 Task: Look for space in Tepotzotlán, Mexico from 2nd August, 2023 to 12th August, 2023 for 2 adults in price range Rs.5000 to Rs.10000. Place can be private room with 1  bedroom having 1 bed and 1 bathroom. Property type can be house, flat, guest house, hotel. Booking option can be shelf check-in. Required host language is English.
Action: Mouse moved to (597, 116)
Screenshot: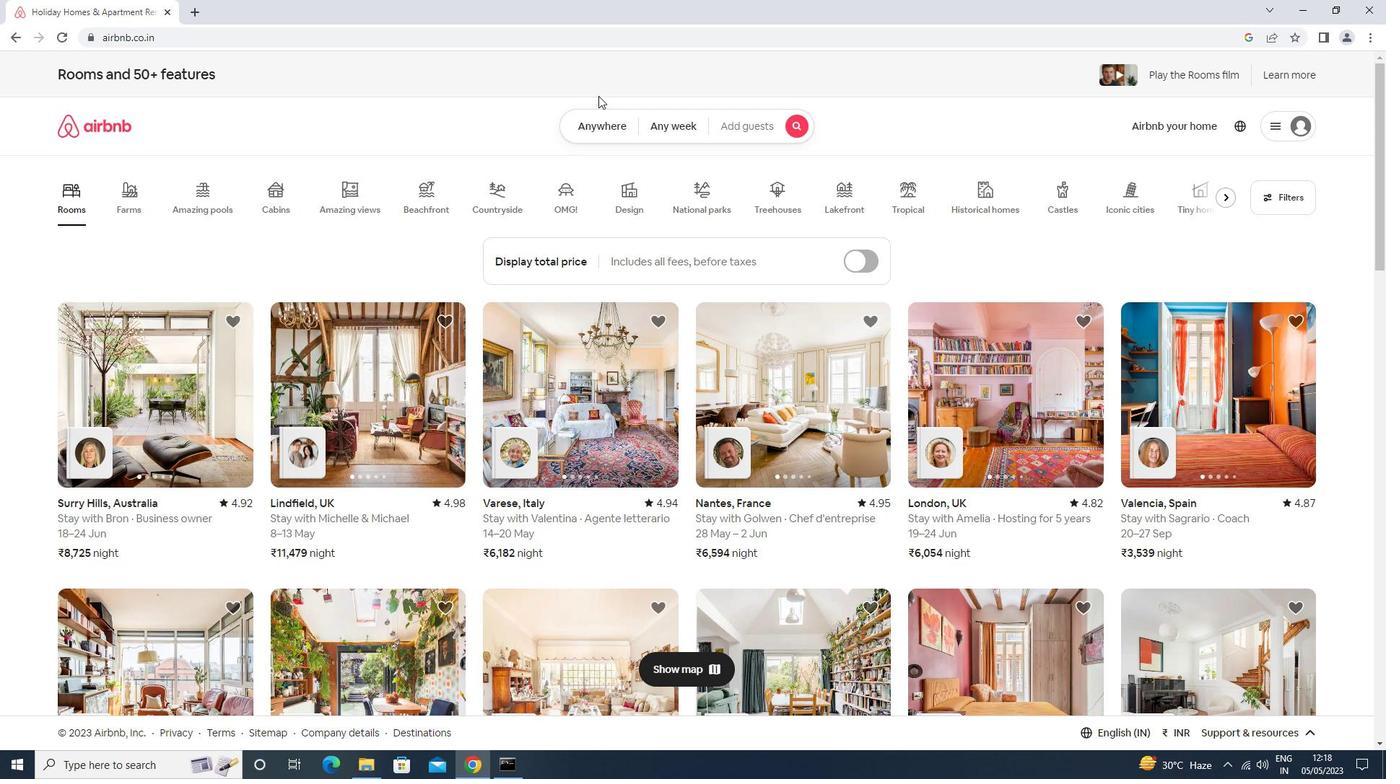 
Action: Mouse pressed left at (597, 116)
Screenshot: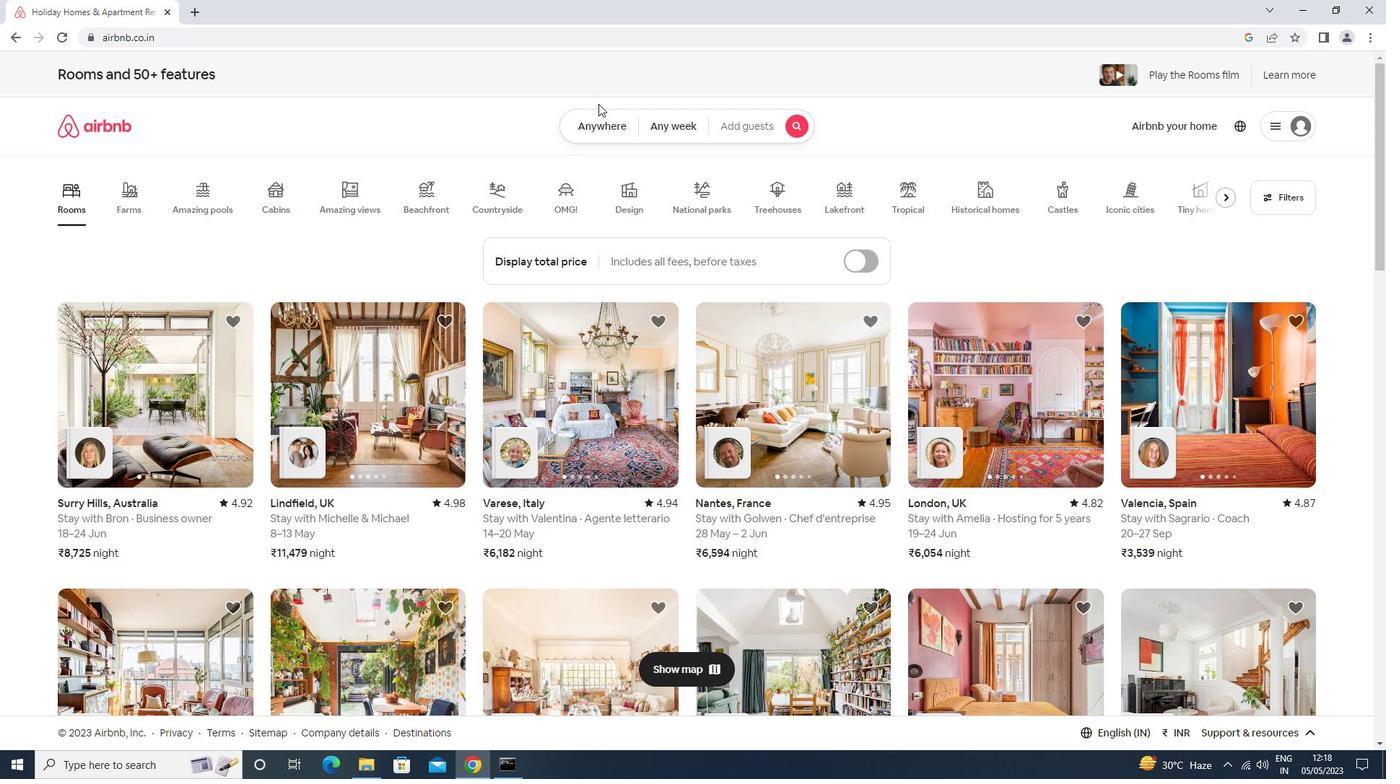 
Action: Mouse moved to (529, 181)
Screenshot: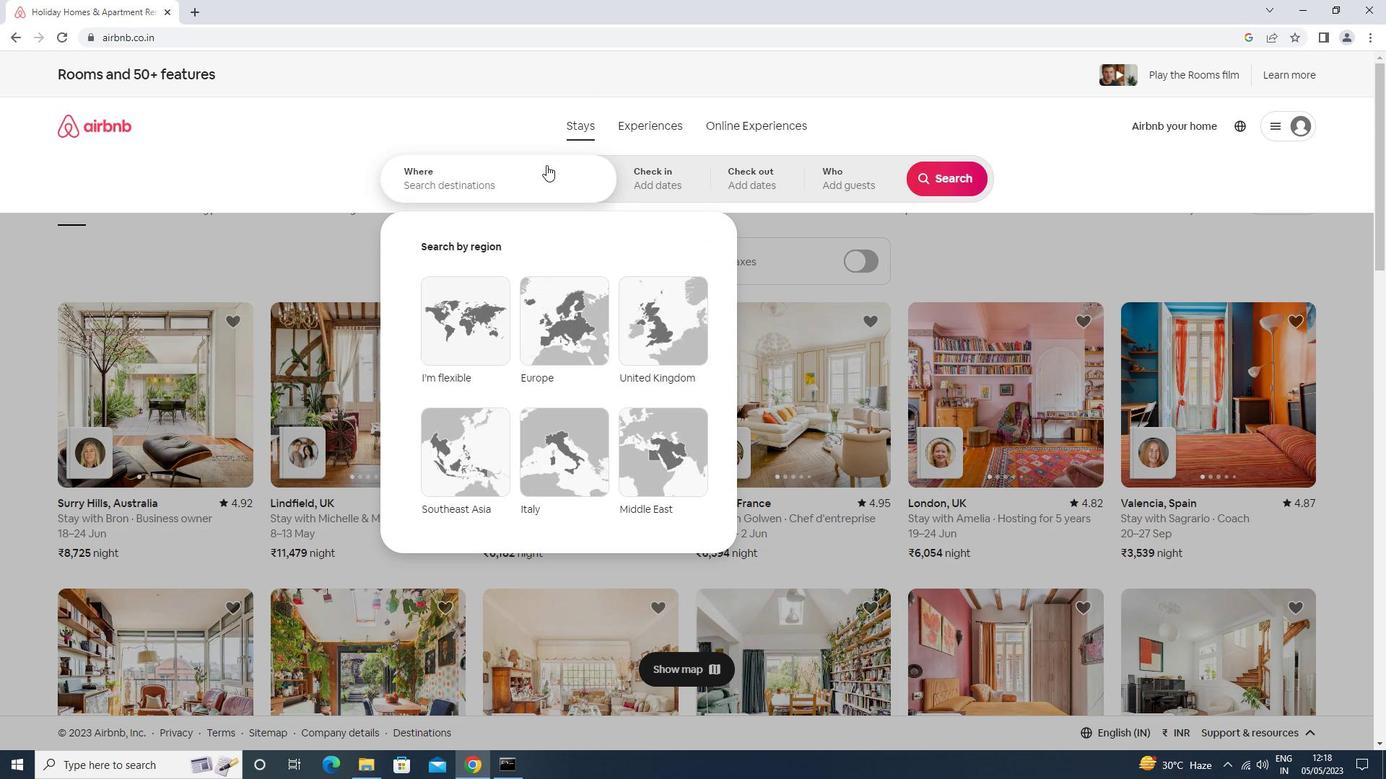 
Action: Mouse pressed left at (529, 181)
Screenshot: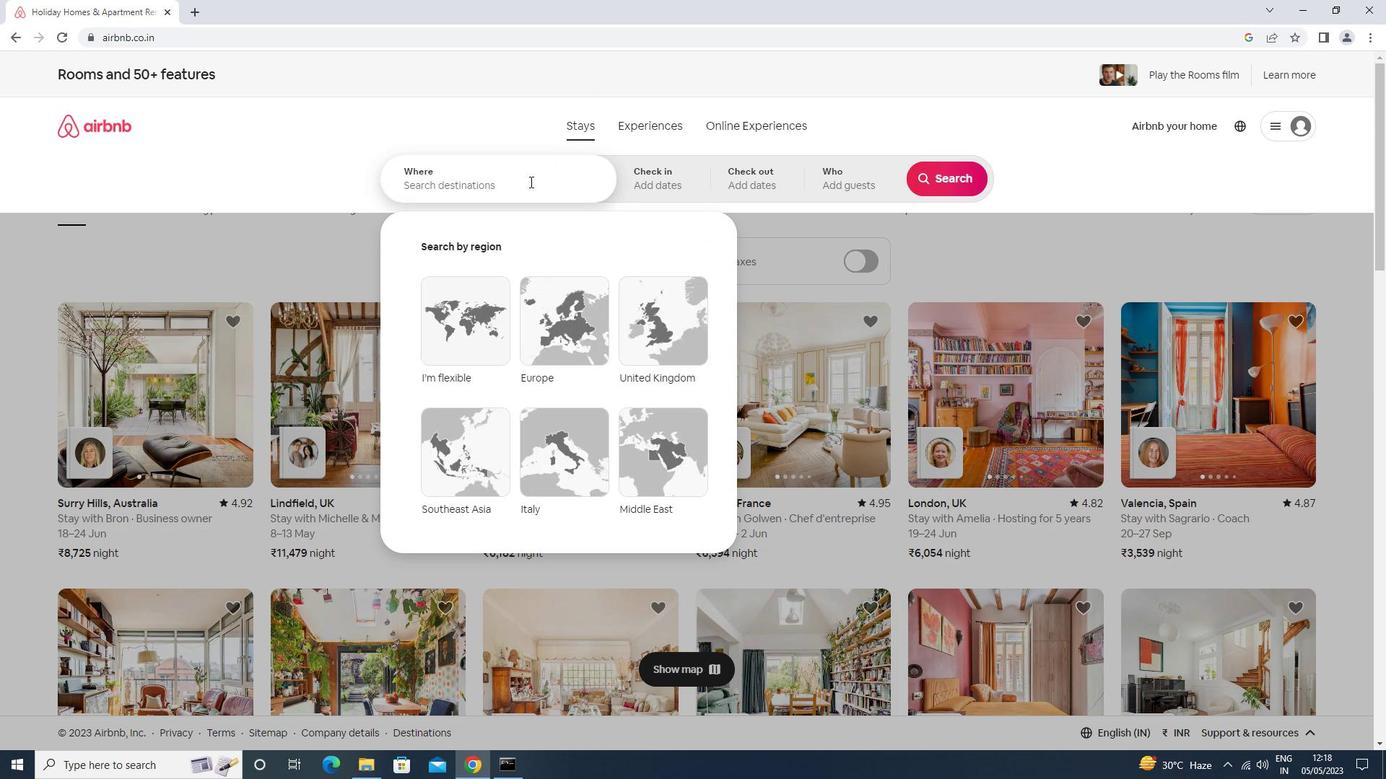 
Action: Mouse moved to (523, 180)
Screenshot: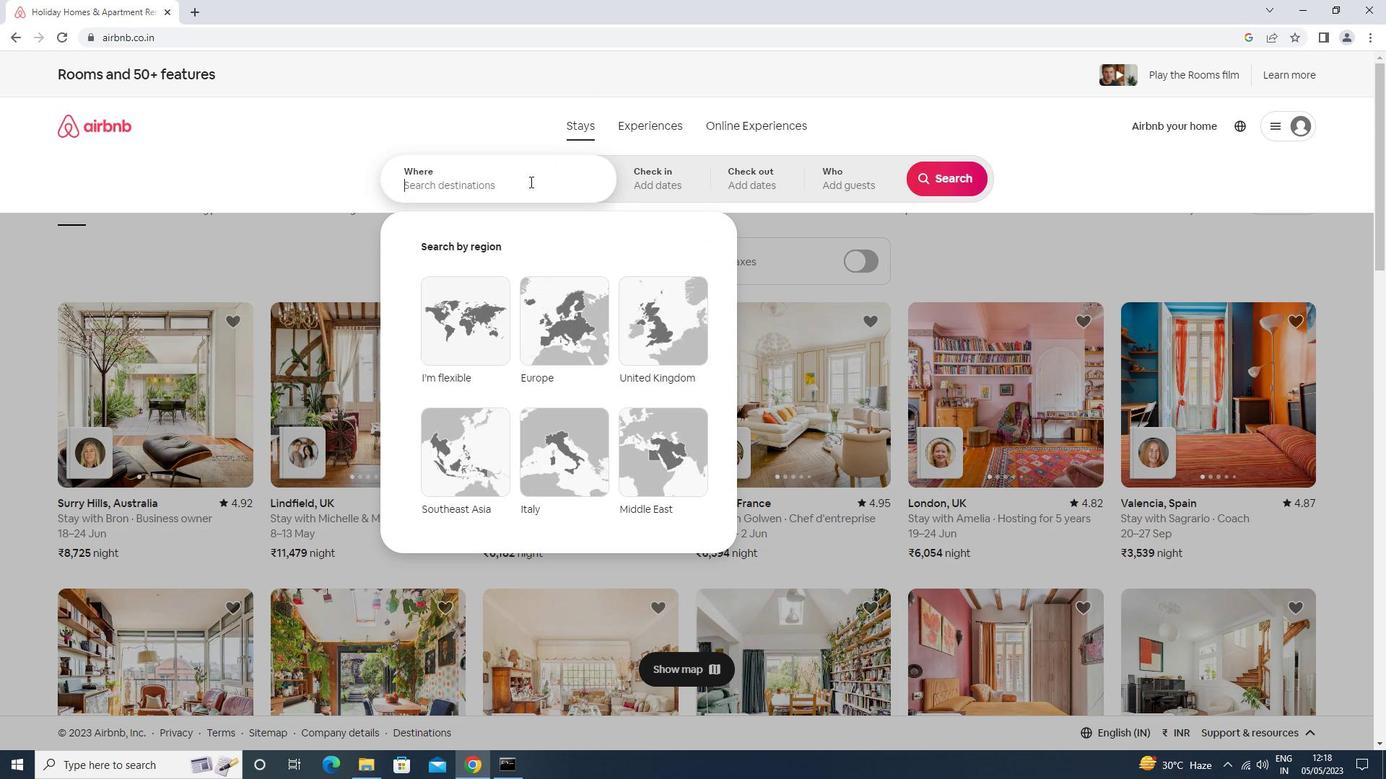 
Action: Key pressed <Key.shift>TEPOTZOTLAN<Key.down><Key.enter>
Screenshot: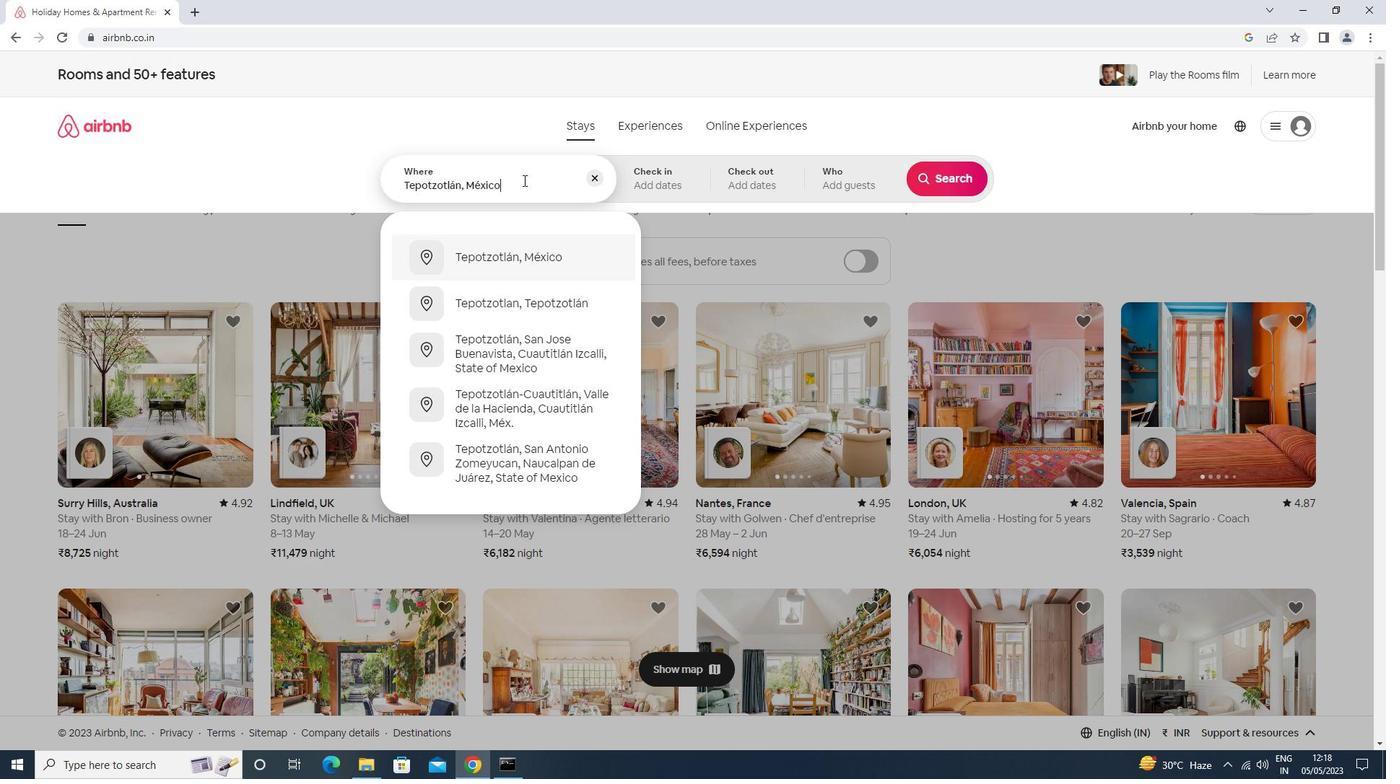 
Action: Mouse moved to (939, 293)
Screenshot: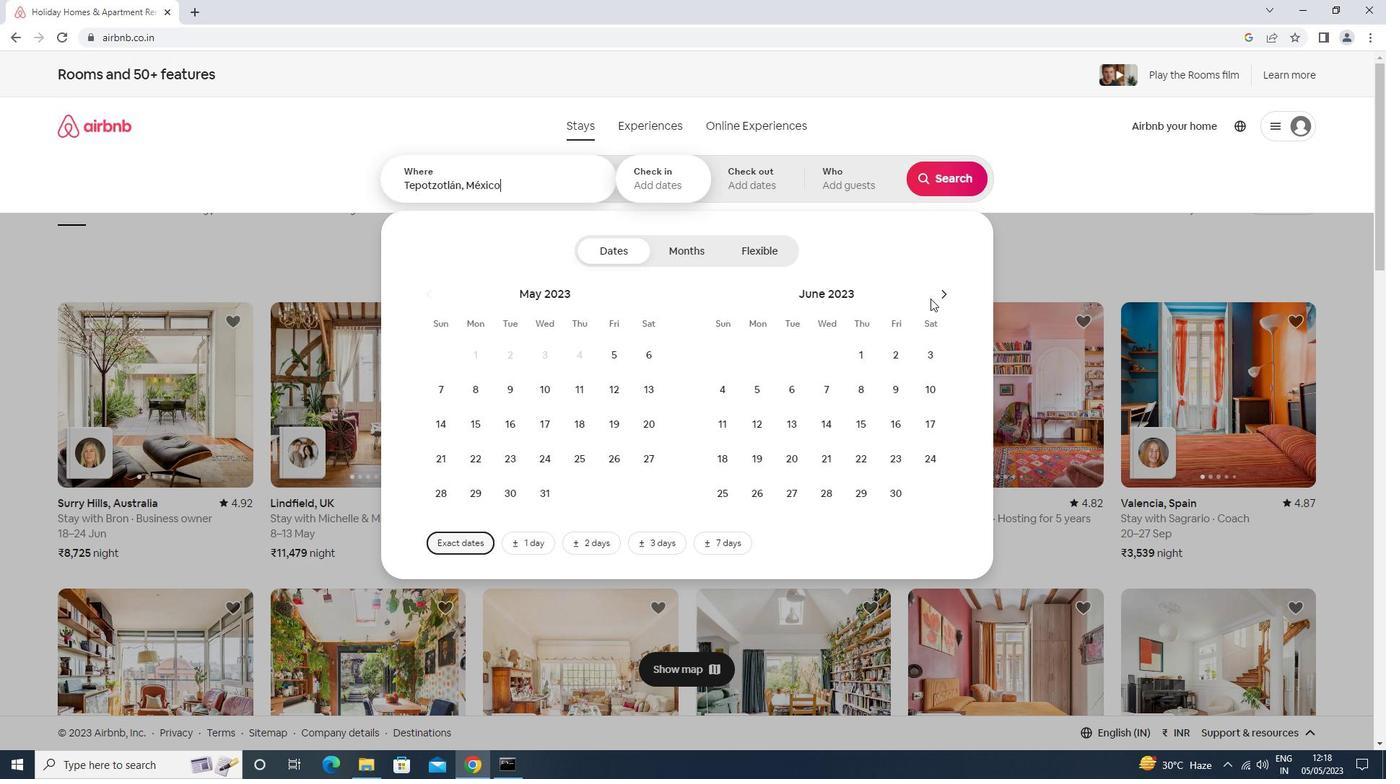 
Action: Mouse pressed left at (939, 293)
Screenshot: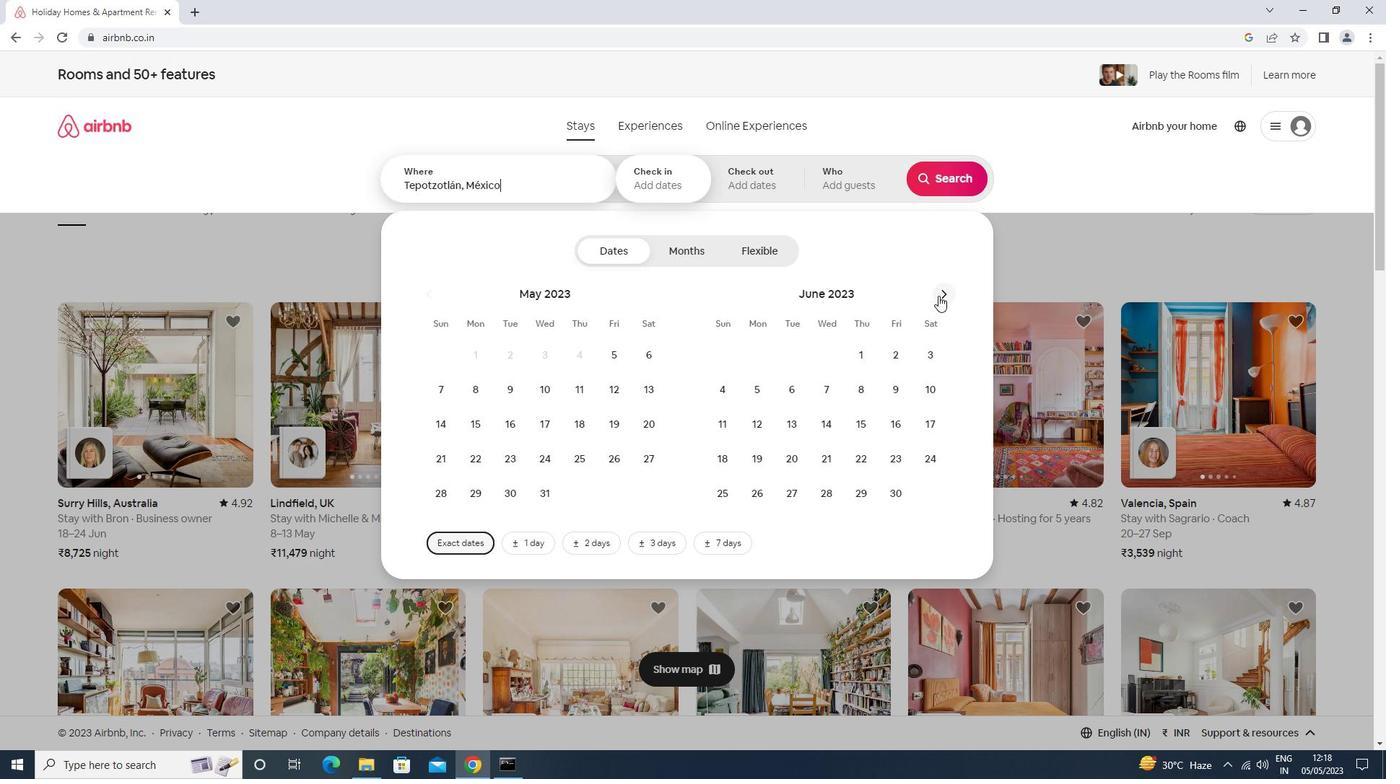 
Action: Mouse pressed left at (939, 293)
Screenshot: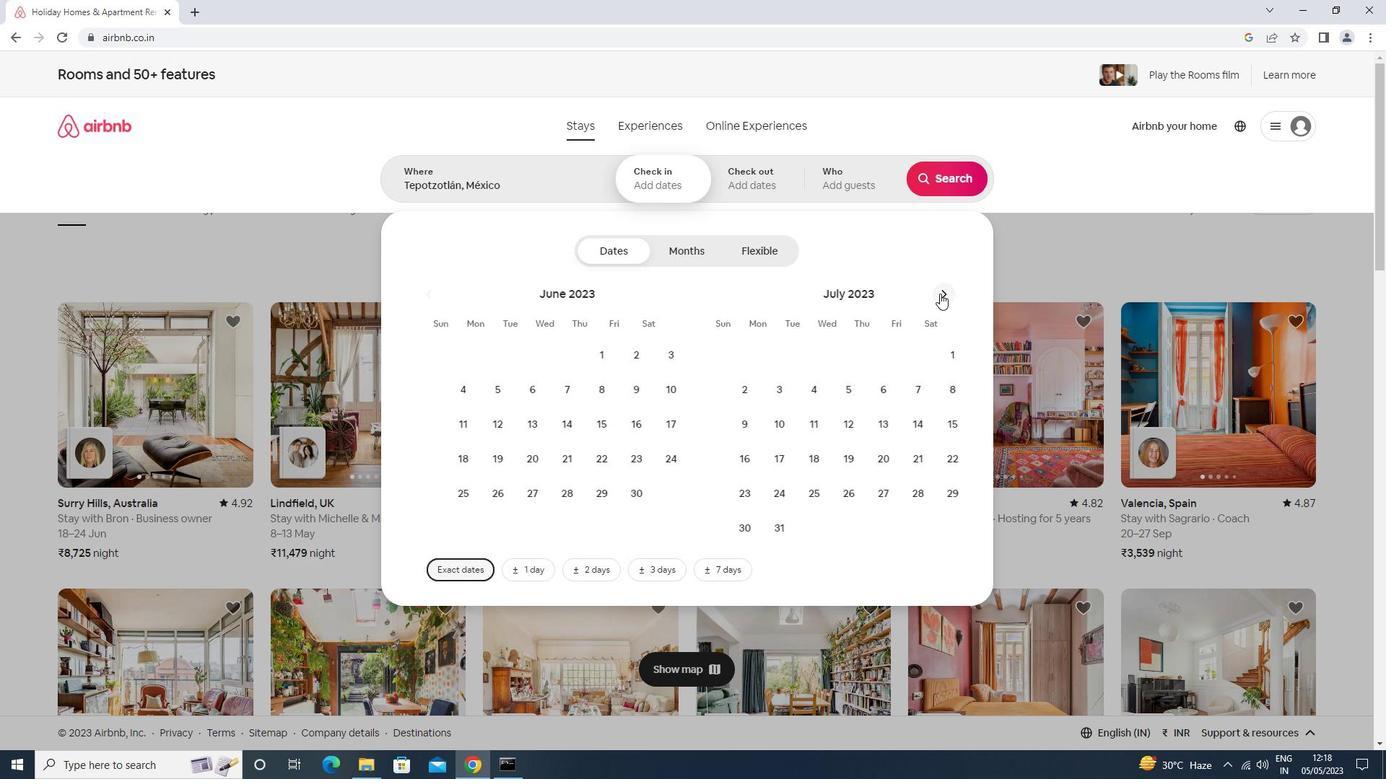 
Action: Mouse moved to (828, 345)
Screenshot: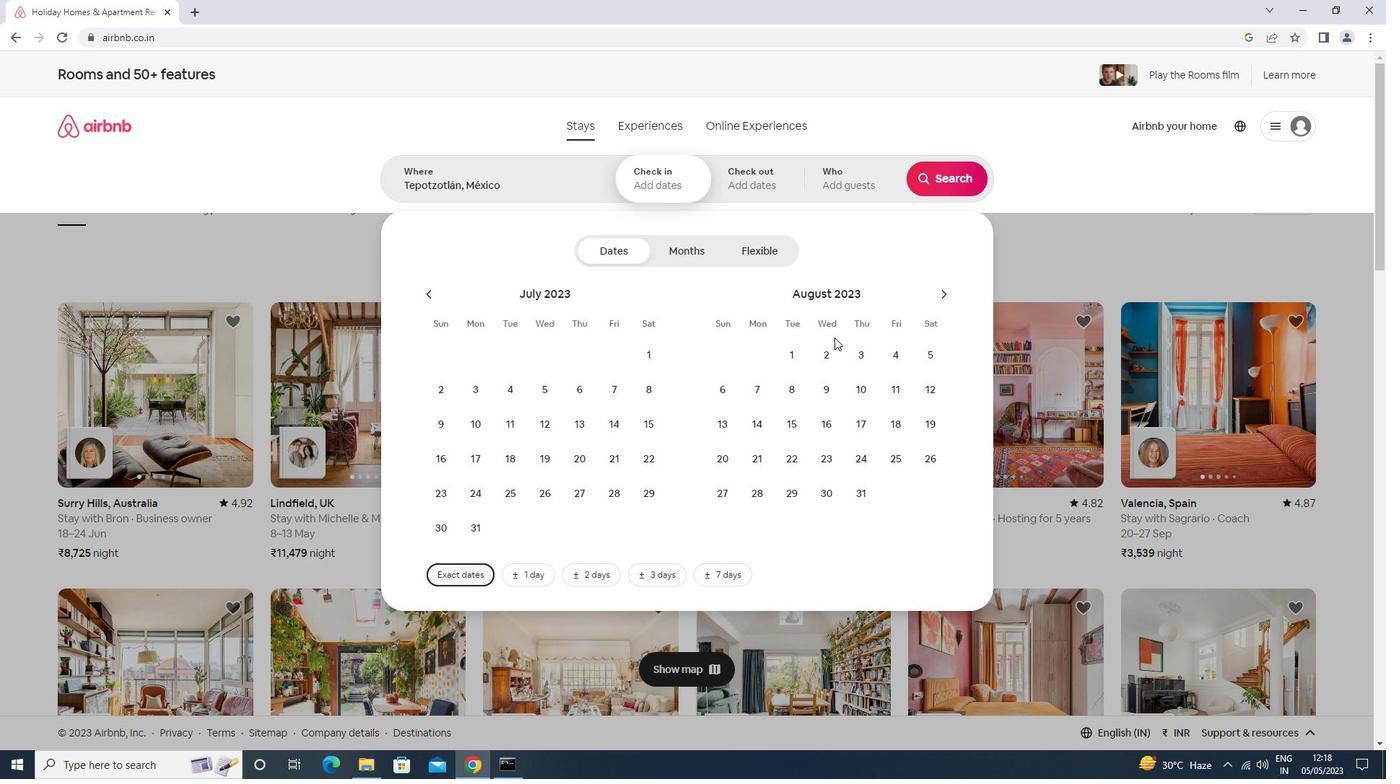 
Action: Mouse pressed left at (828, 345)
Screenshot: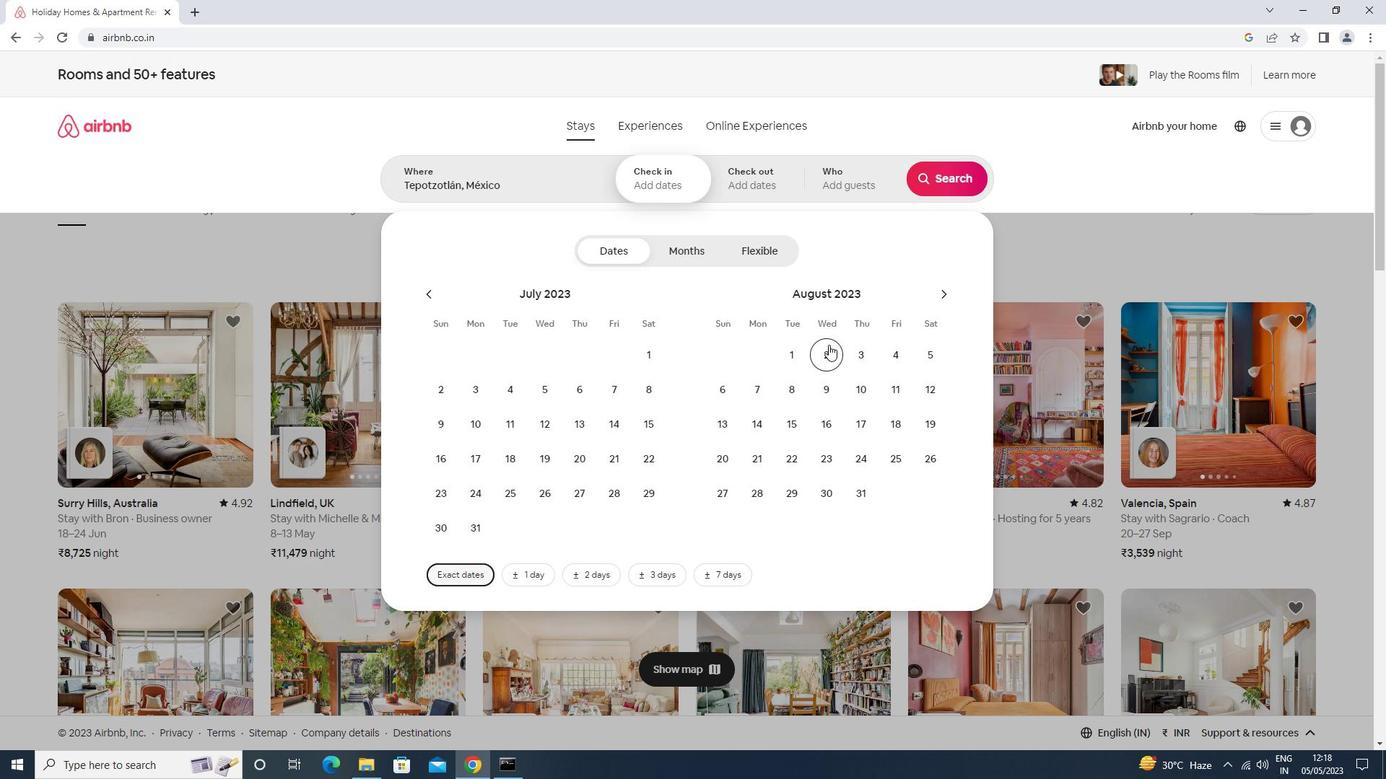 
Action: Mouse moved to (935, 399)
Screenshot: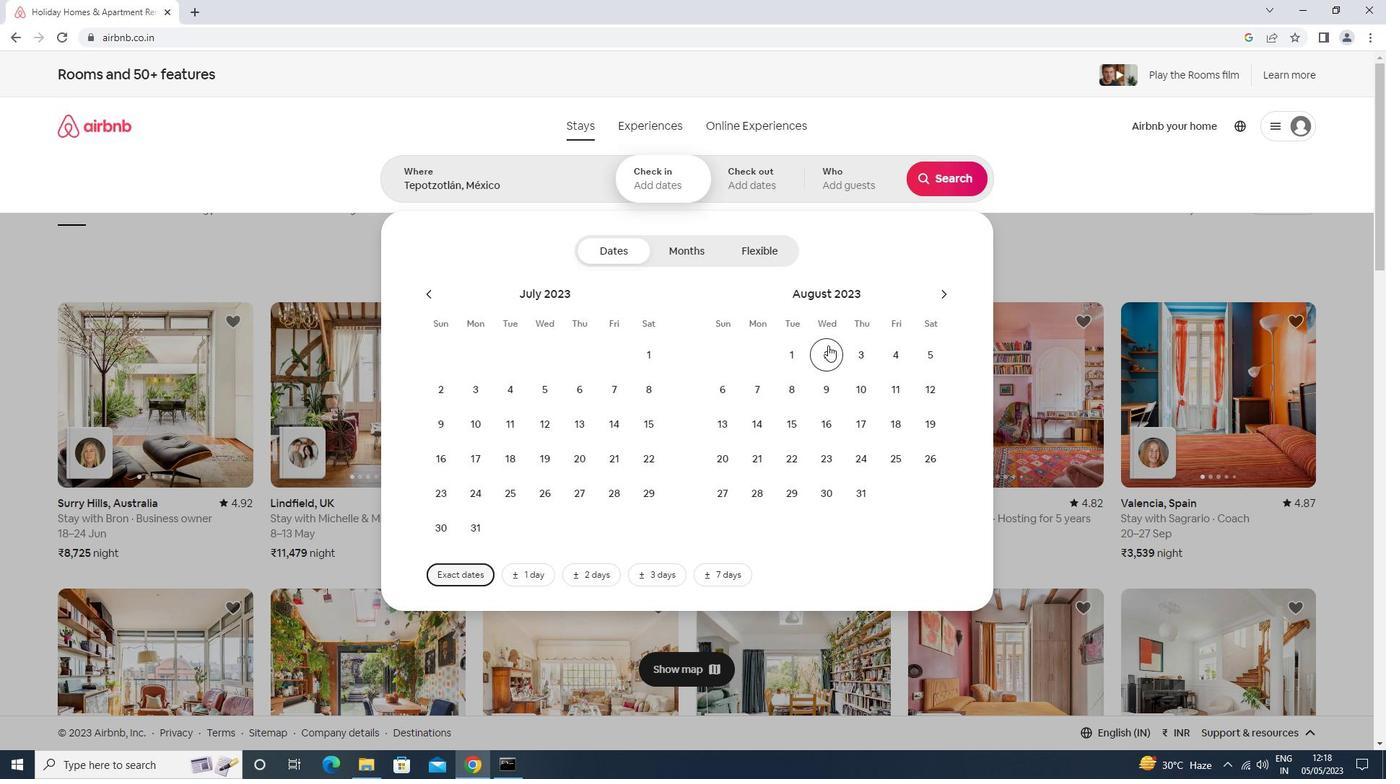
Action: Mouse pressed left at (935, 399)
Screenshot: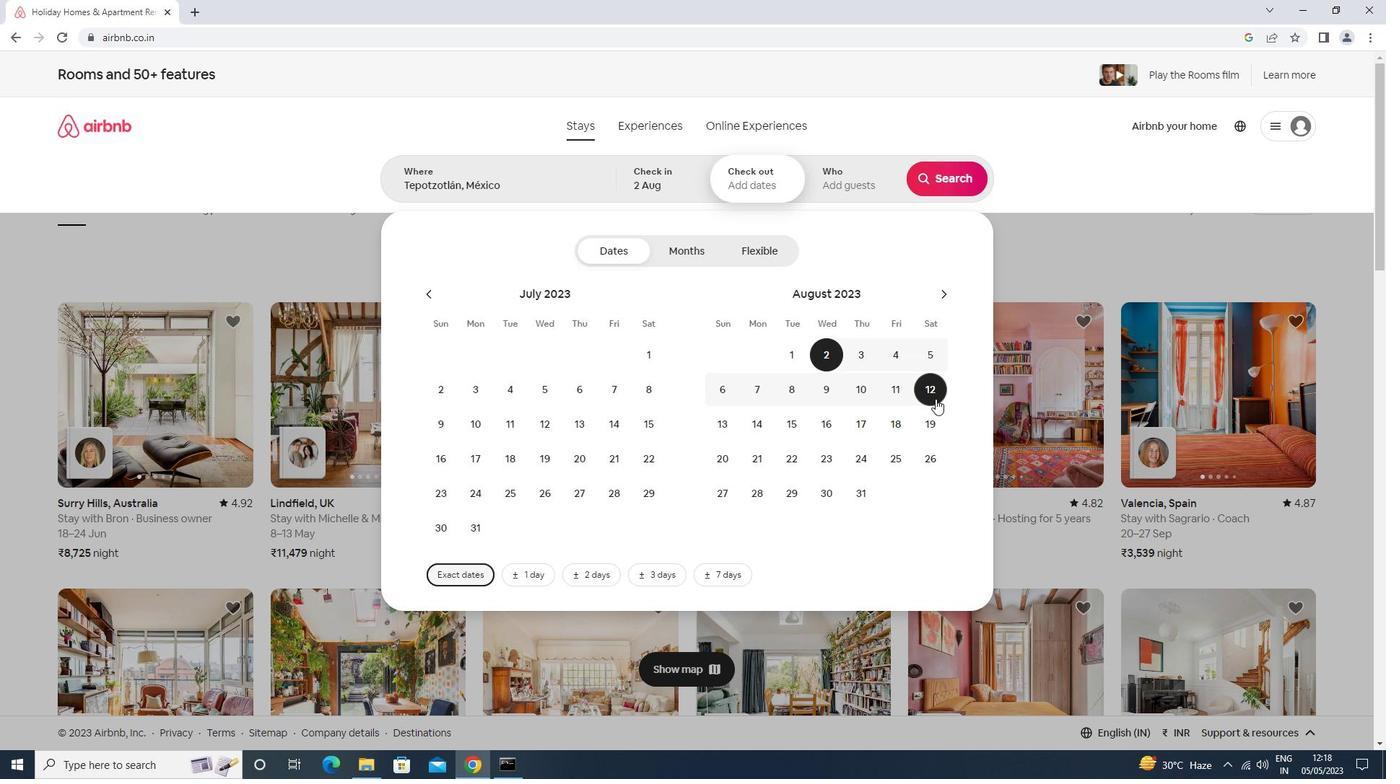 
Action: Mouse moved to (856, 193)
Screenshot: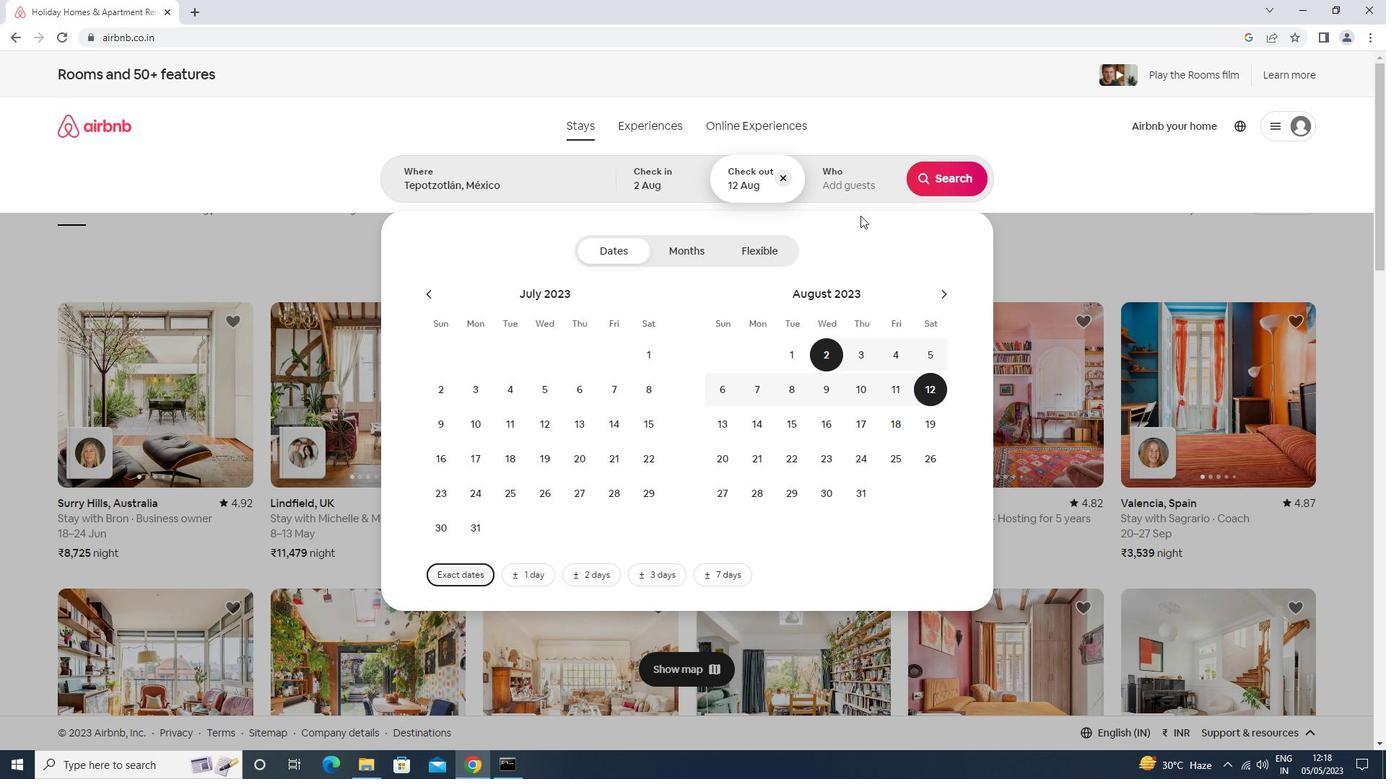 
Action: Mouse pressed left at (856, 193)
Screenshot: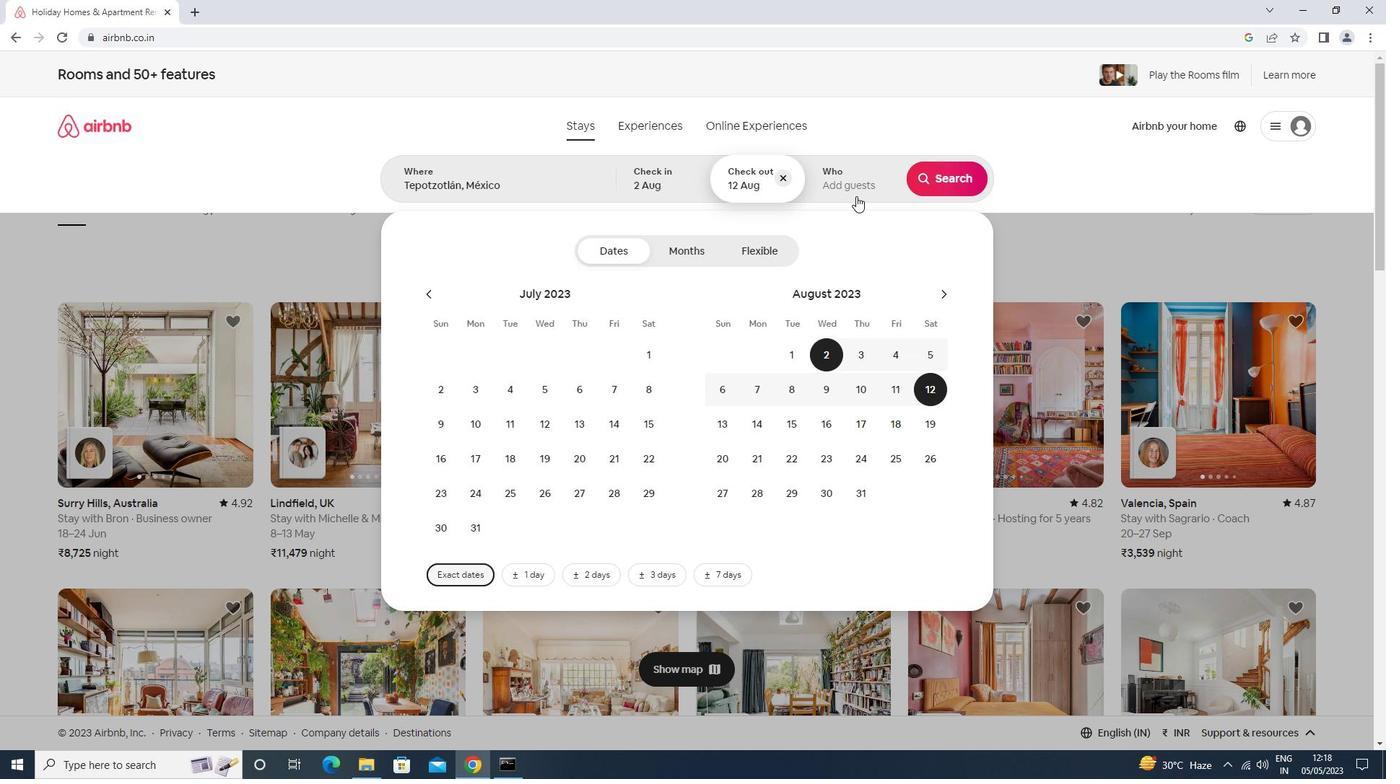 
Action: Mouse moved to (947, 260)
Screenshot: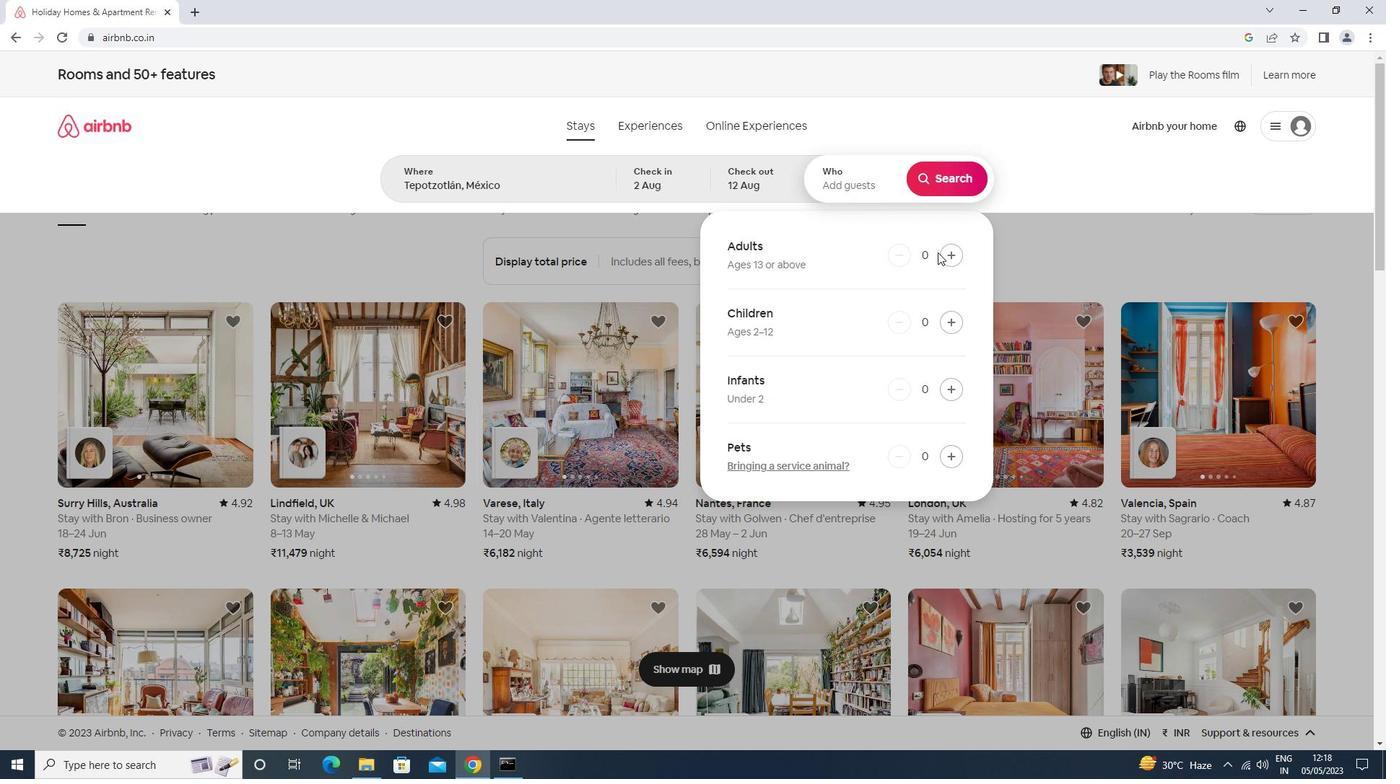 
Action: Mouse pressed left at (947, 260)
Screenshot: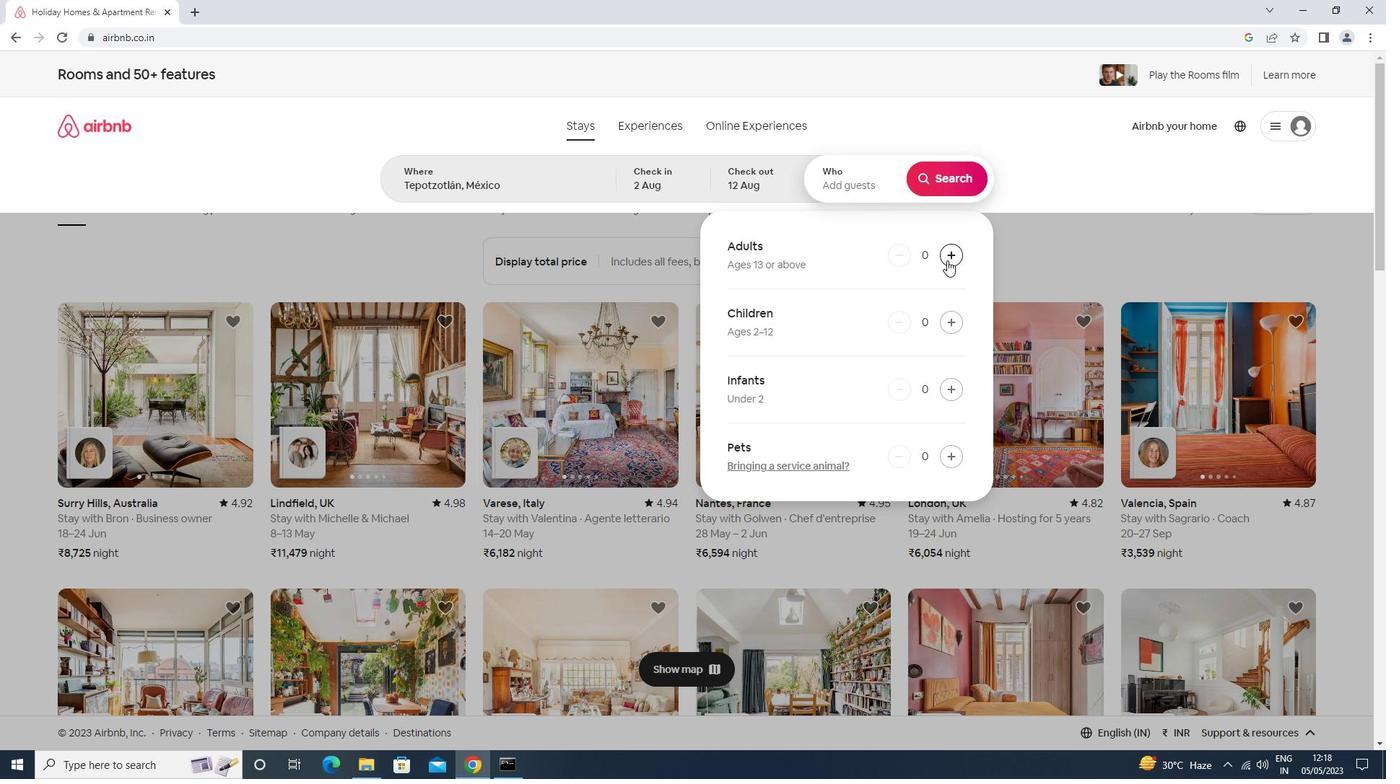 
Action: Mouse pressed left at (947, 260)
Screenshot: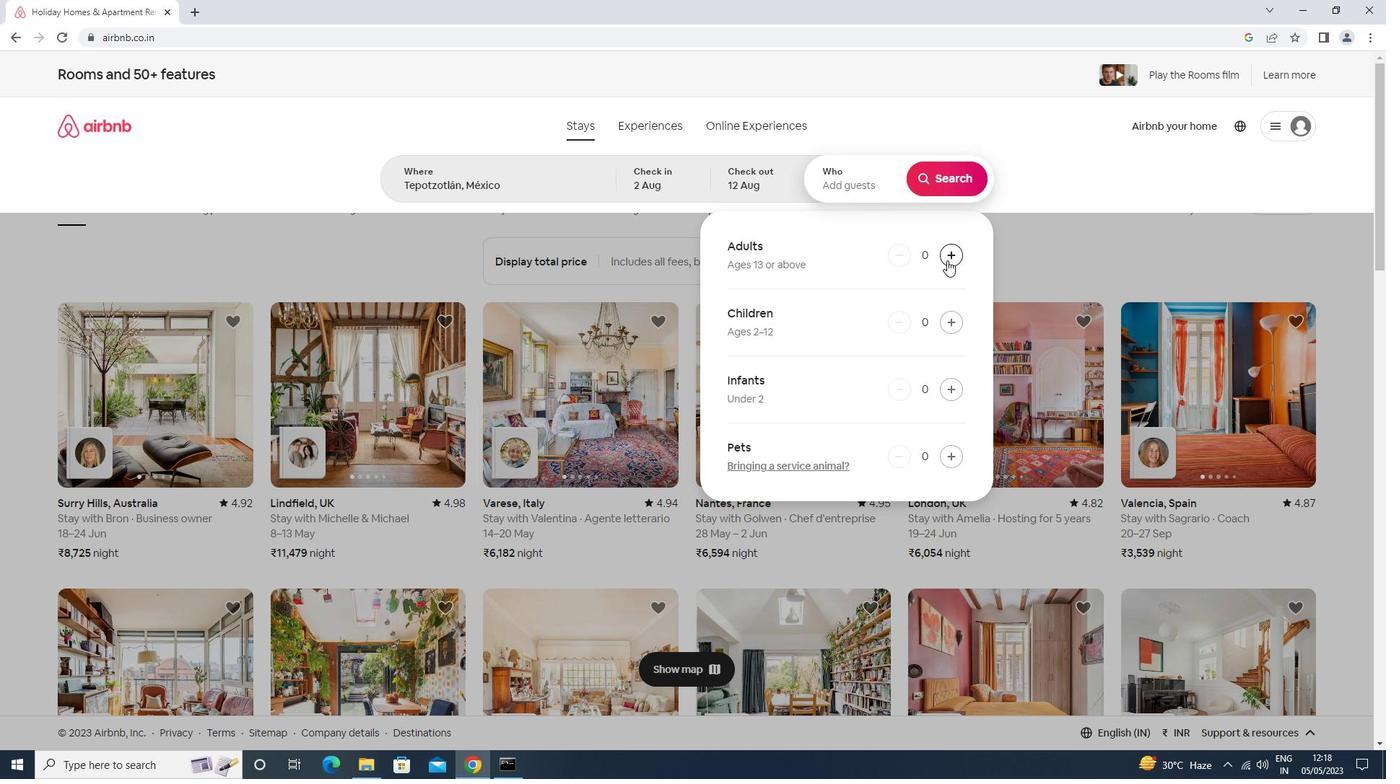 
Action: Mouse moved to (950, 173)
Screenshot: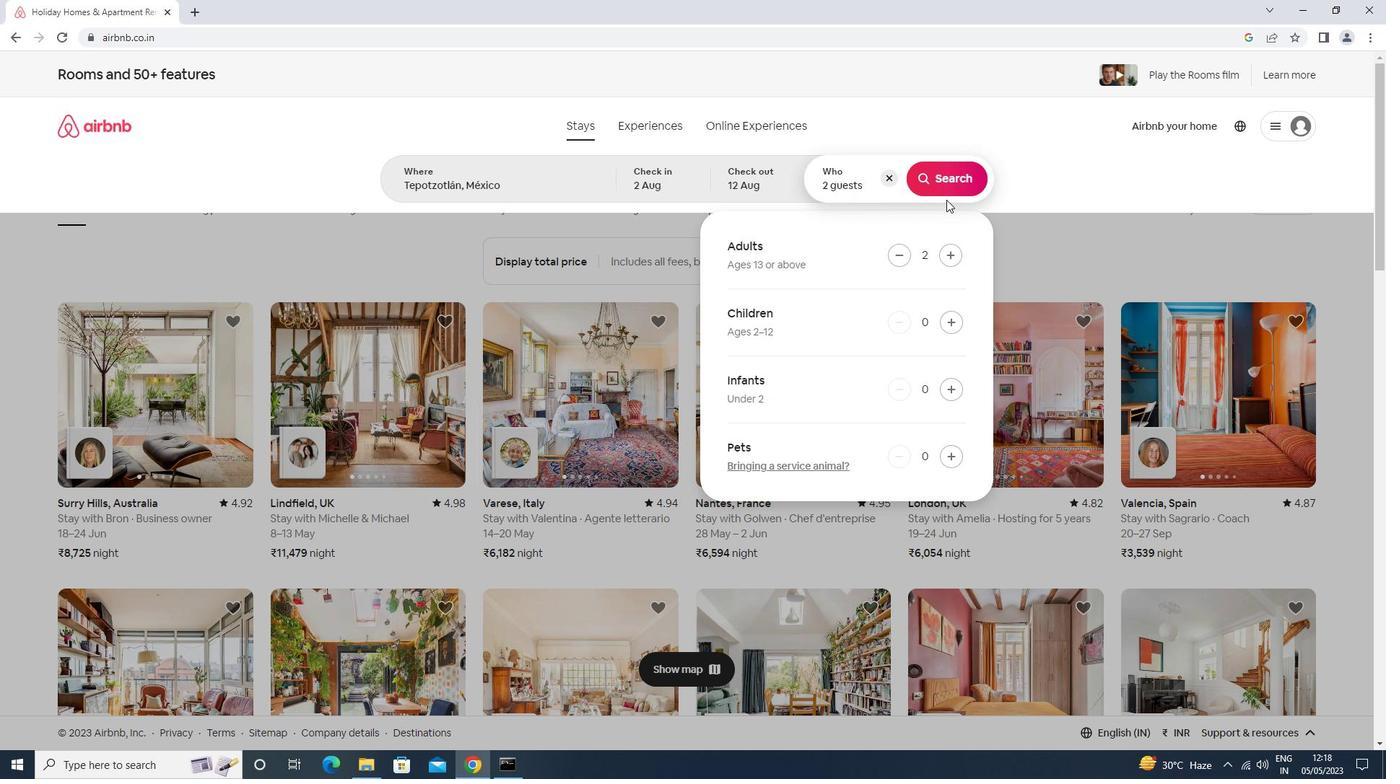 
Action: Mouse pressed left at (950, 173)
Screenshot: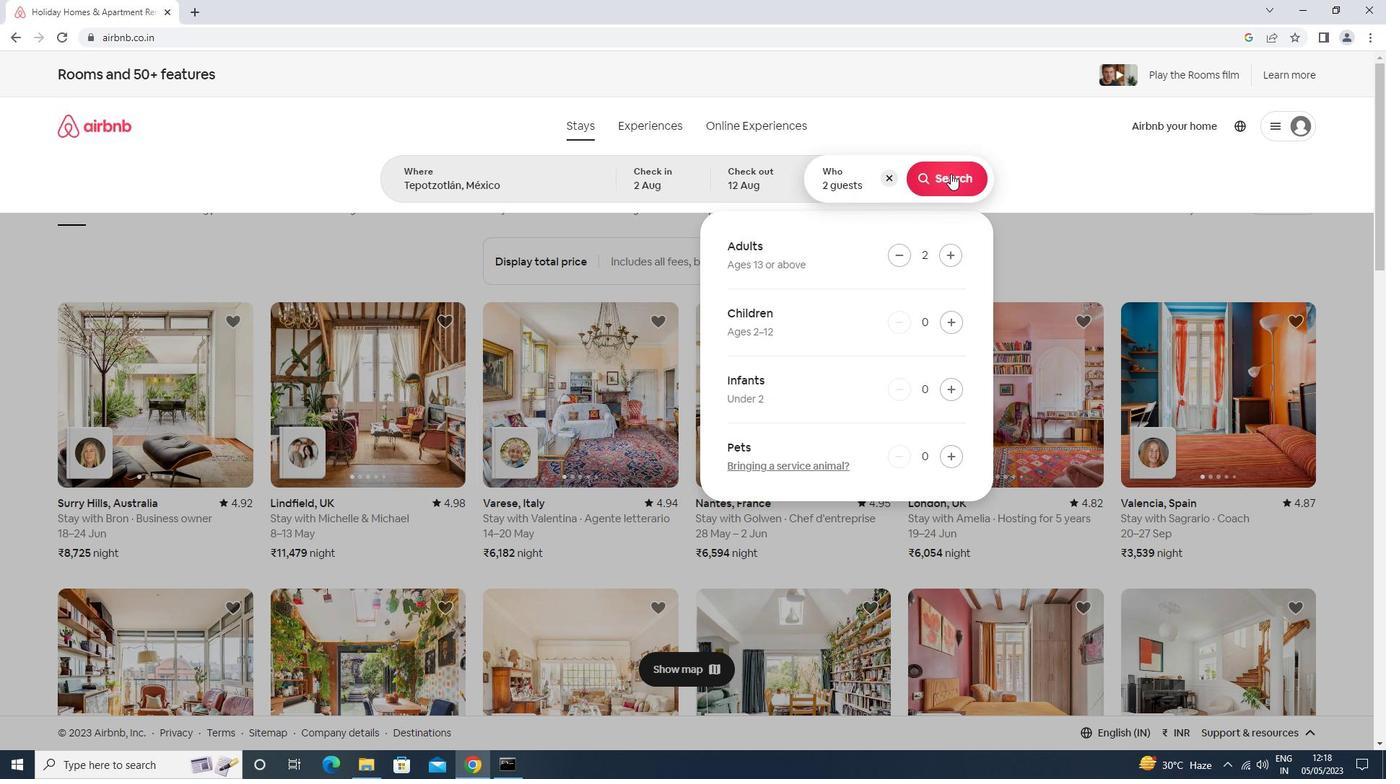 
Action: Mouse moved to (1327, 137)
Screenshot: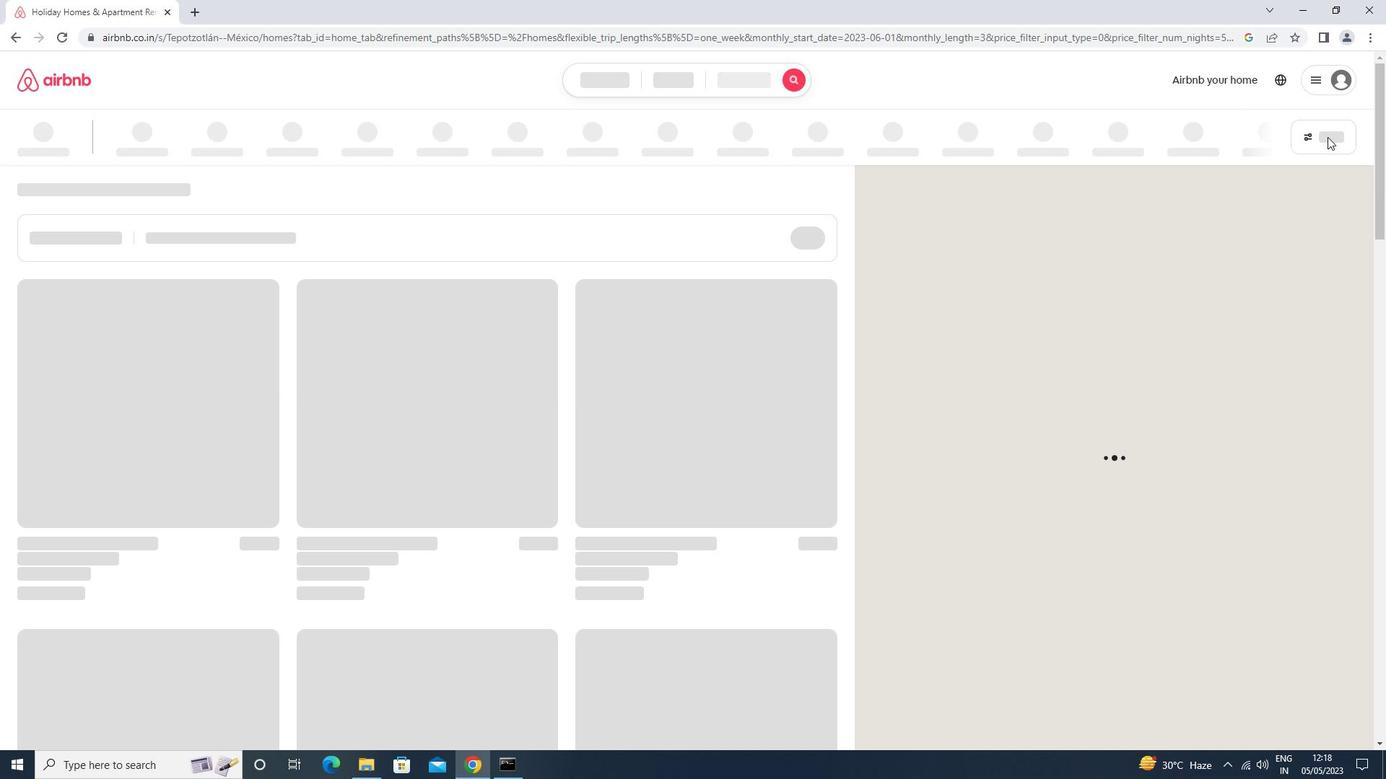 
Action: Mouse pressed left at (1327, 137)
Screenshot: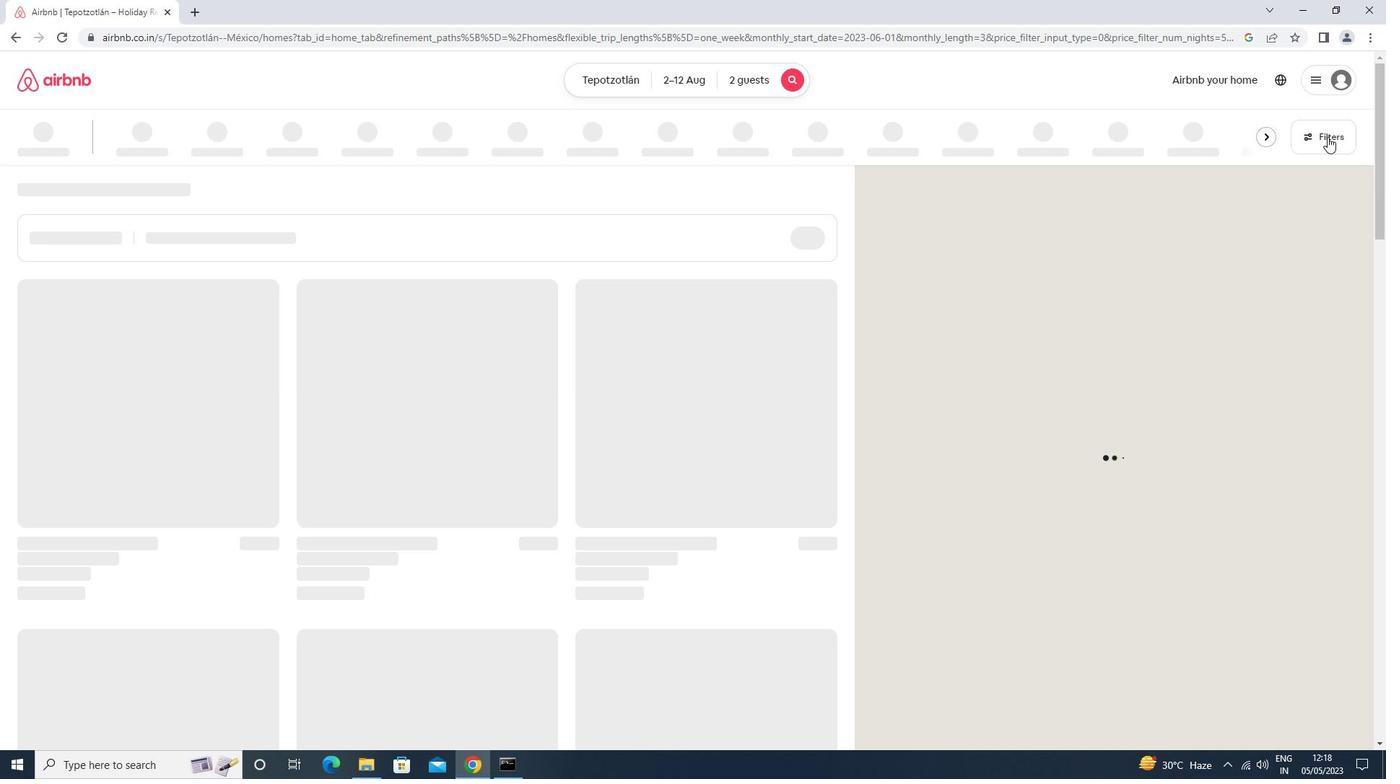 
Action: Mouse moved to (541, 486)
Screenshot: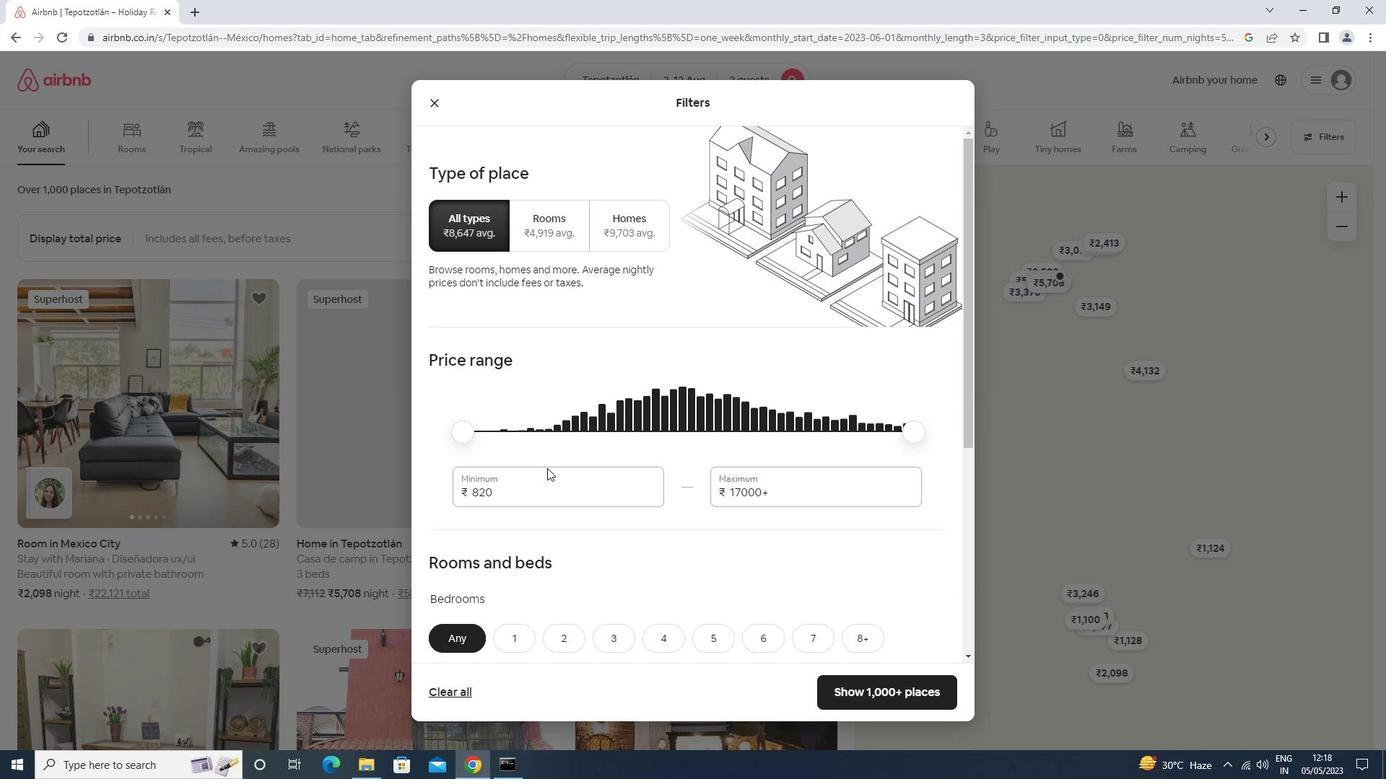 
Action: Mouse pressed left at (541, 486)
Screenshot: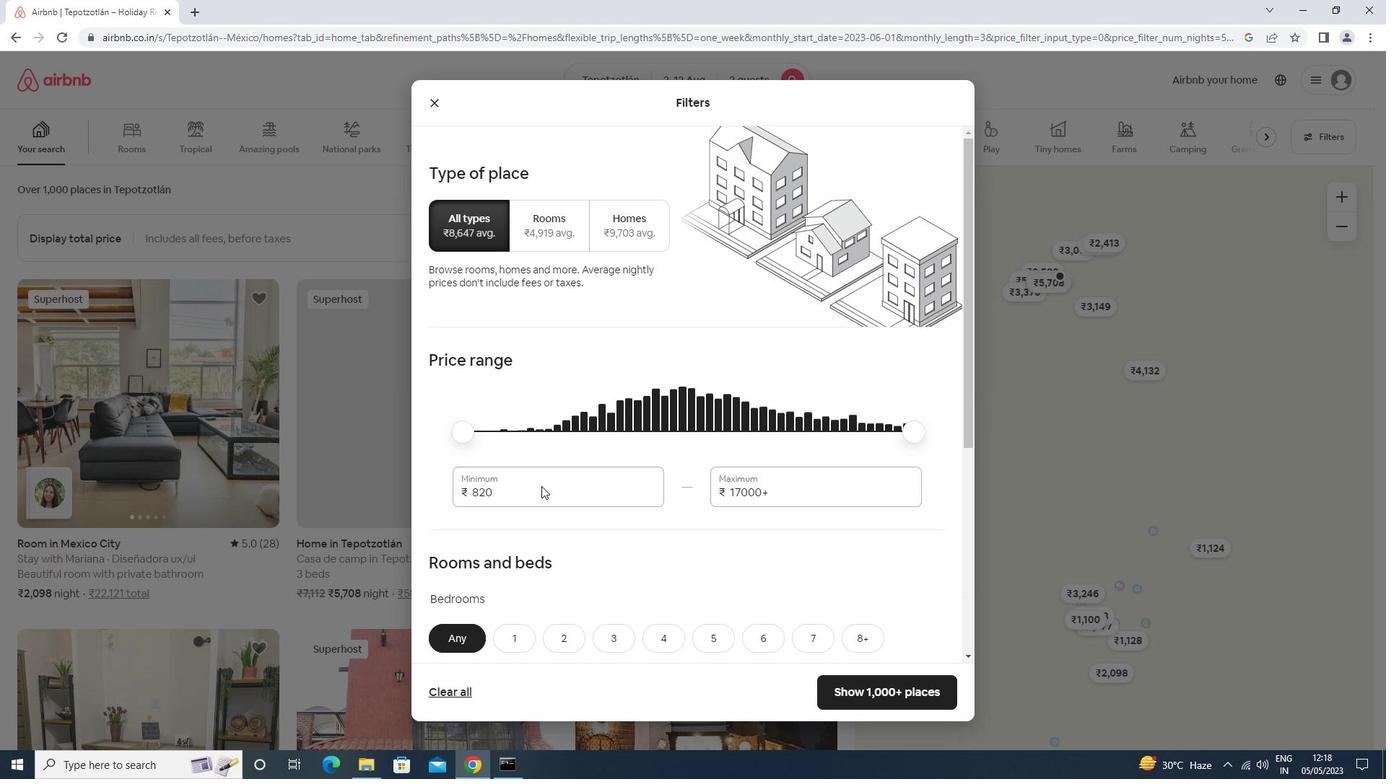 
Action: Mouse moved to (540, 488)
Screenshot: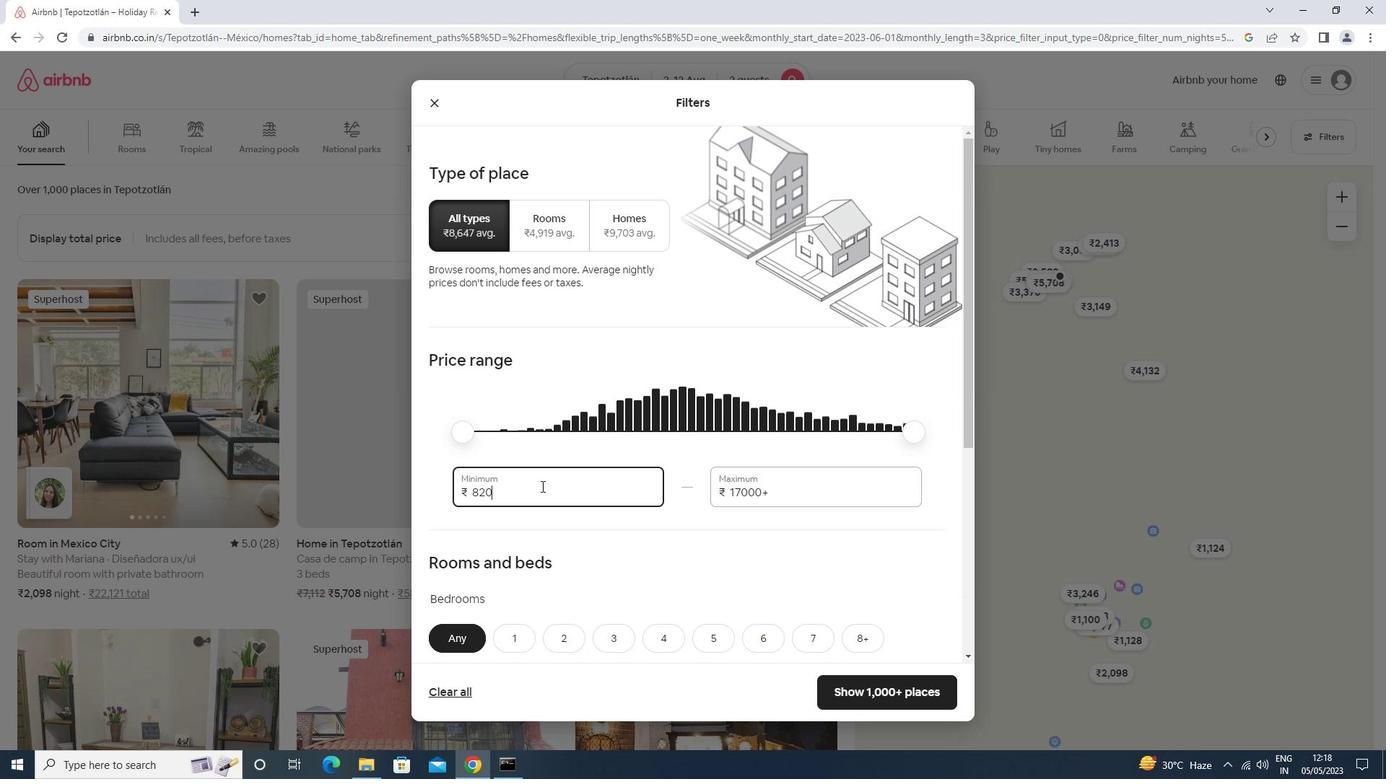 
Action: Key pressed <Key.backspace><Key.backspace><Key.backspace>5000<Key.tab>10000
Screenshot: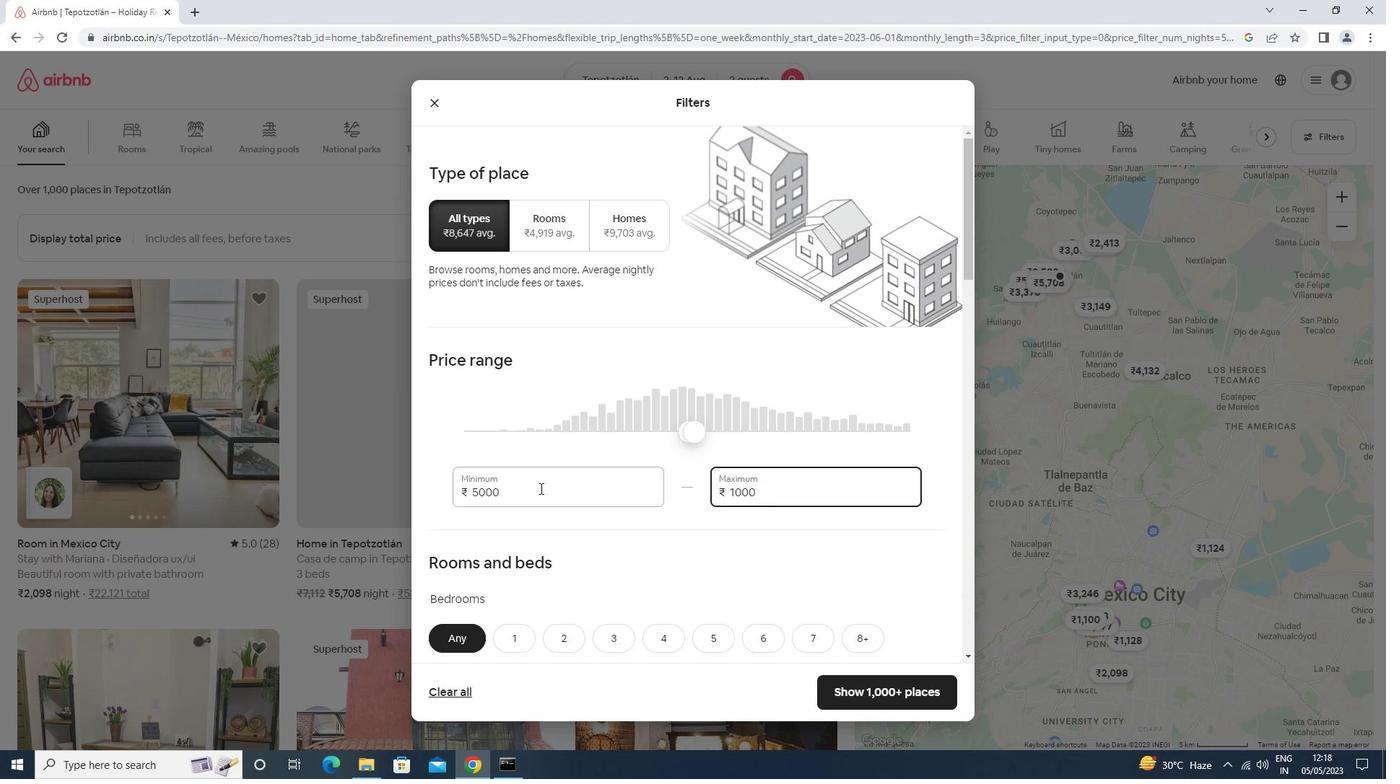 
Action: Mouse moved to (540, 480)
Screenshot: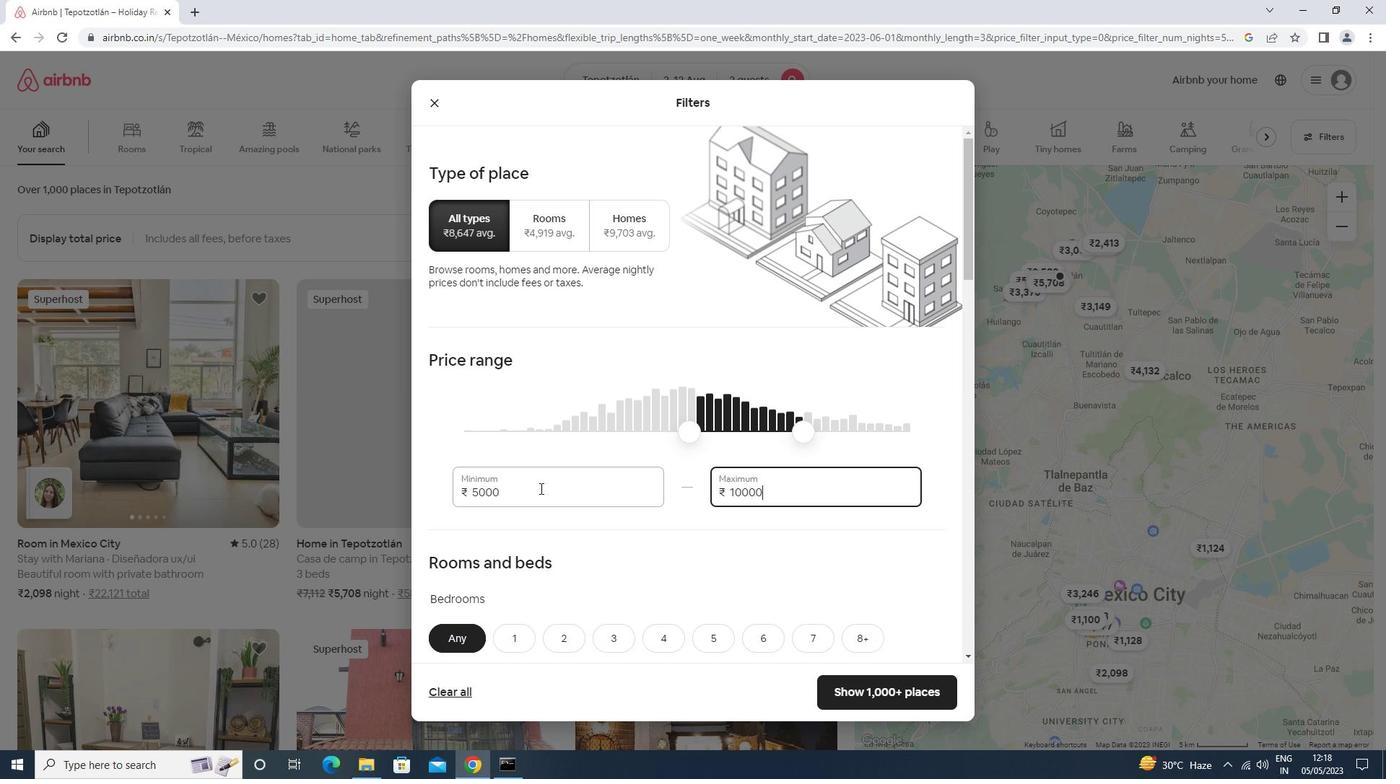 
Action: Mouse scrolled (540, 480) with delta (0, 0)
Screenshot: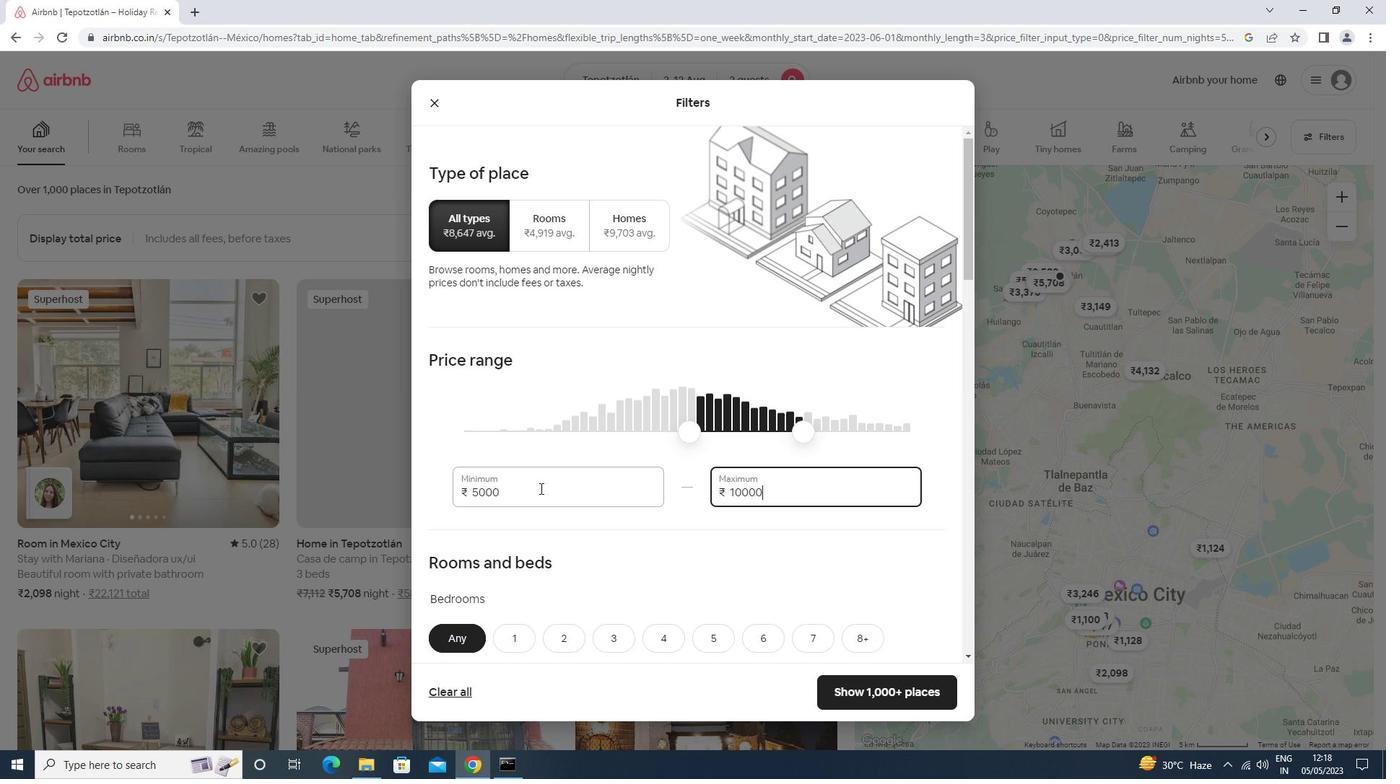 
Action: Mouse scrolled (540, 480) with delta (0, 0)
Screenshot: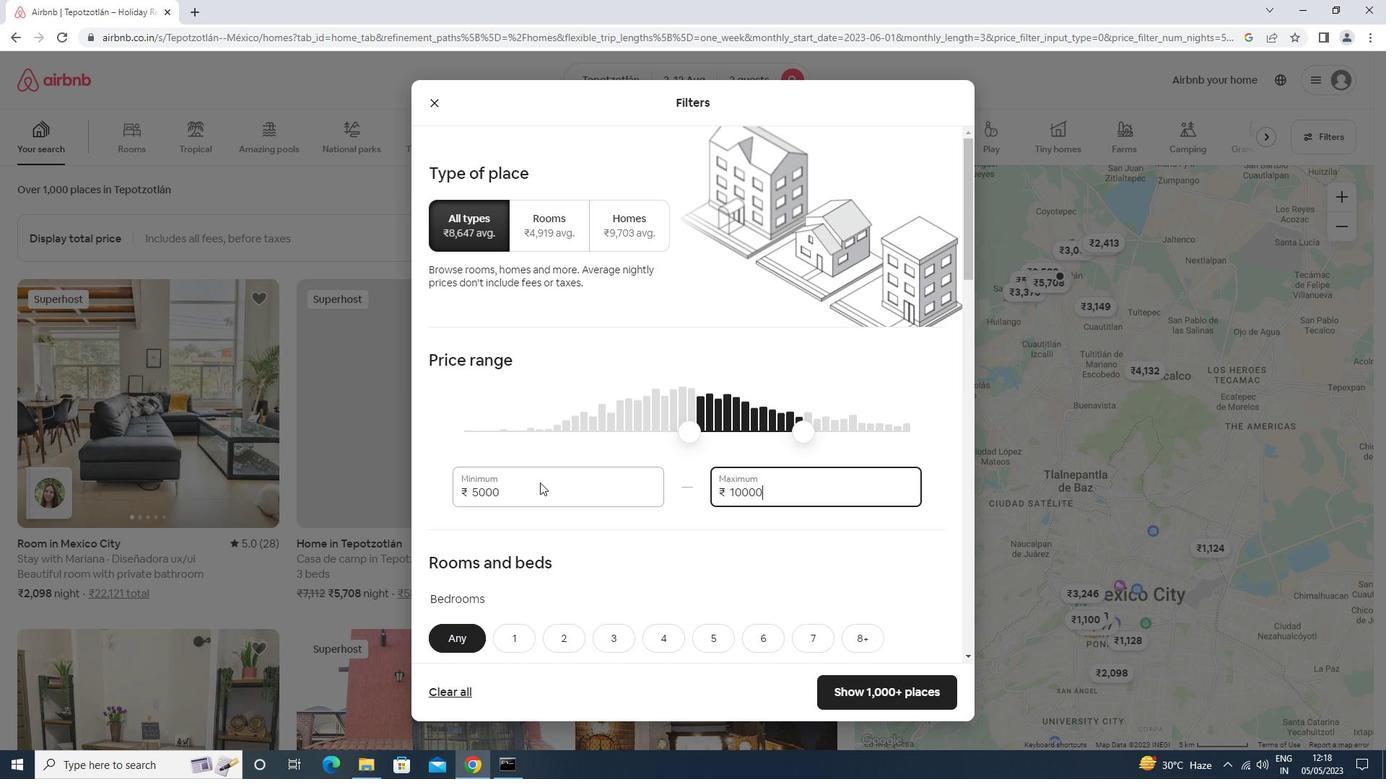 
Action: Mouse scrolled (540, 480) with delta (0, 0)
Screenshot: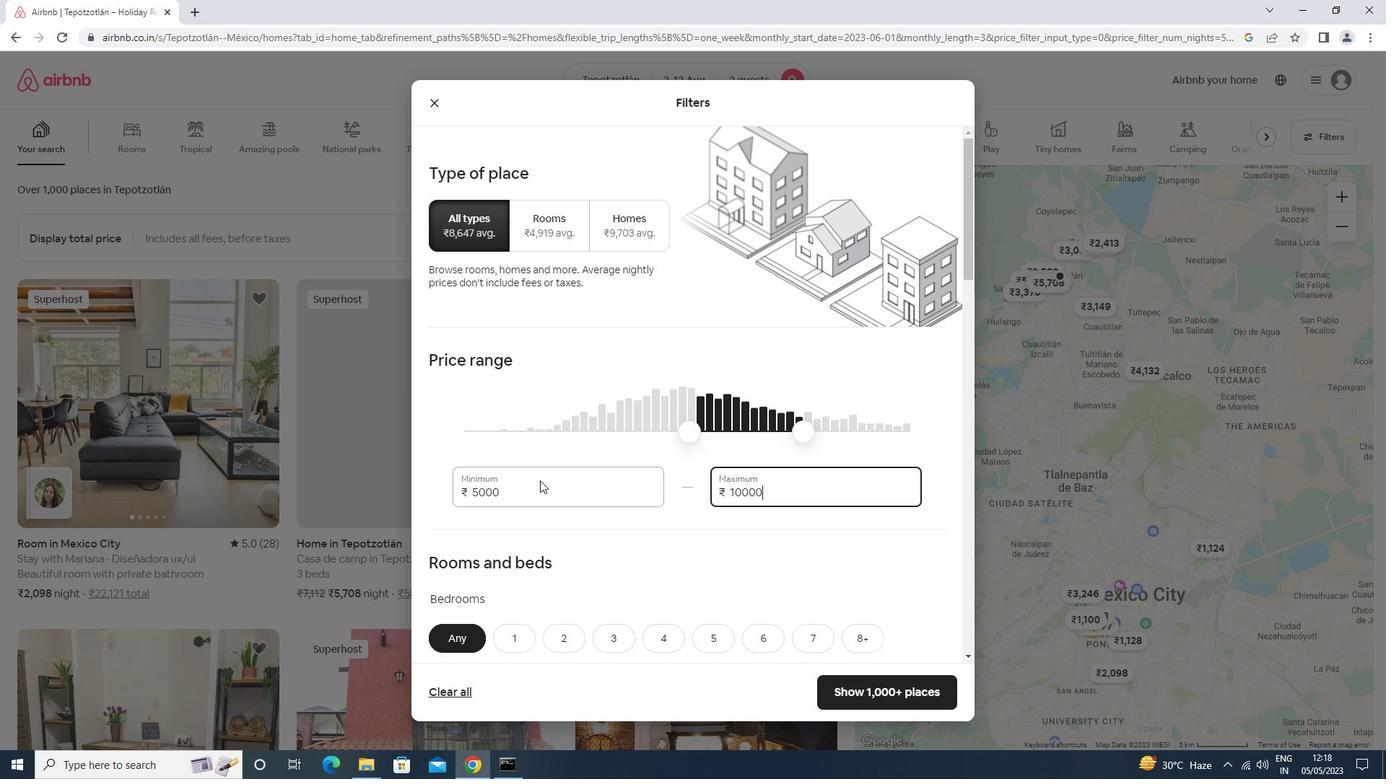 
Action: Mouse scrolled (540, 480) with delta (0, 0)
Screenshot: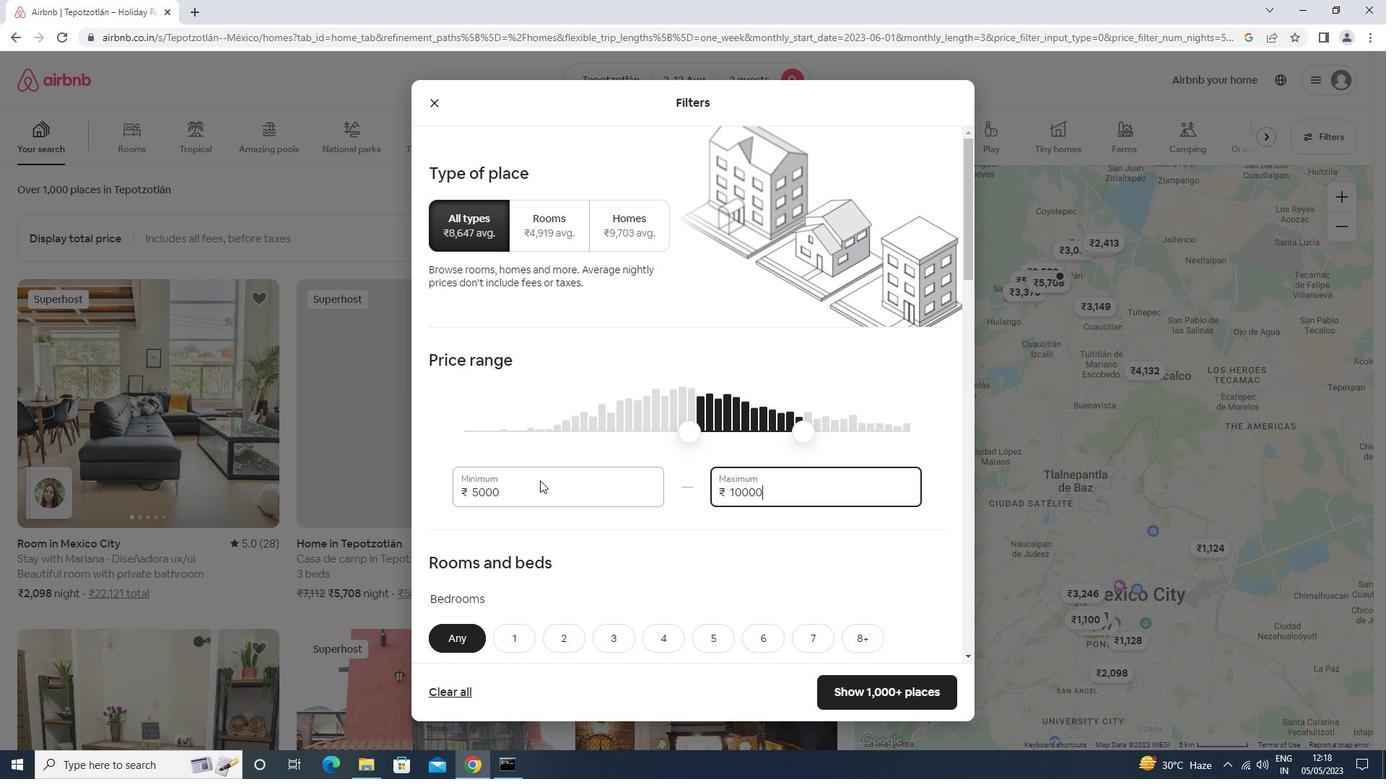 
Action: Mouse moved to (522, 340)
Screenshot: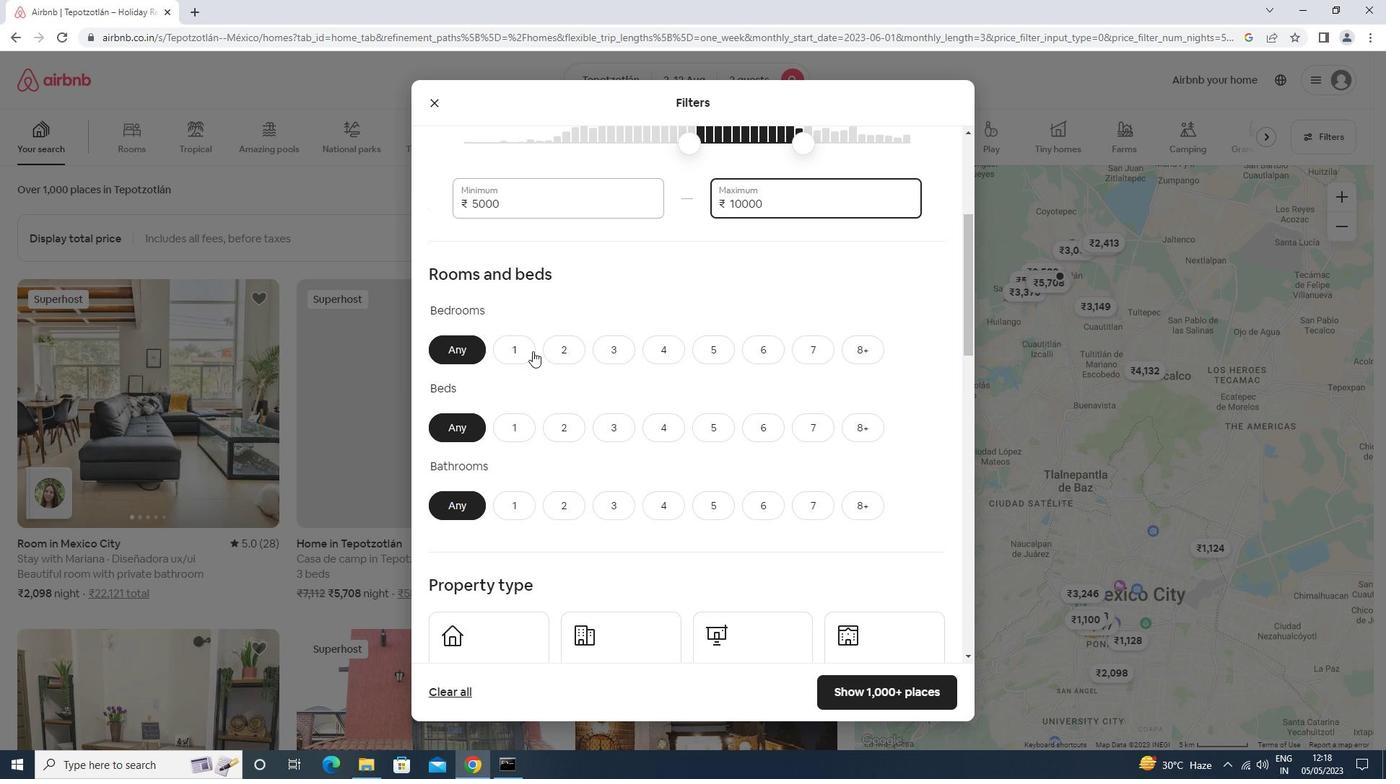 
Action: Mouse pressed left at (522, 340)
Screenshot: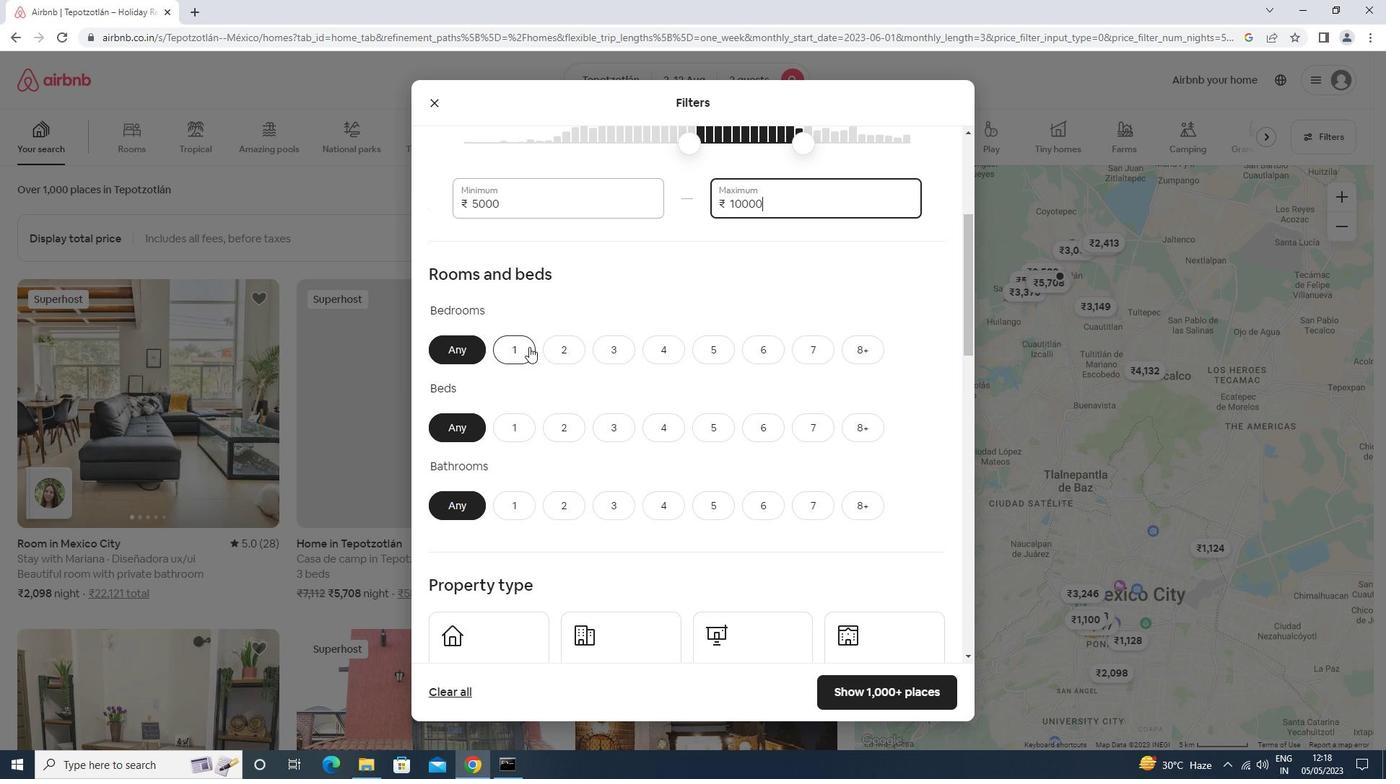 
Action: Mouse moved to (511, 431)
Screenshot: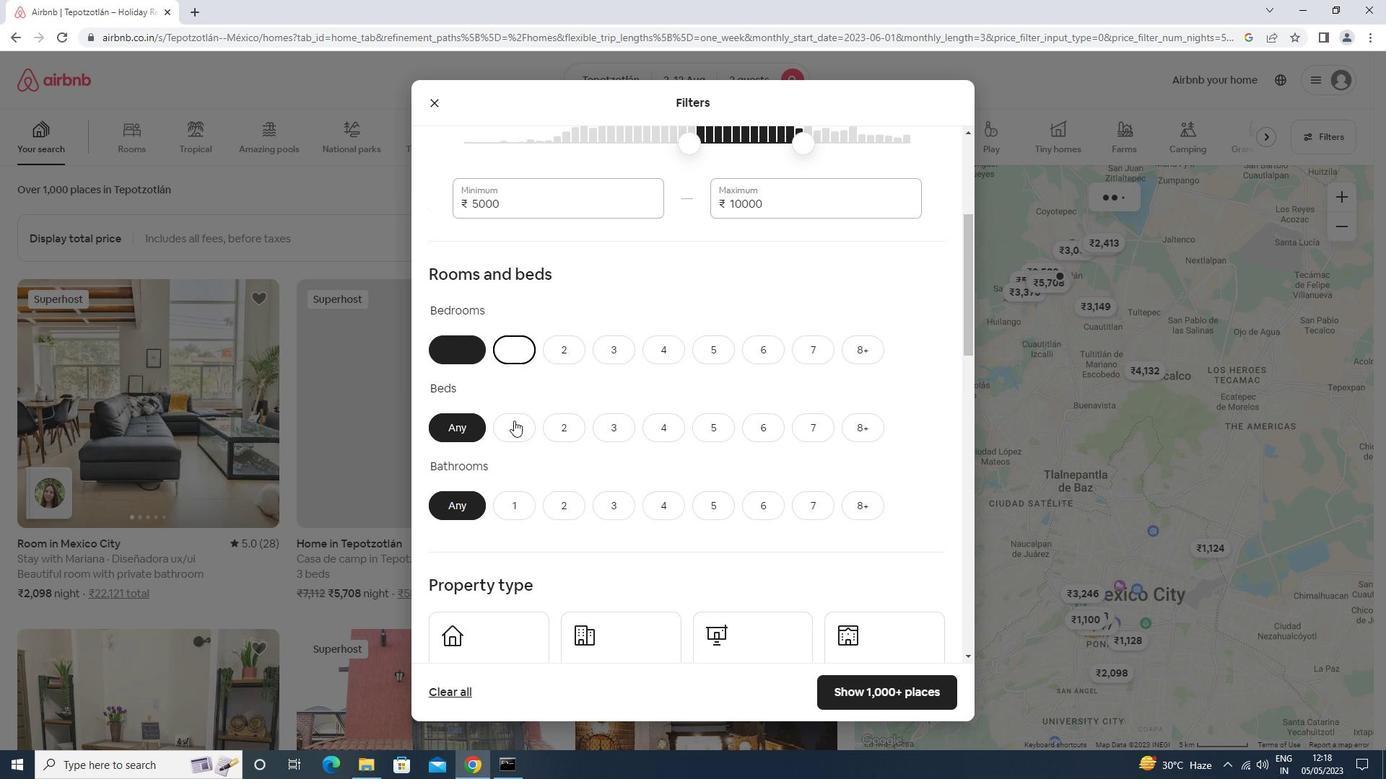 
Action: Mouse pressed left at (511, 431)
Screenshot: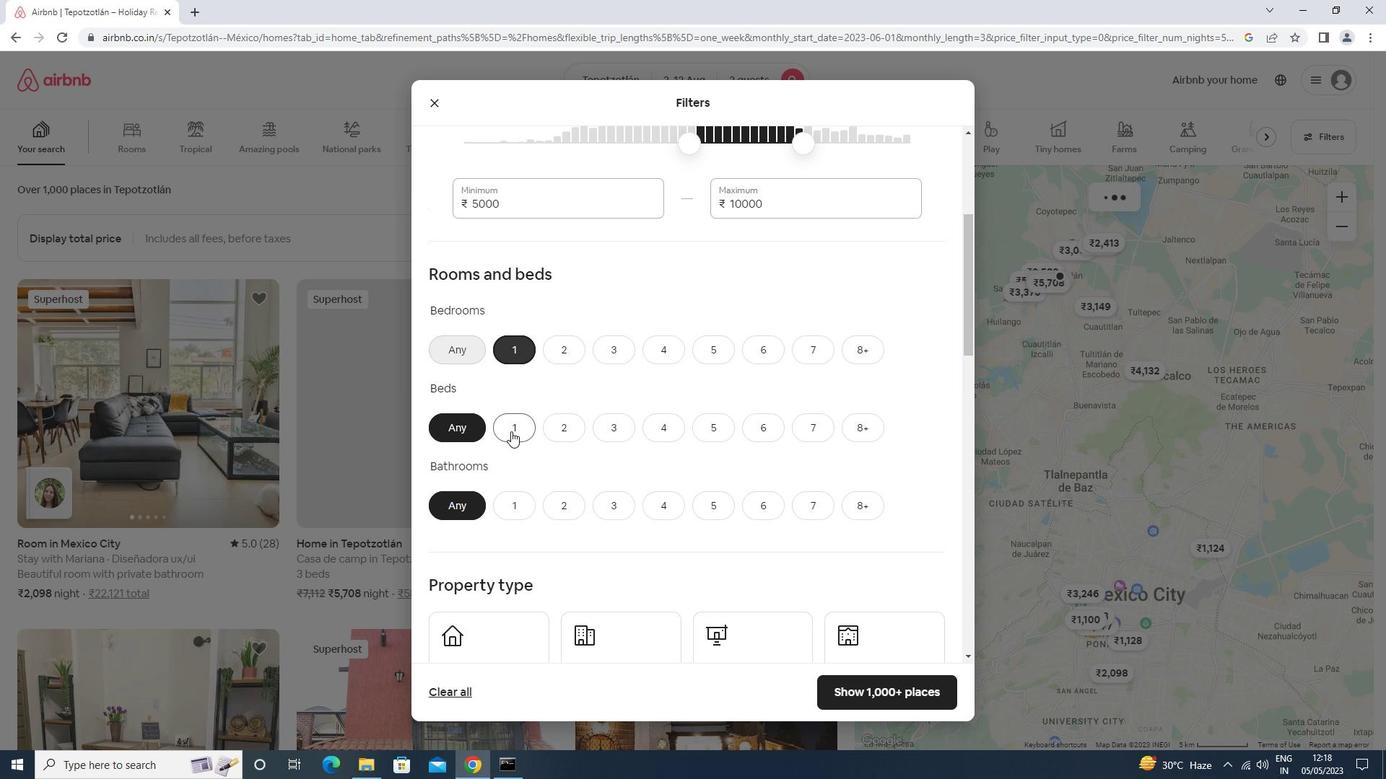 
Action: Mouse moved to (519, 501)
Screenshot: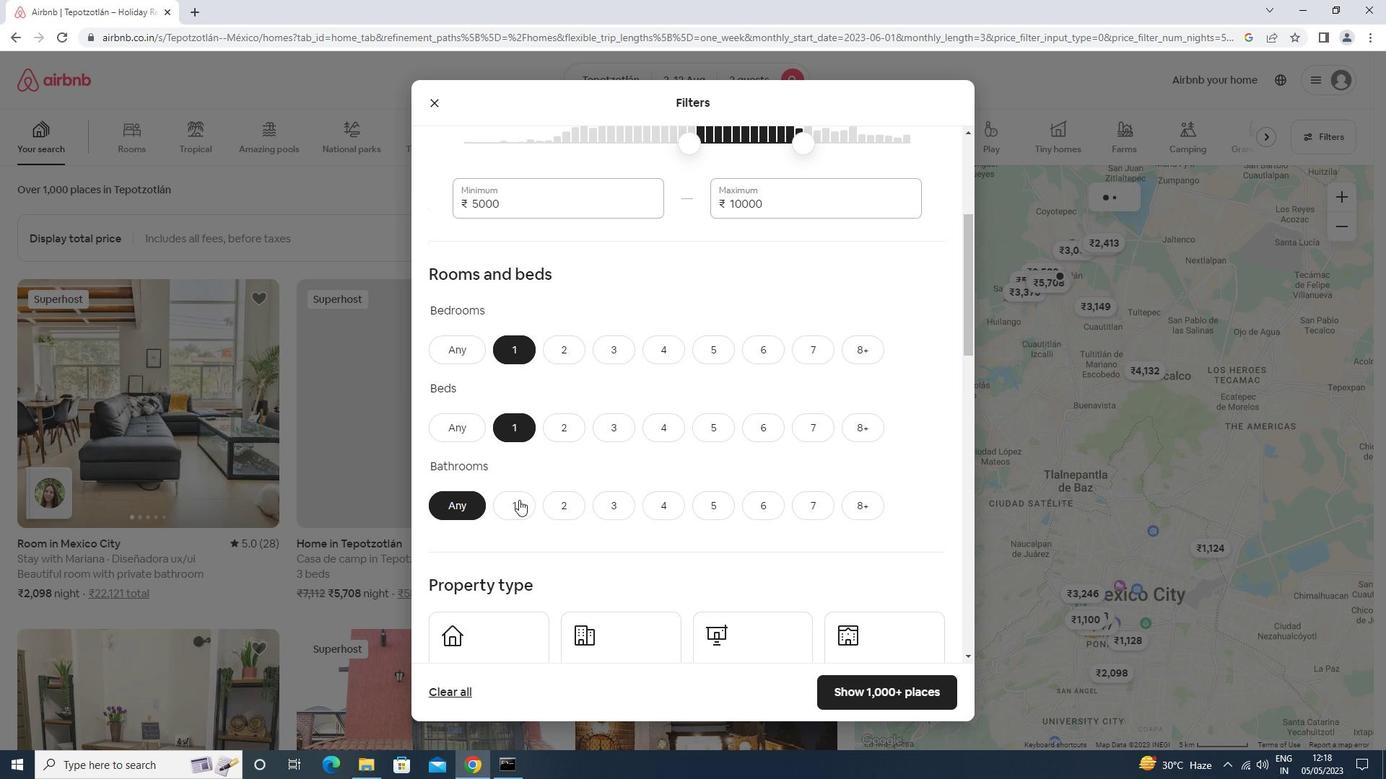 
Action: Mouse pressed left at (519, 501)
Screenshot: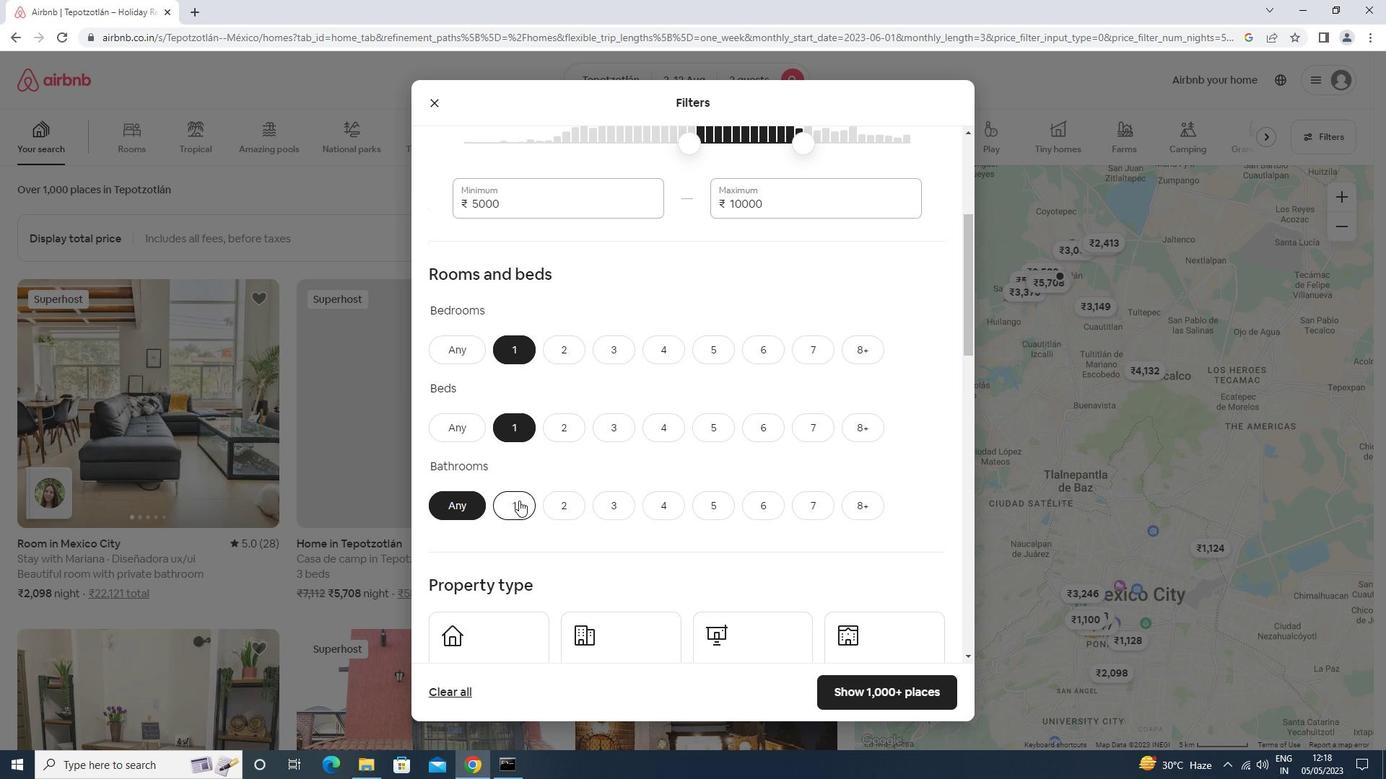 
Action: Mouse moved to (519, 501)
Screenshot: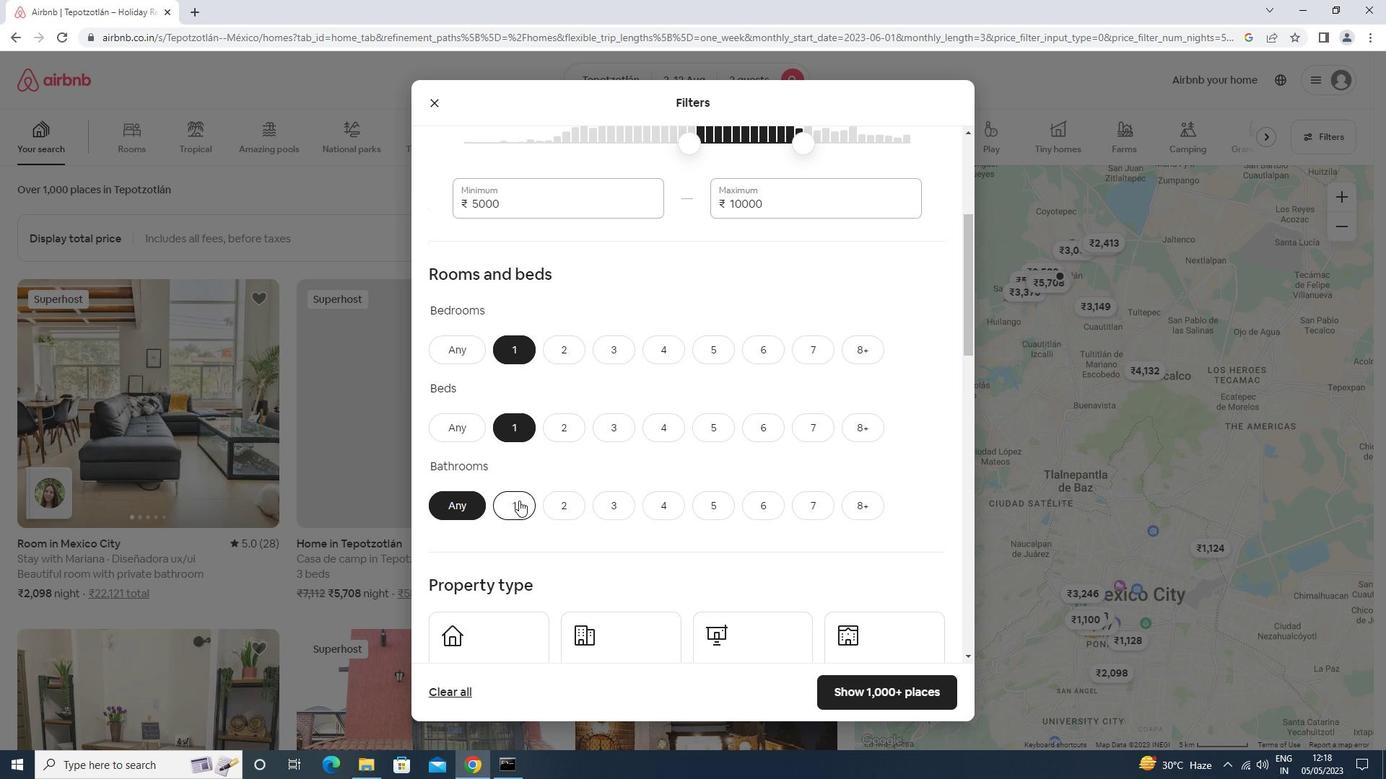 
Action: Mouse scrolled (519, 501) with delta (0, 0)
Screenshot: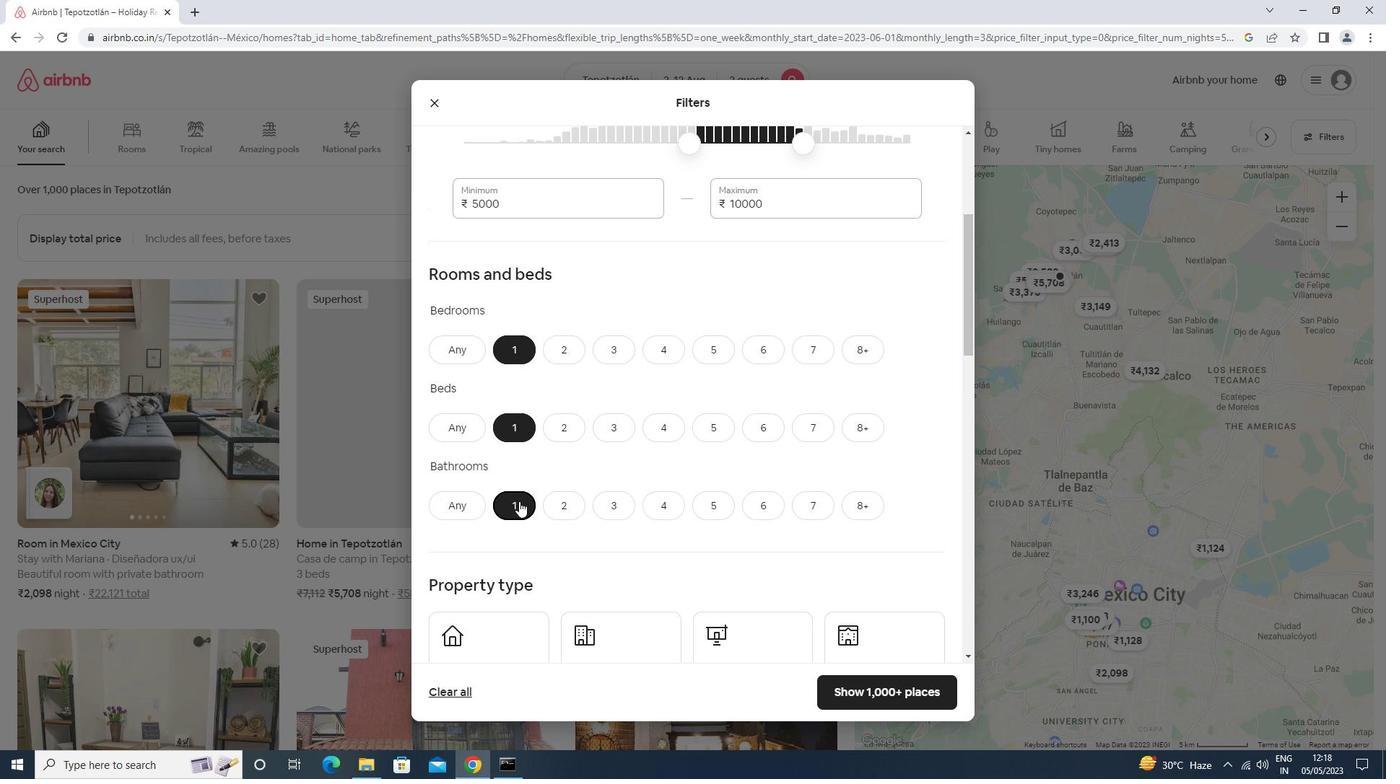 
Action: Mouse scrolled (519, 501) with delta (0, 0)
Screenshot: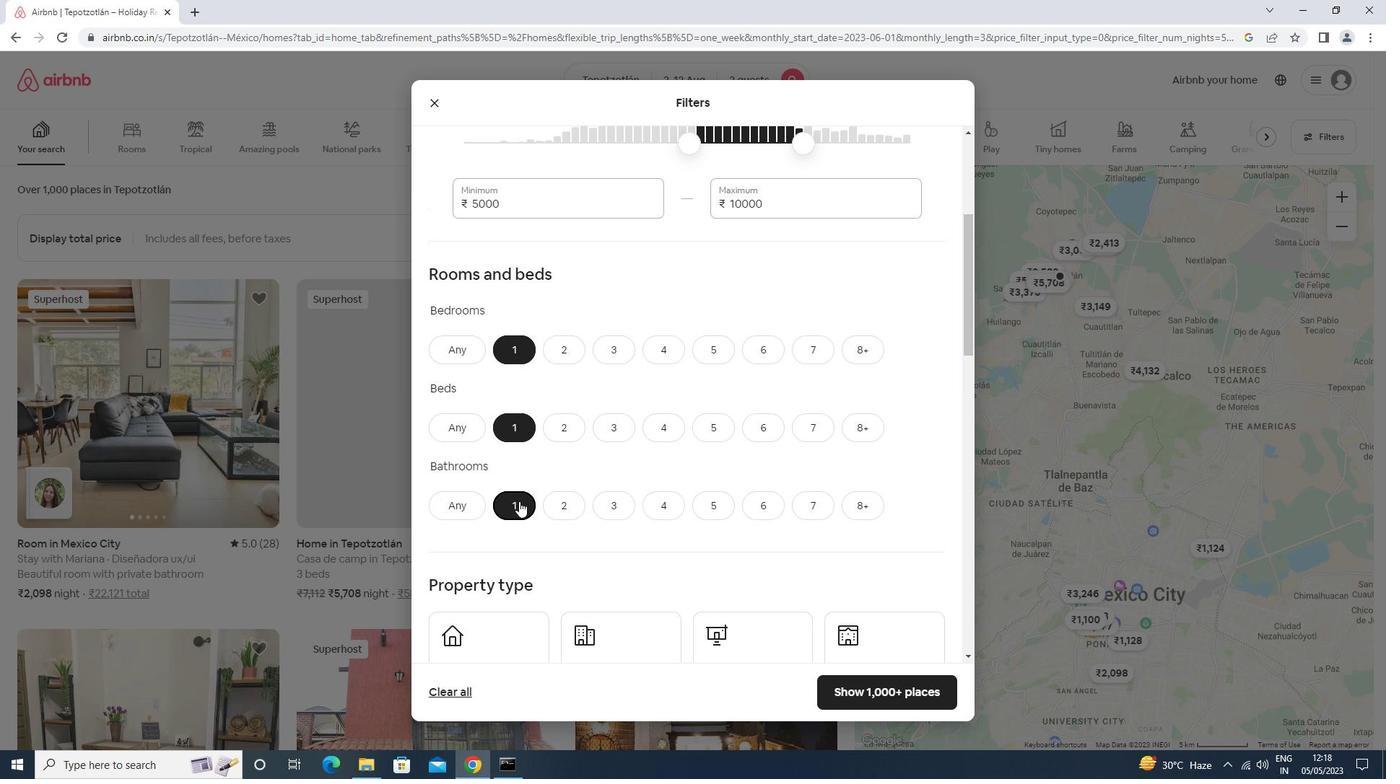 
Action: Mouse scrolled (519, 501) with delta (0, 0)
Screenshot: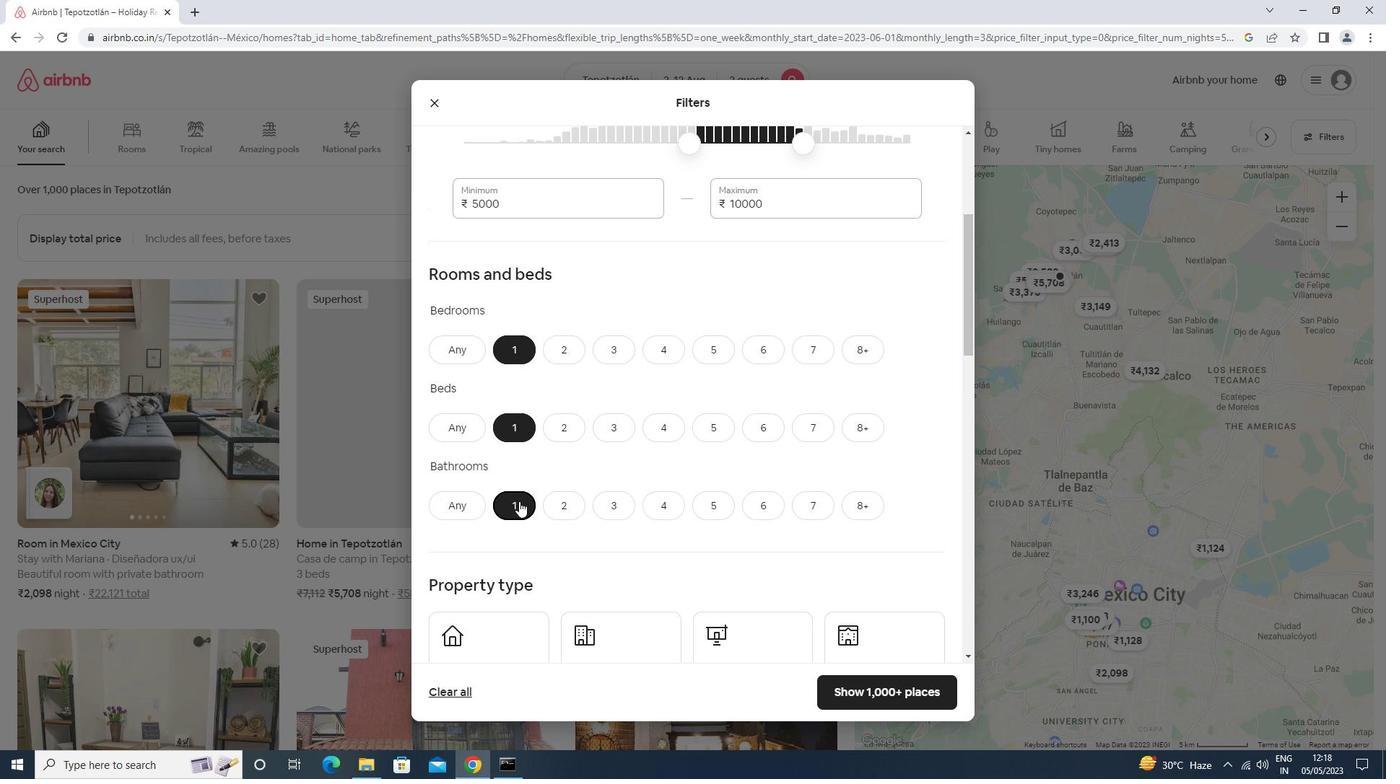 
Action: Mouse scrolled (519, 501) with delta (0, 0)
Screenshot: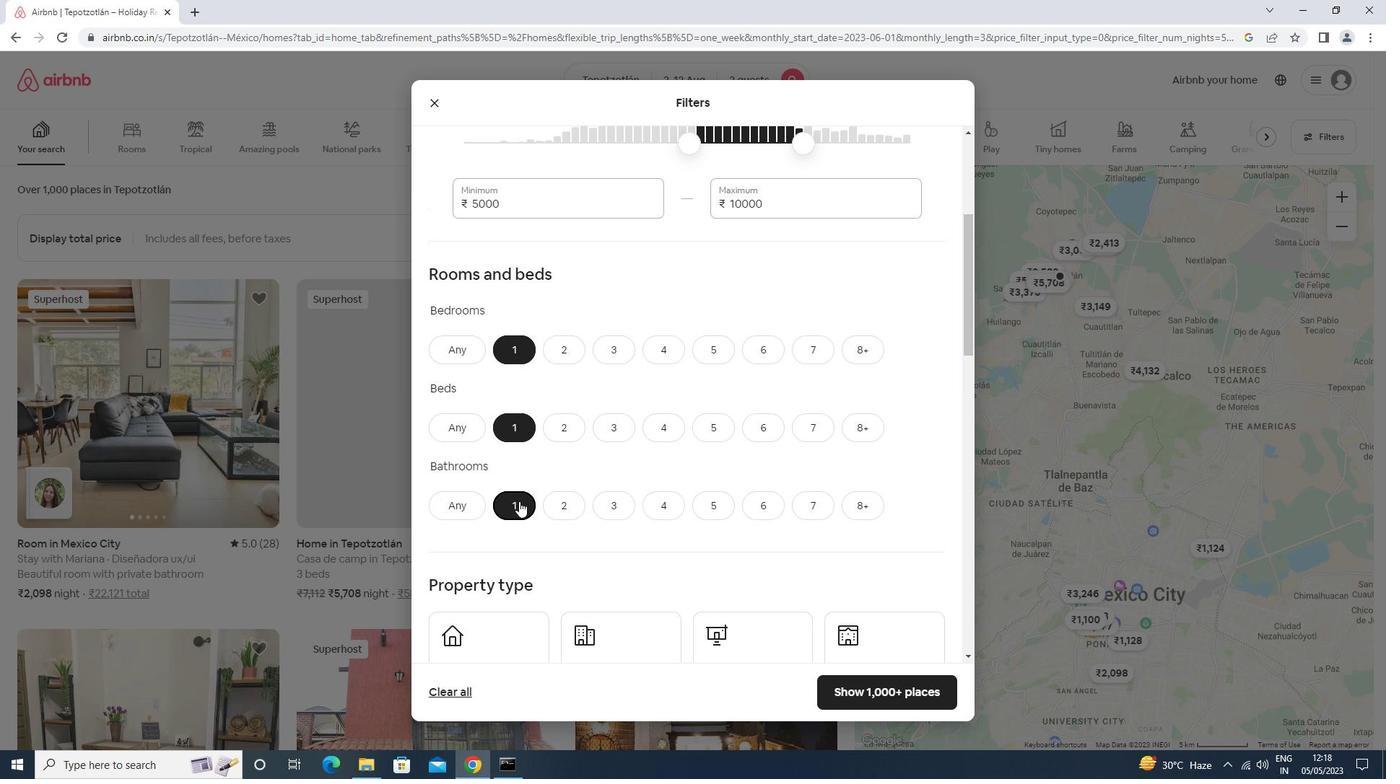 
Action: Mouse scrolled (519, 501) with delta (0, 0)
Screenshot: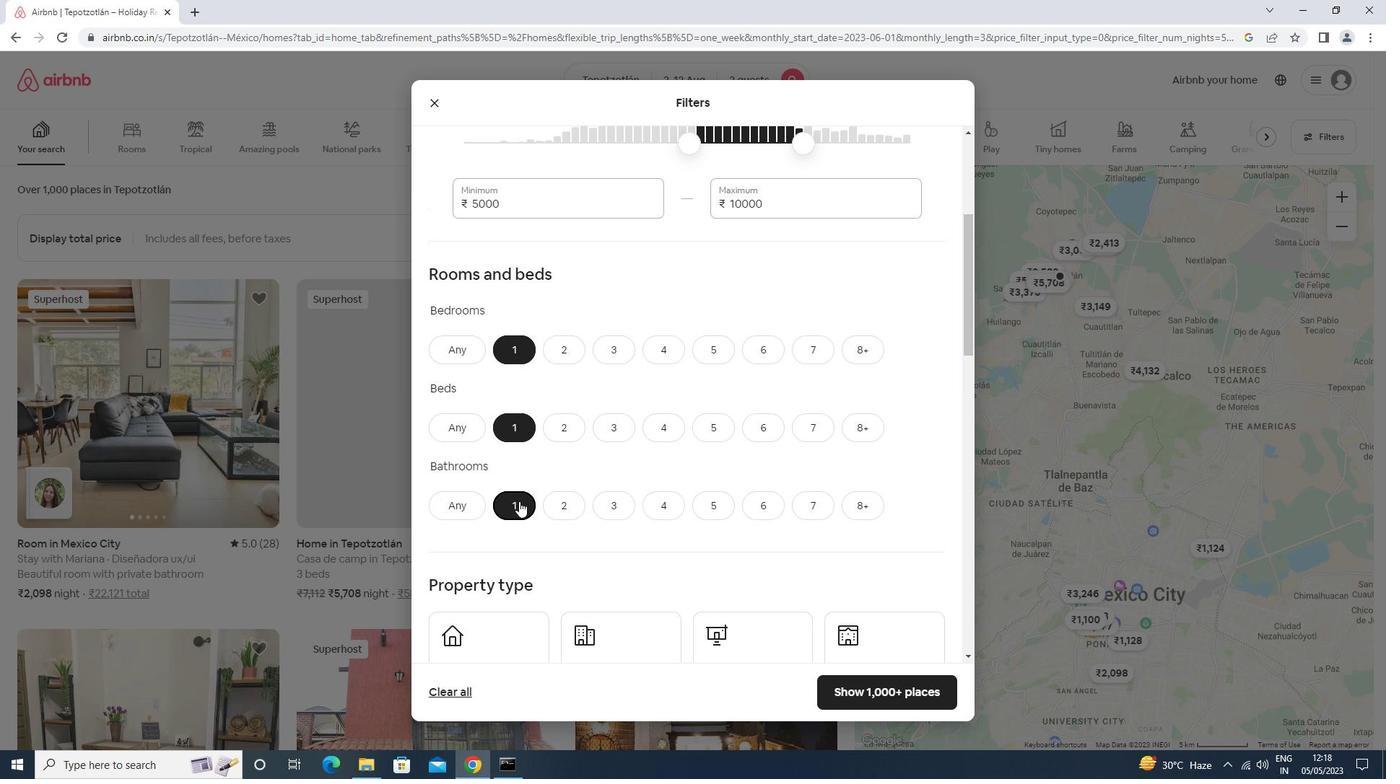 
Action: Mouse moved to (514, 286)
Screenshot: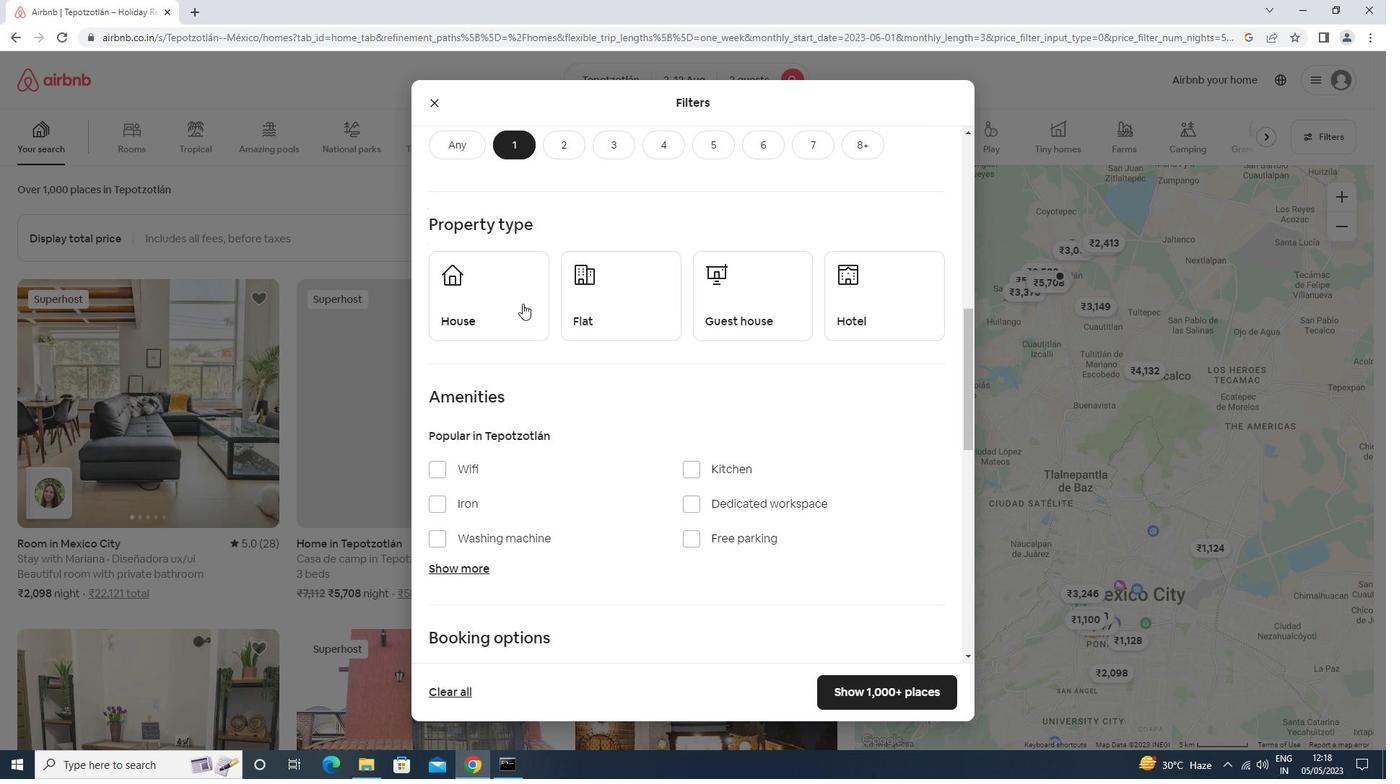 
Action: Mouse pressed left at (514, 286)
Screenshot: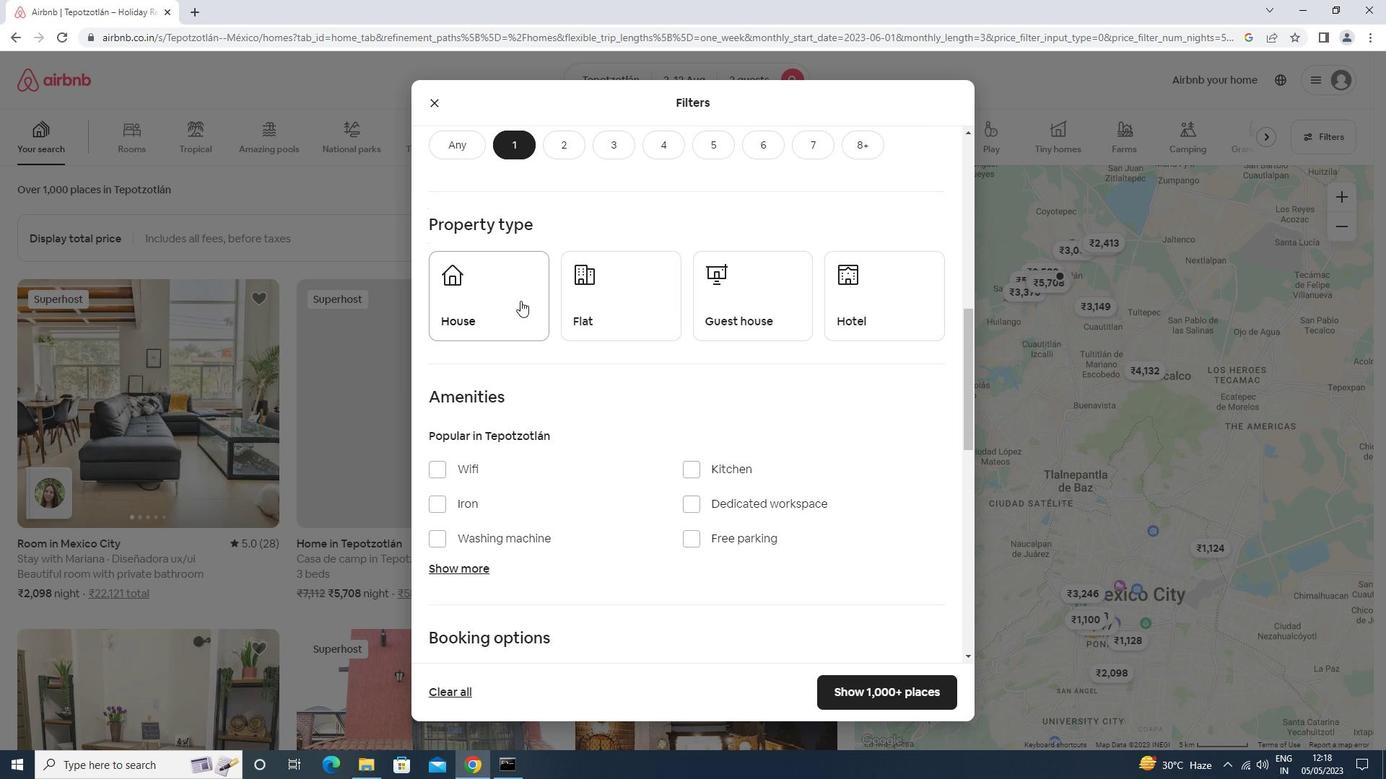 
Action: Mouse moved to (566, 308)
Screenshot: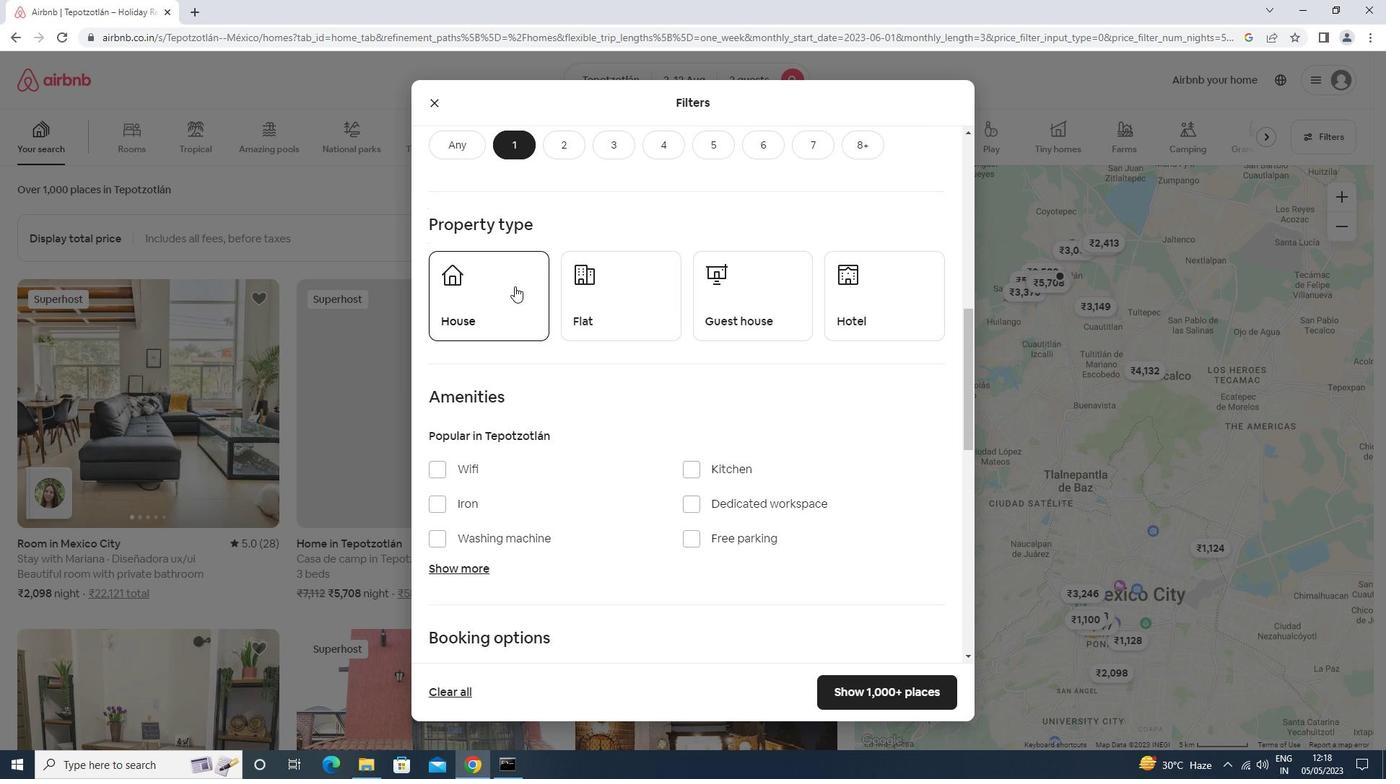 
Action: Mouse pressed left at (566, 308)
Screenshot: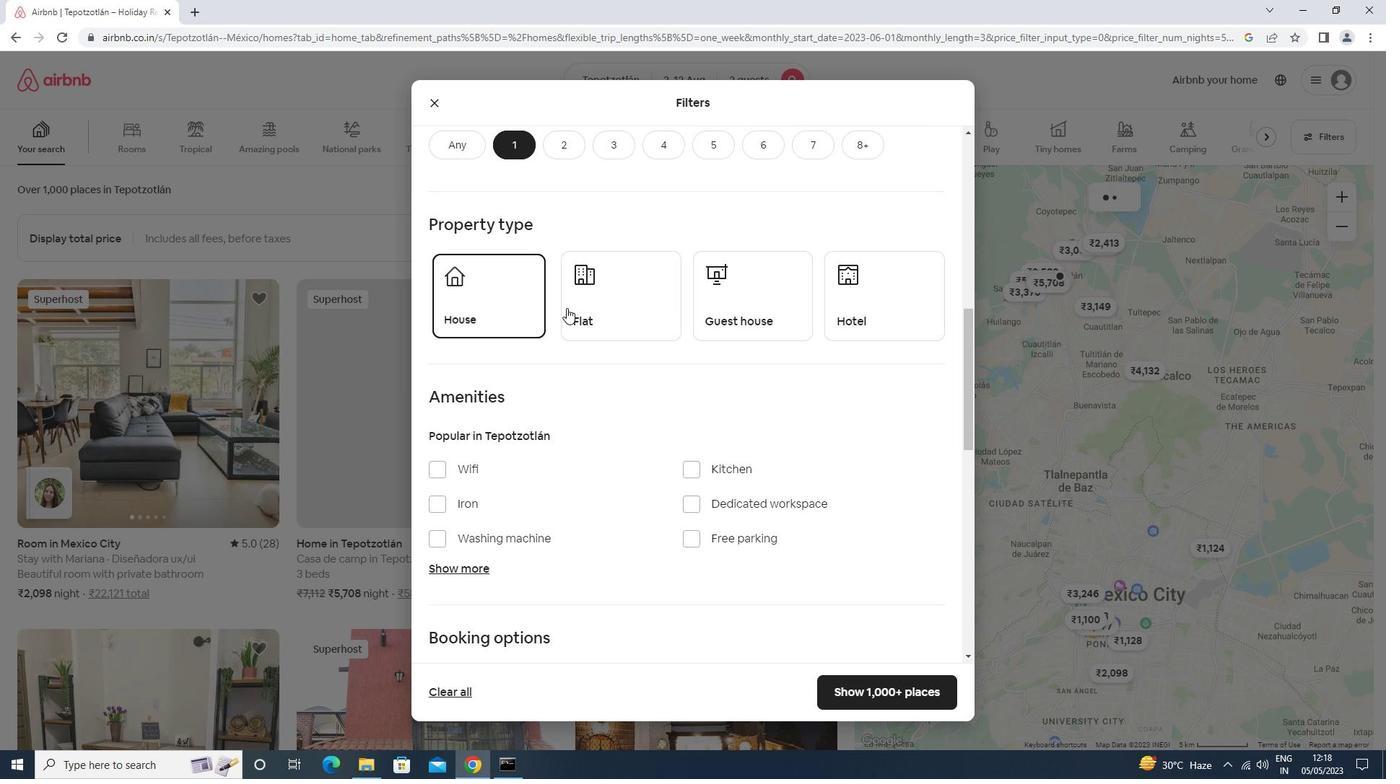 
Action: Mouse moved to (750, 320)
Screenshot: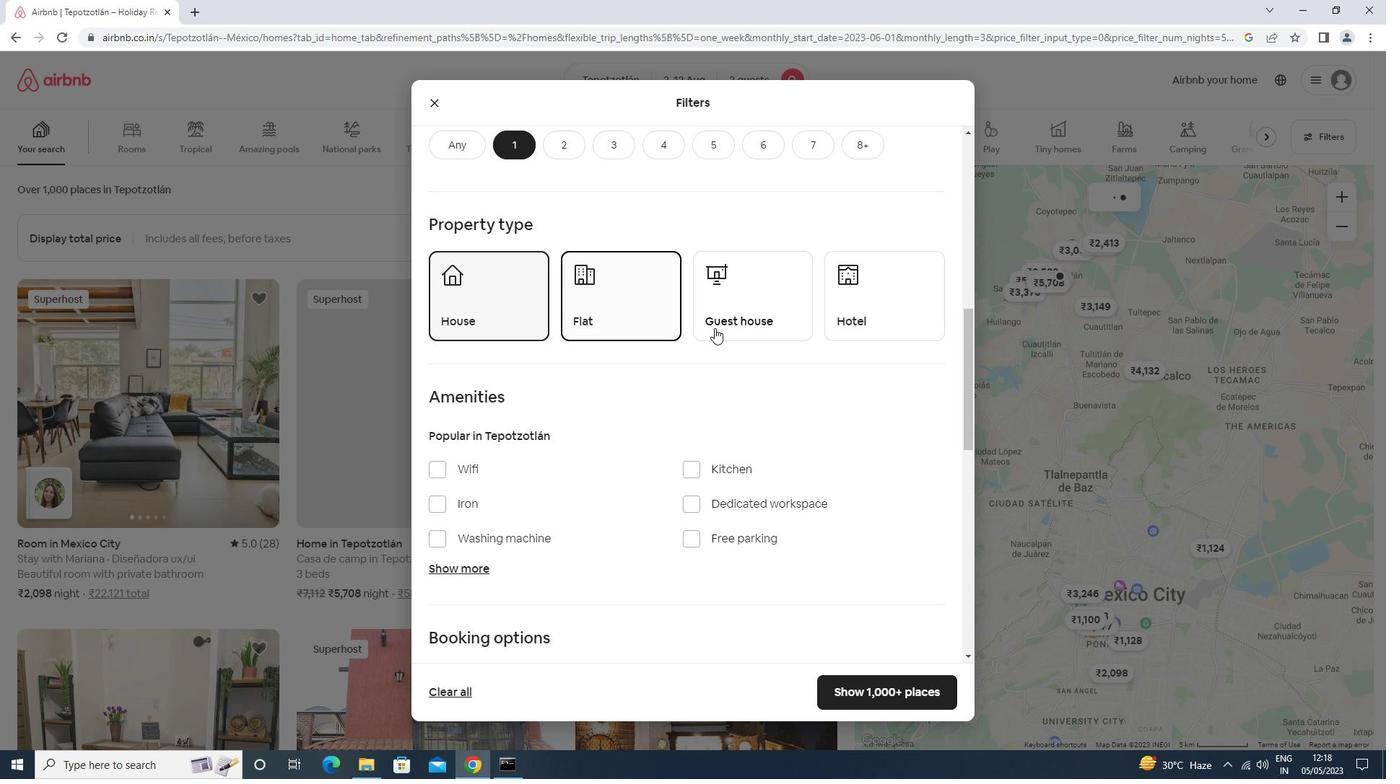 
Action: Mouse pressed left at (750, 320)
Screenshot: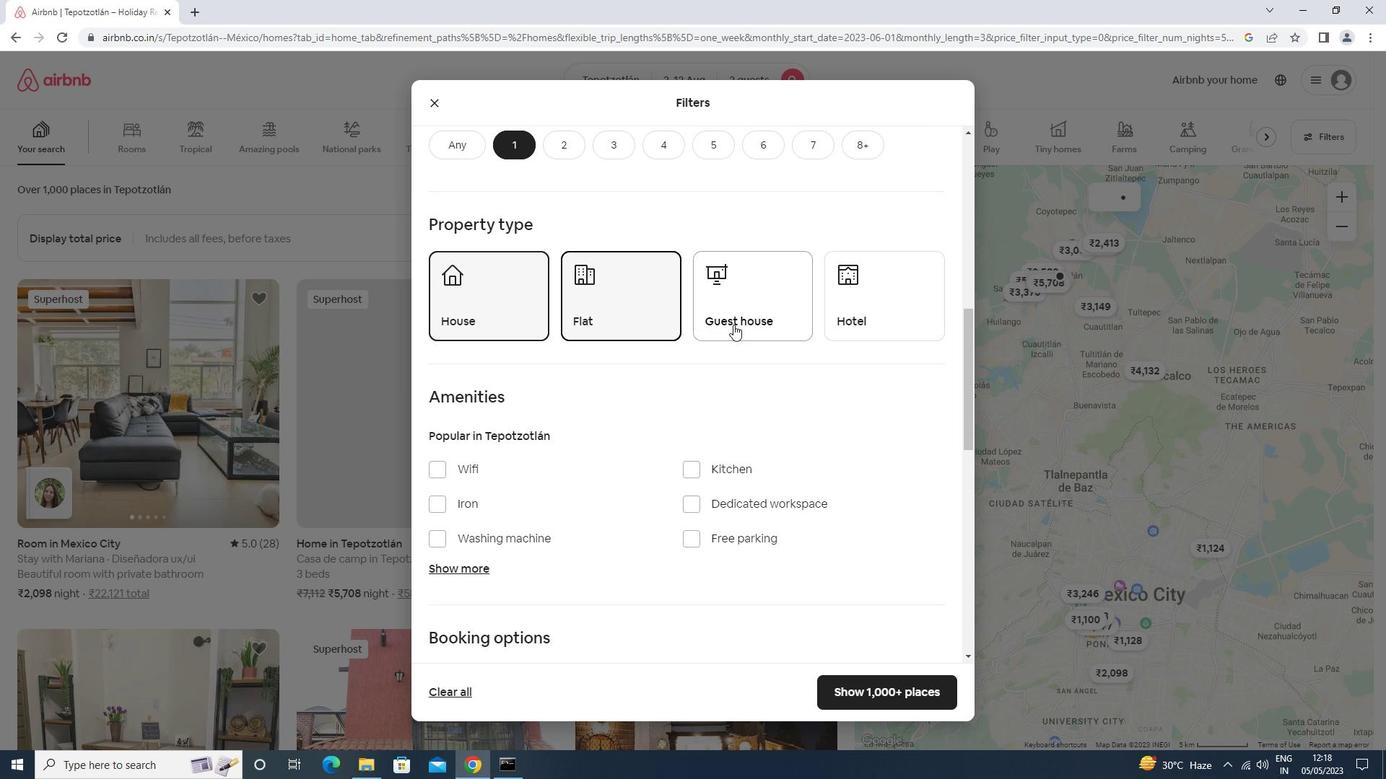 
Action: Mouse moved to (860, 314)
Screenshot: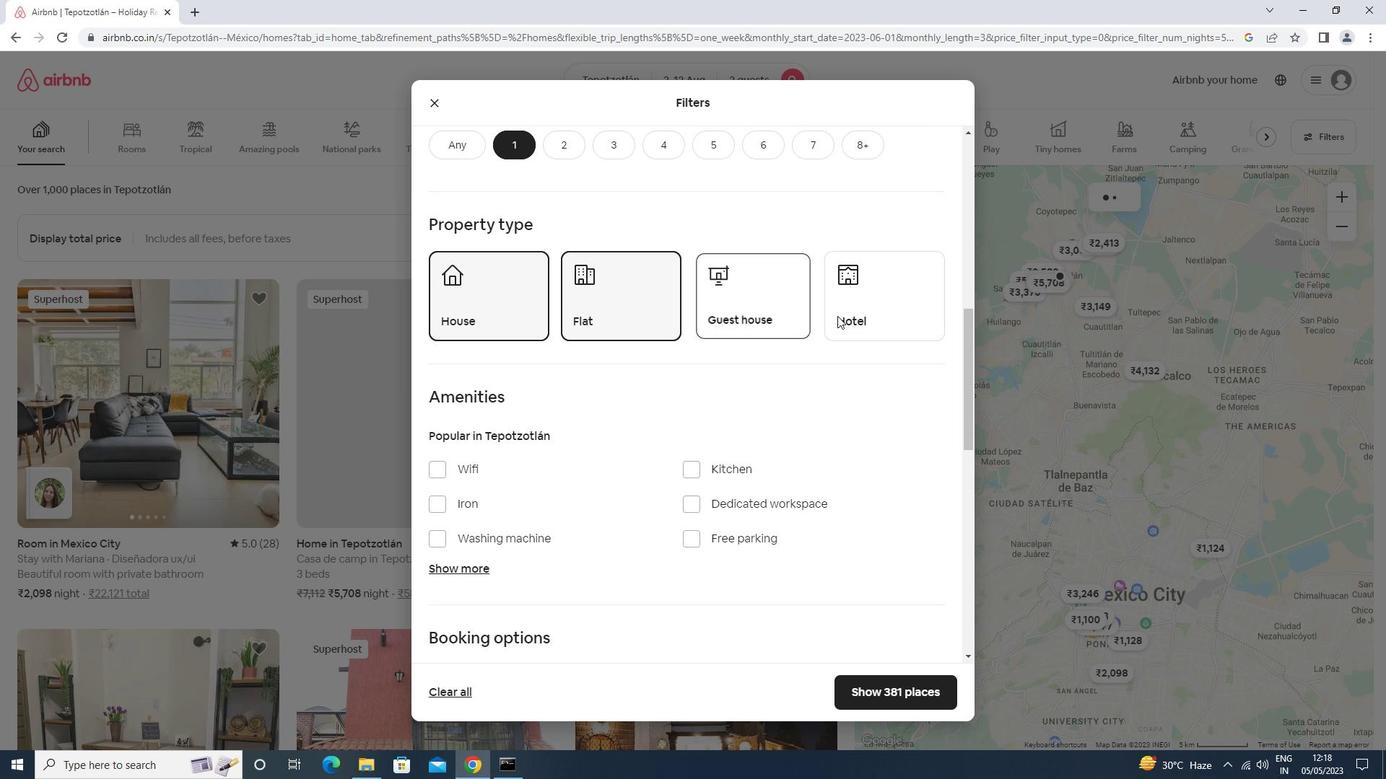 
Action: Mouse pressed left at (860, 314)
Screenshot: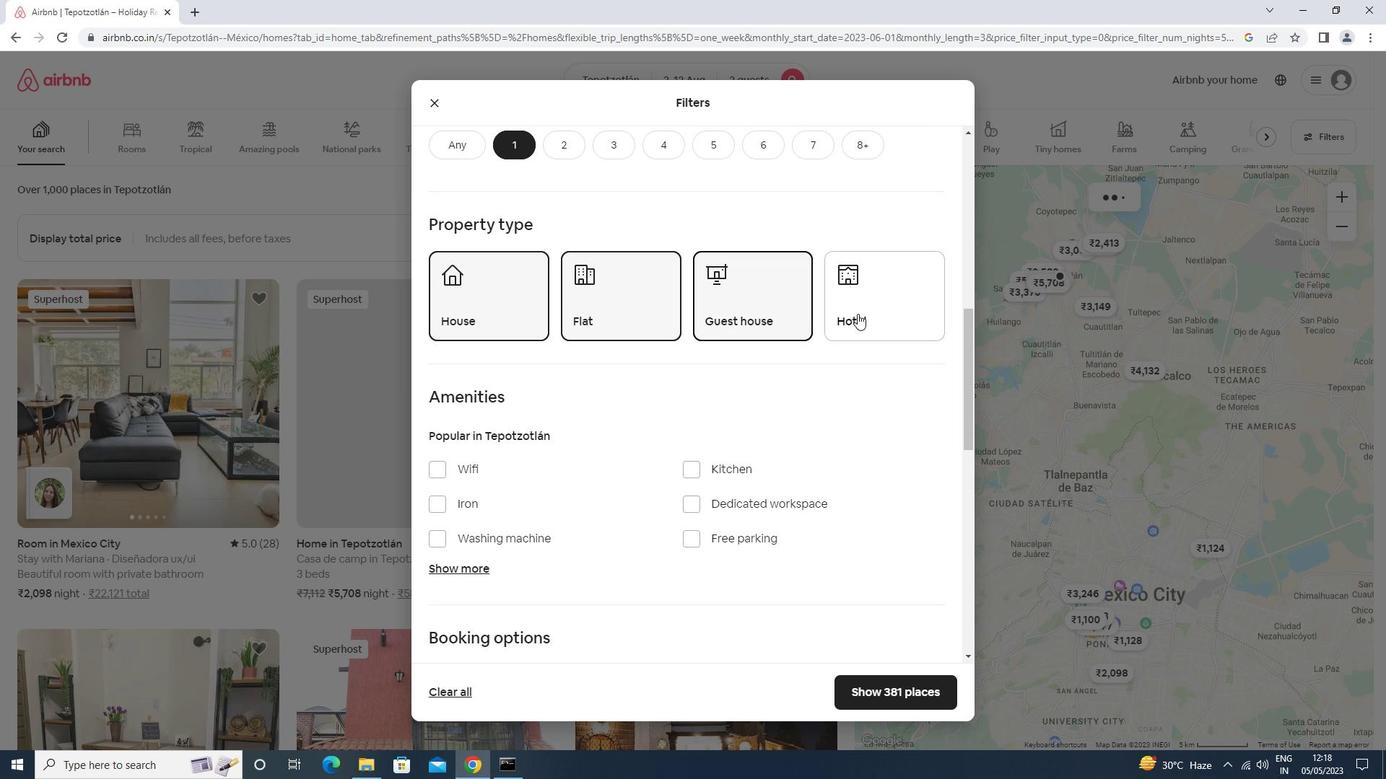 
Action: Mouse moved to (866, 314)
Screenshot: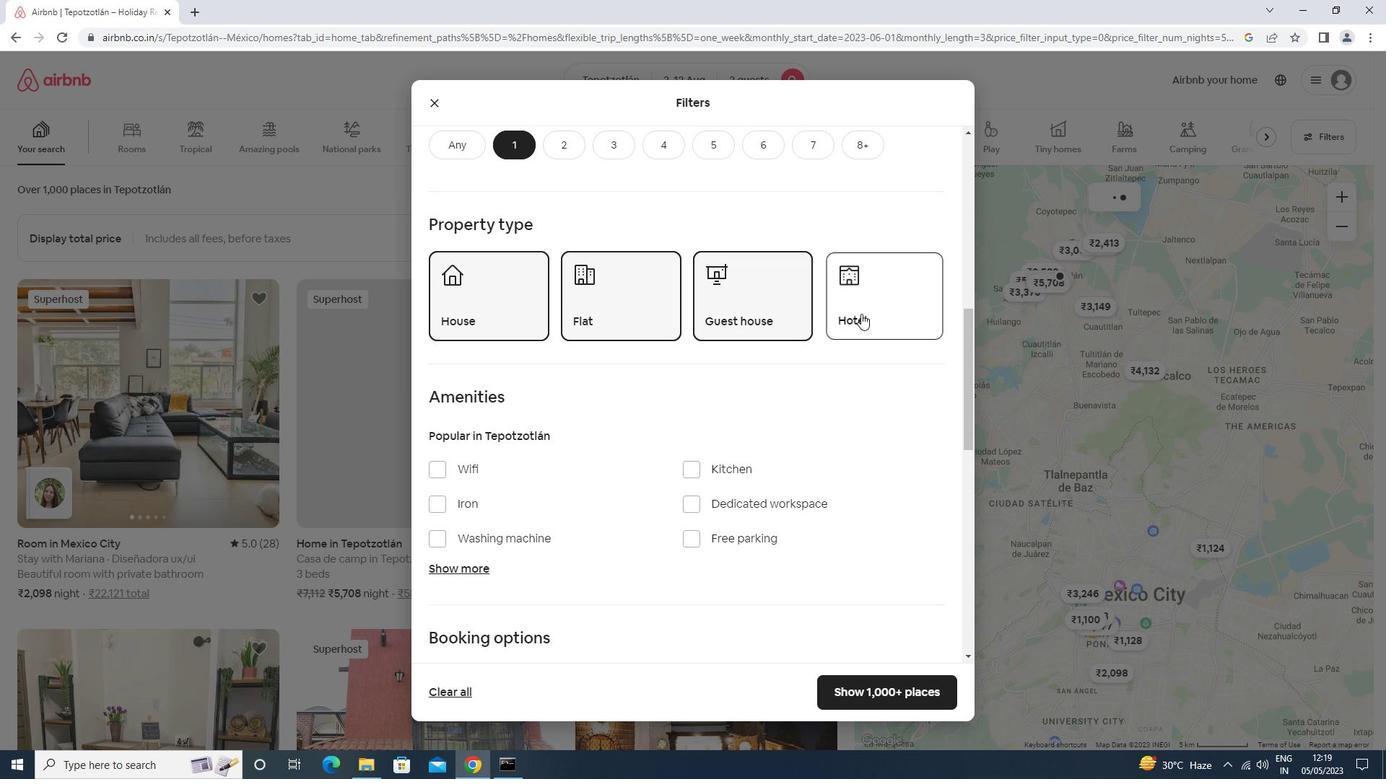 
Action: Mouse scrolled (866, 313) with delta (0, 0)
Screenshot: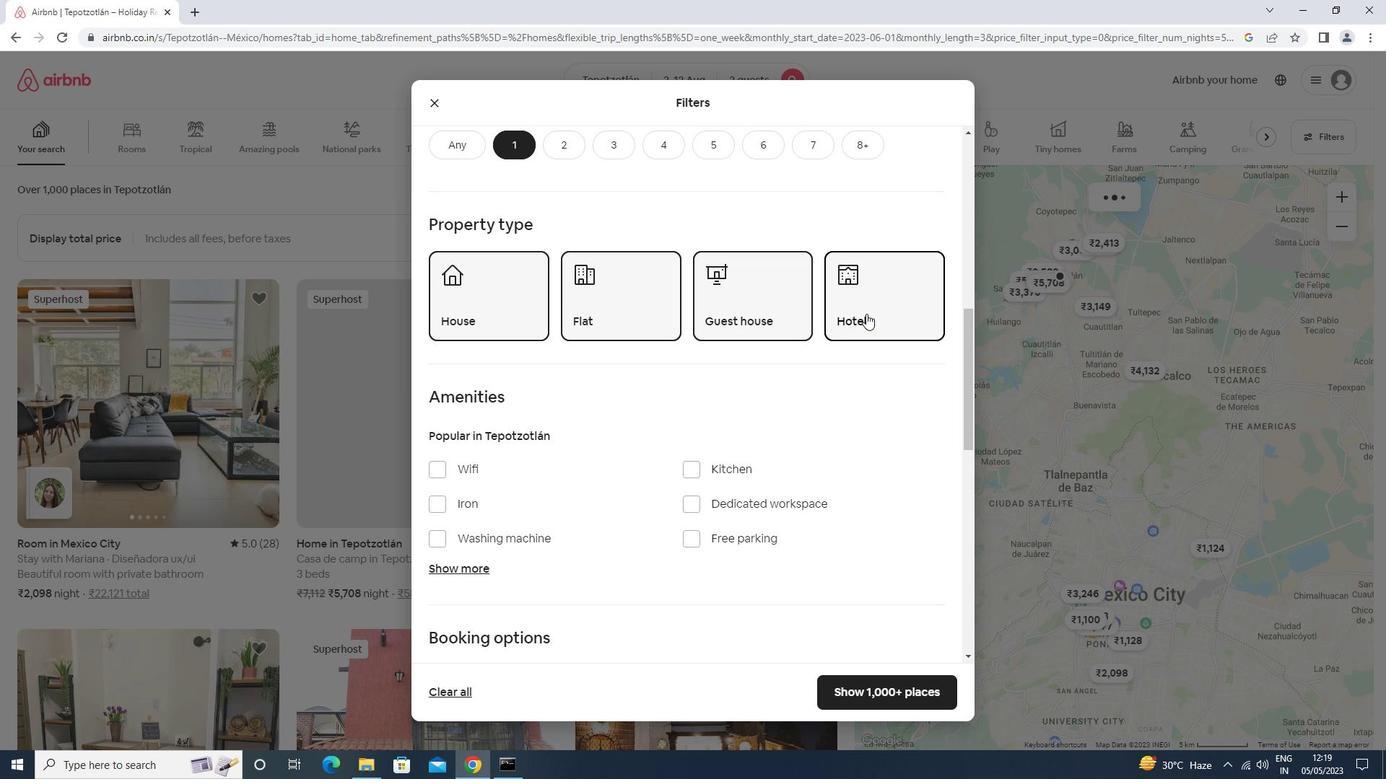 
Action: Mouse scrolled (866, 313) with delta (0, 0)
Screenshot: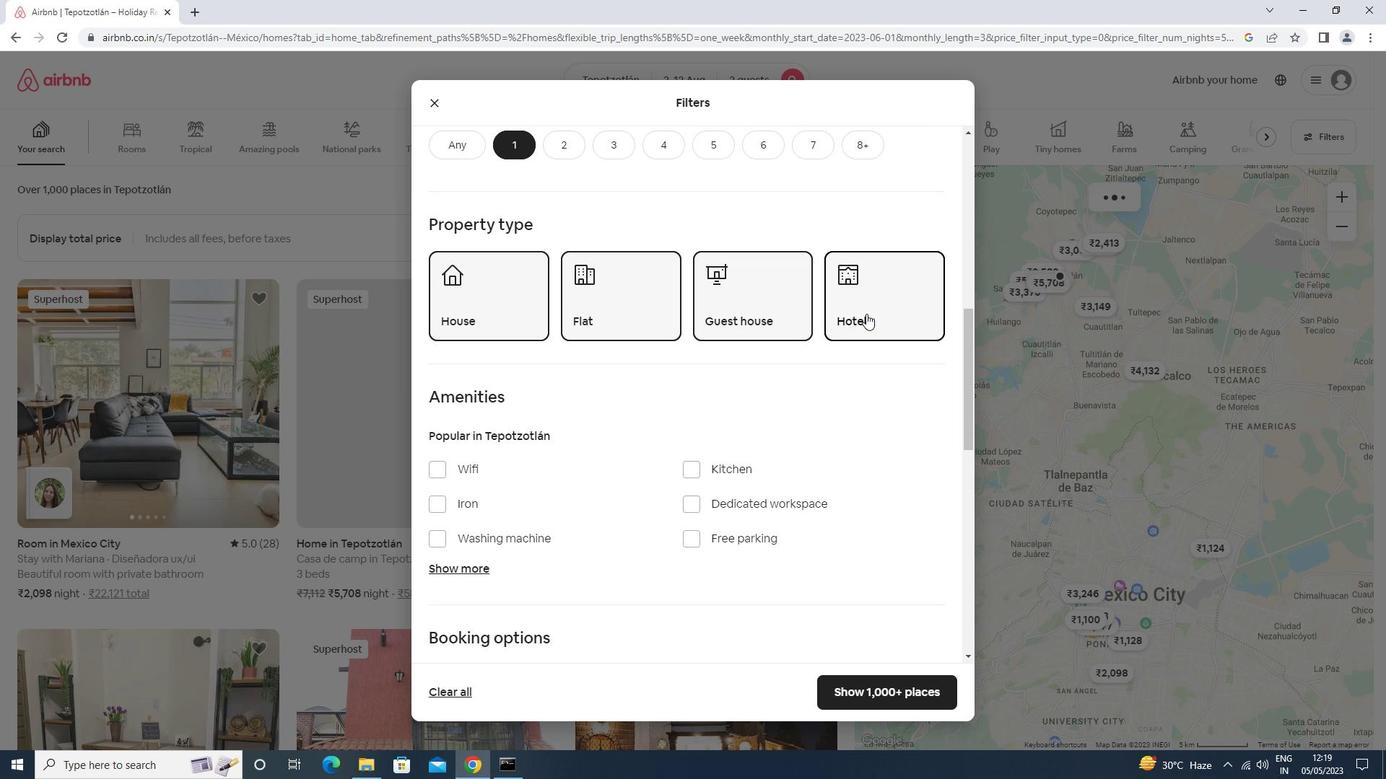 
Action: Mouse scrolled (866, 313) with delta (0, 0)
Screenshot: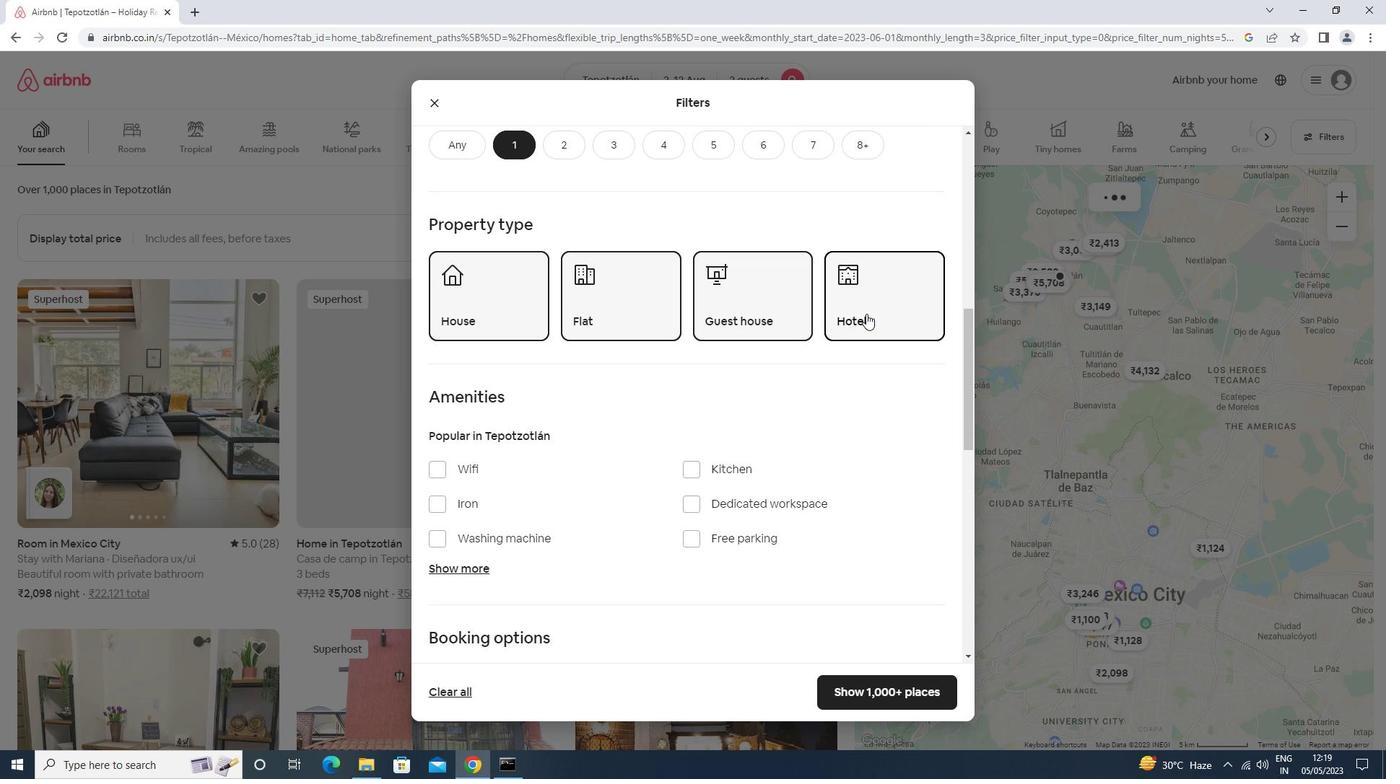 
Action: Mouse scrolled (866, 313) with delta (0, 0)
Screenshot: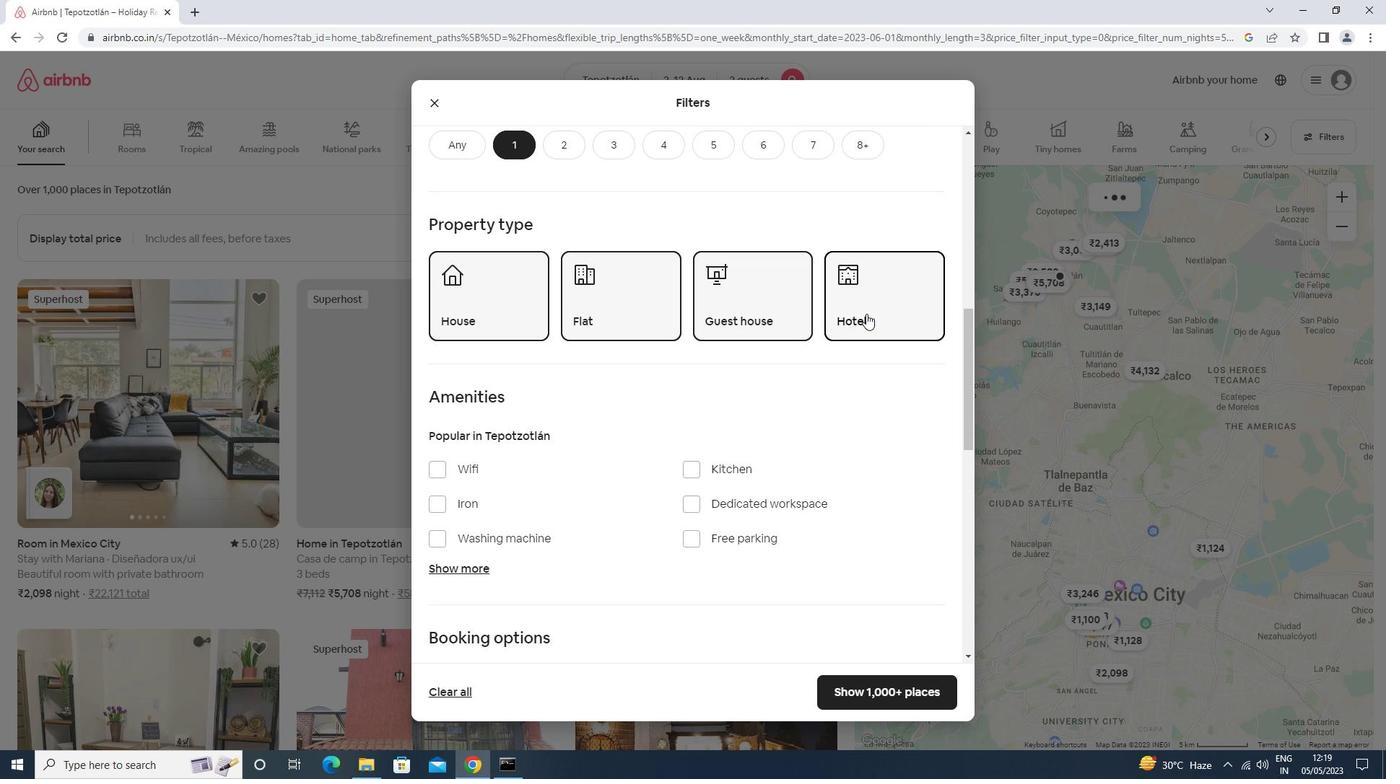 
Action: Mouse scrolled (866, 313) with delta (0, 0)
Screenshot: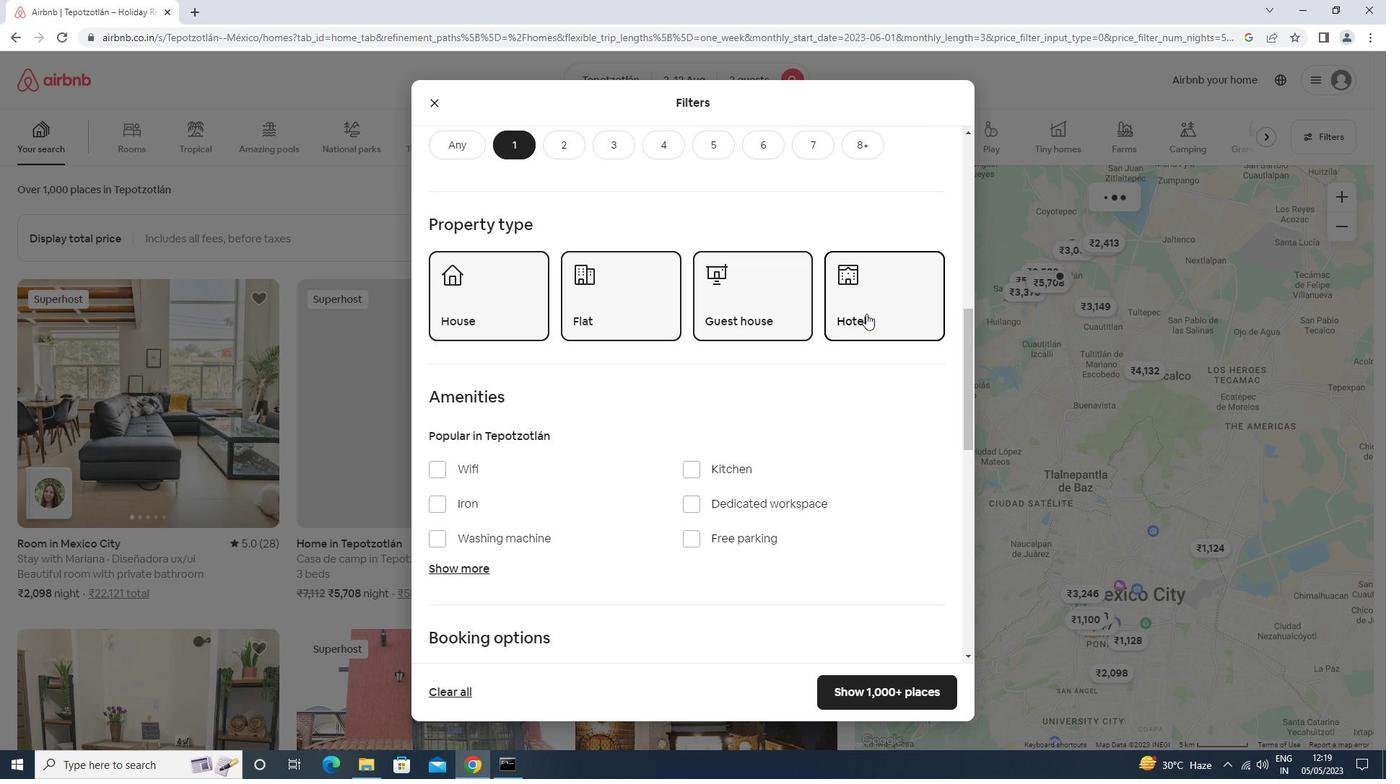 
Action: Mouse moved to (918, 379)
Screenshot: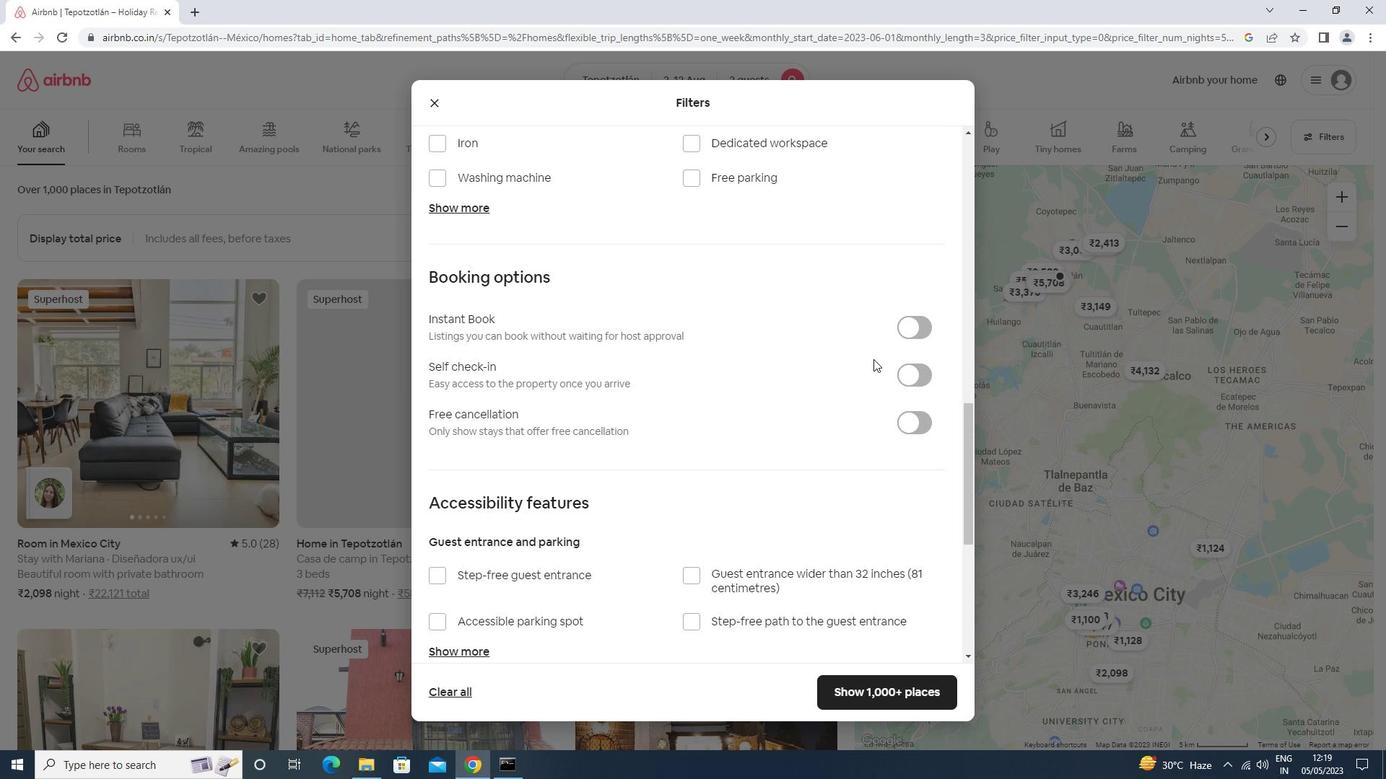 
Action: Mouse pressed left at (918, 379)
Screenshot: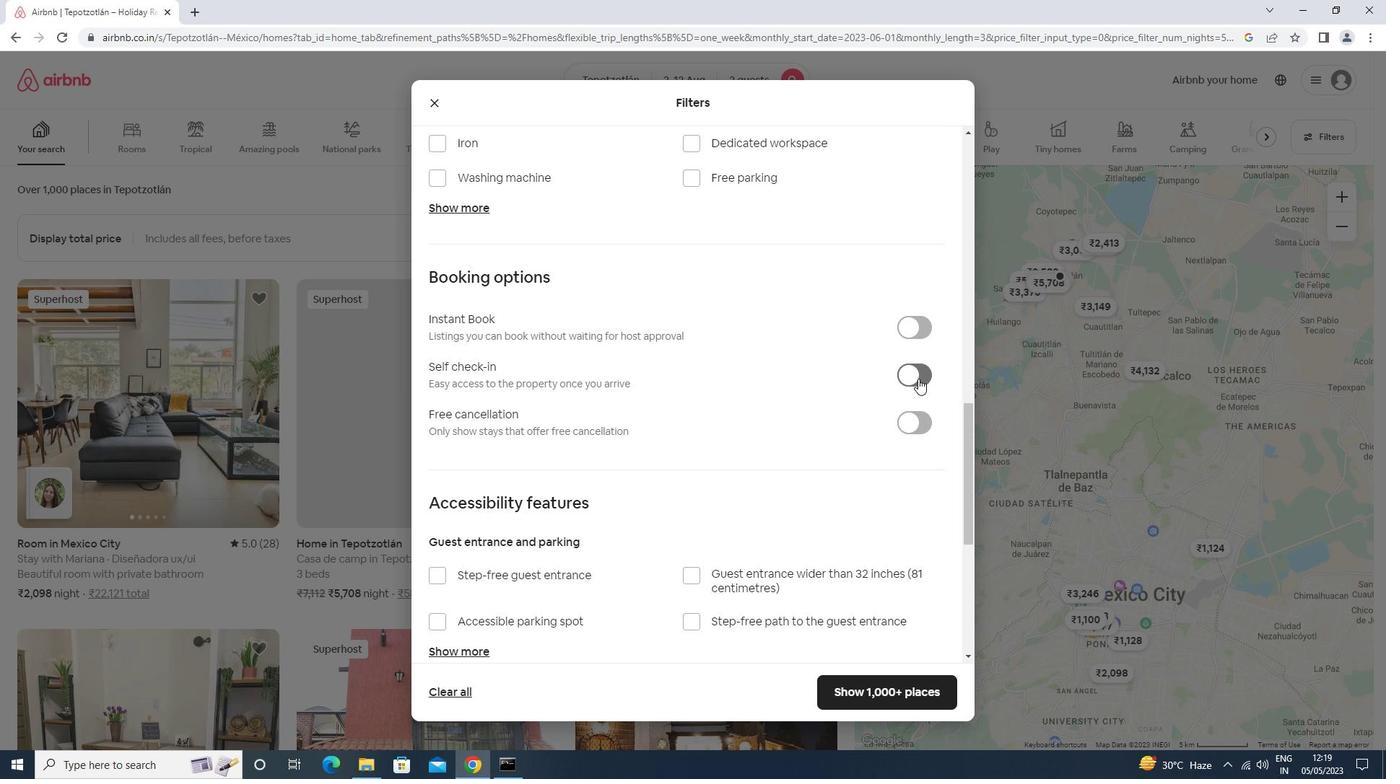 
Action: Mouse moved to (914, 371)
Screenshot: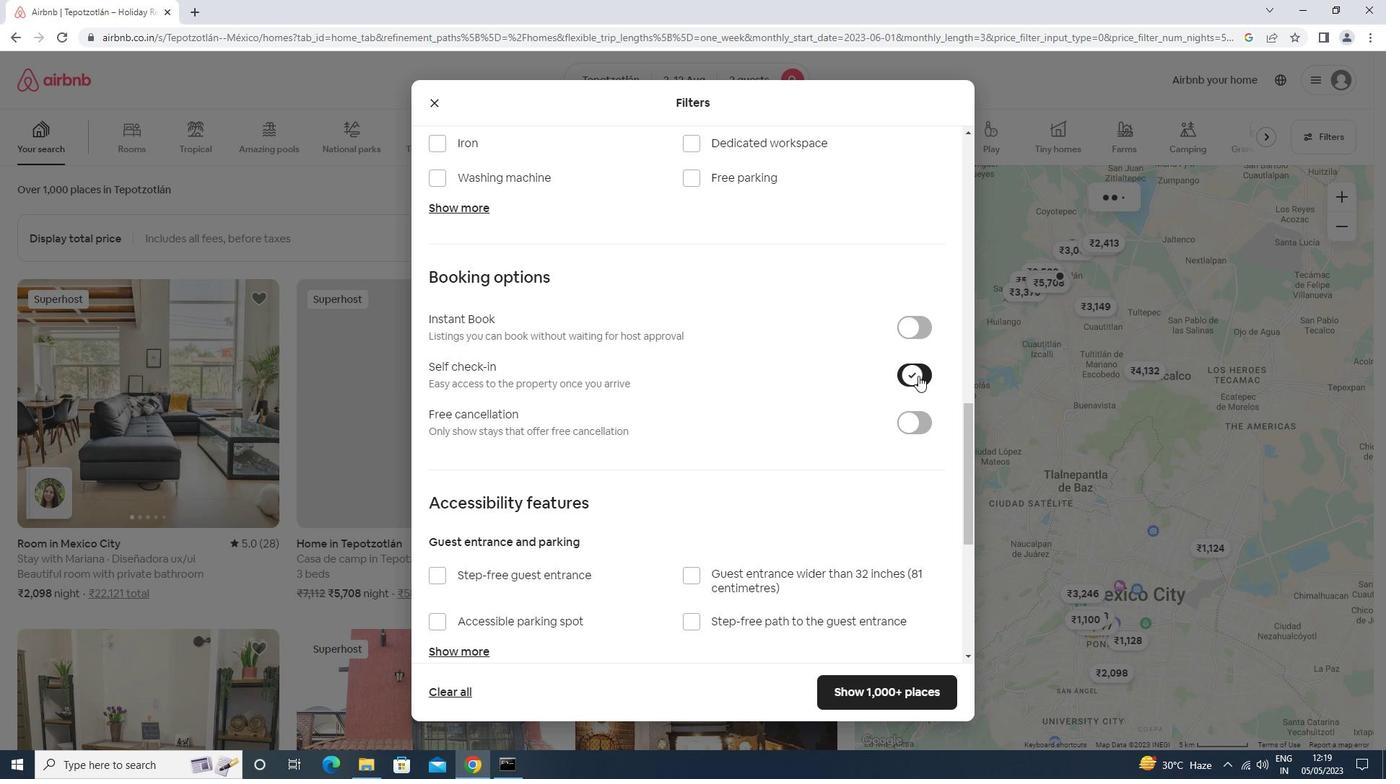 
Action: Mouse scrolled (914, 370) with delta (0, 0)
Screenshot: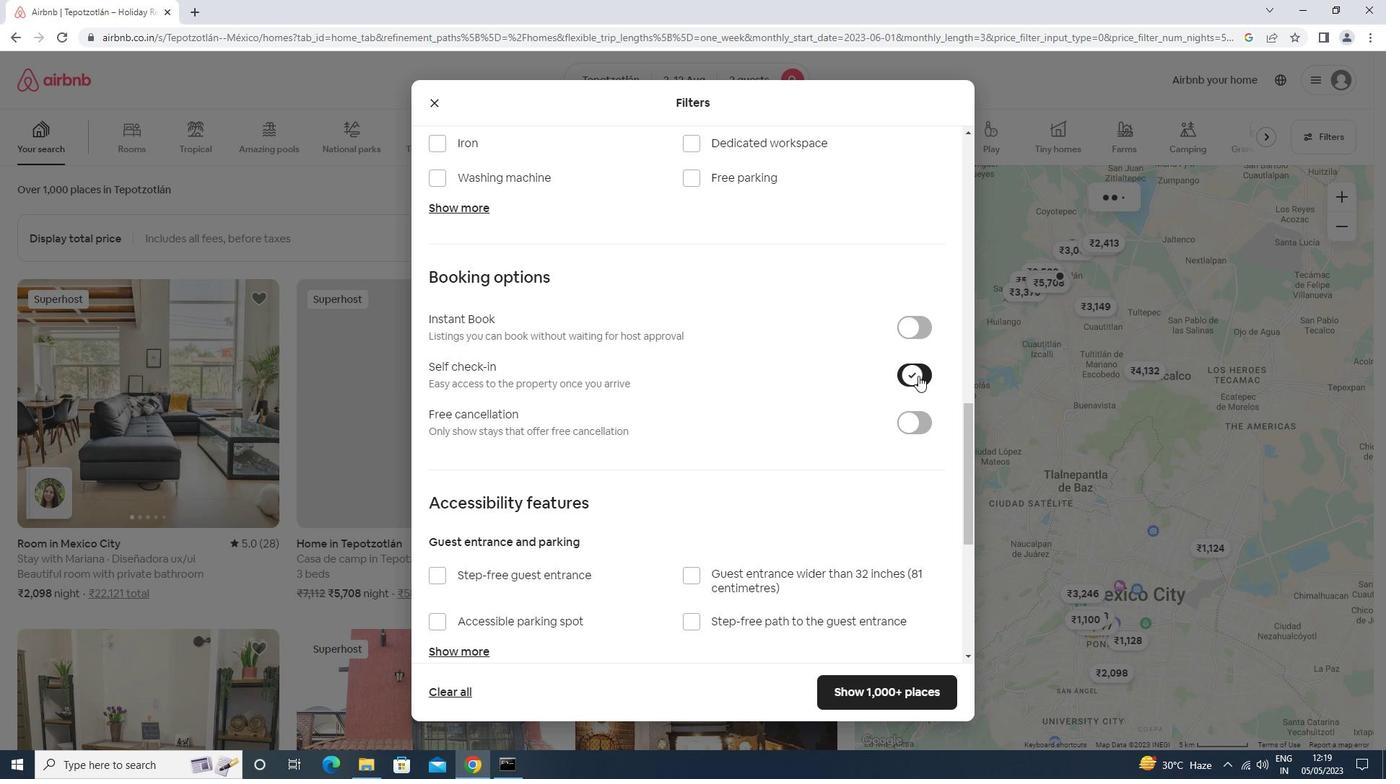 
Action: Mouse moved to (913, 375)
Screenshot: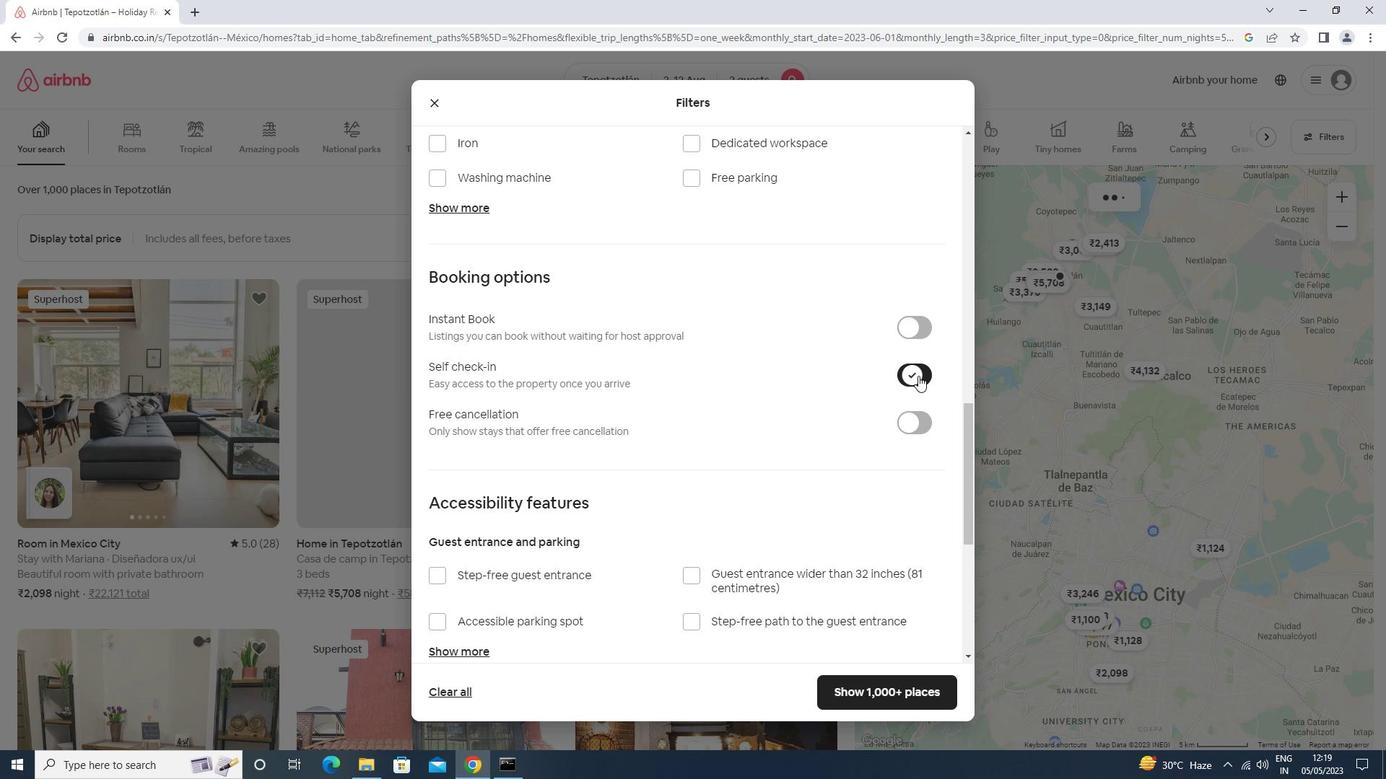 
Action: Mouse scrolled (913, 374) with delta (0, 0)
Screenshot: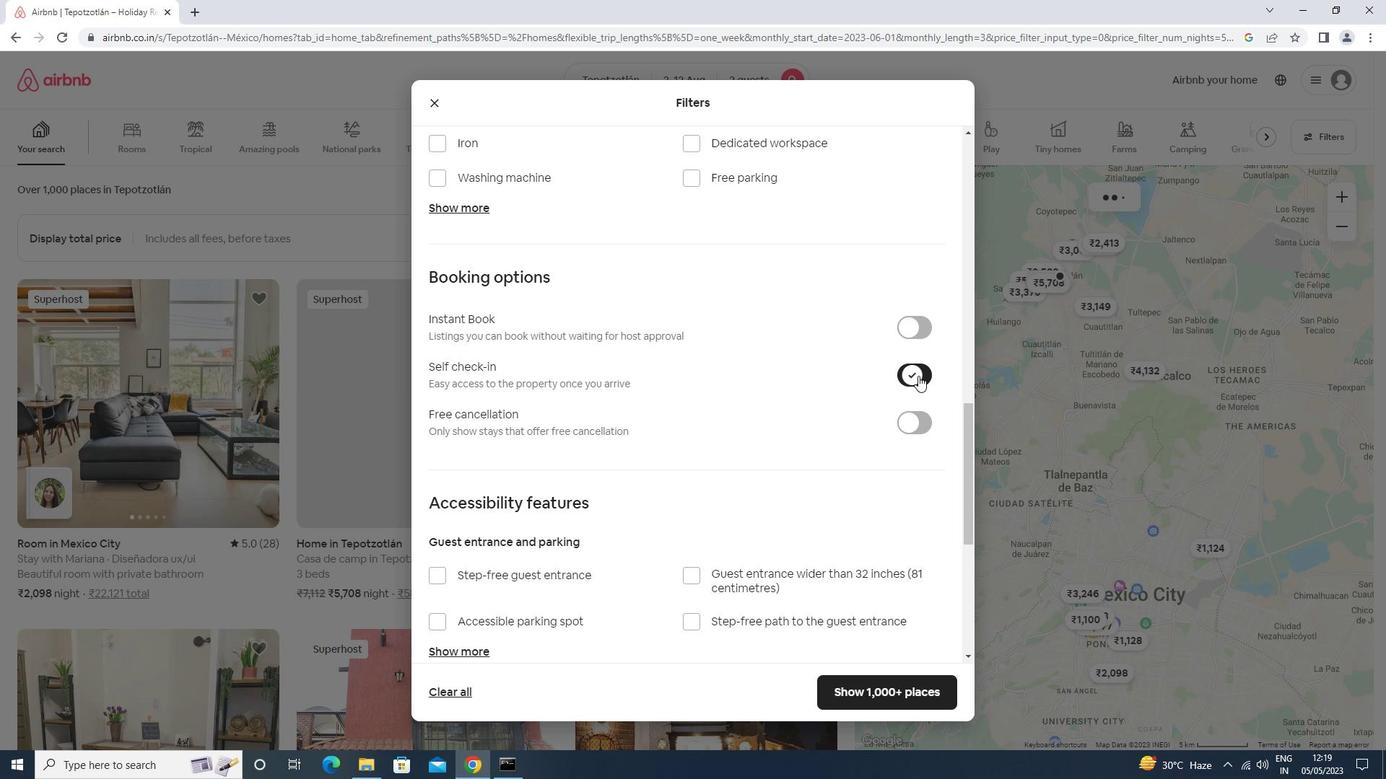 
Action: Mouse moved to (912, 376)
Screenshot: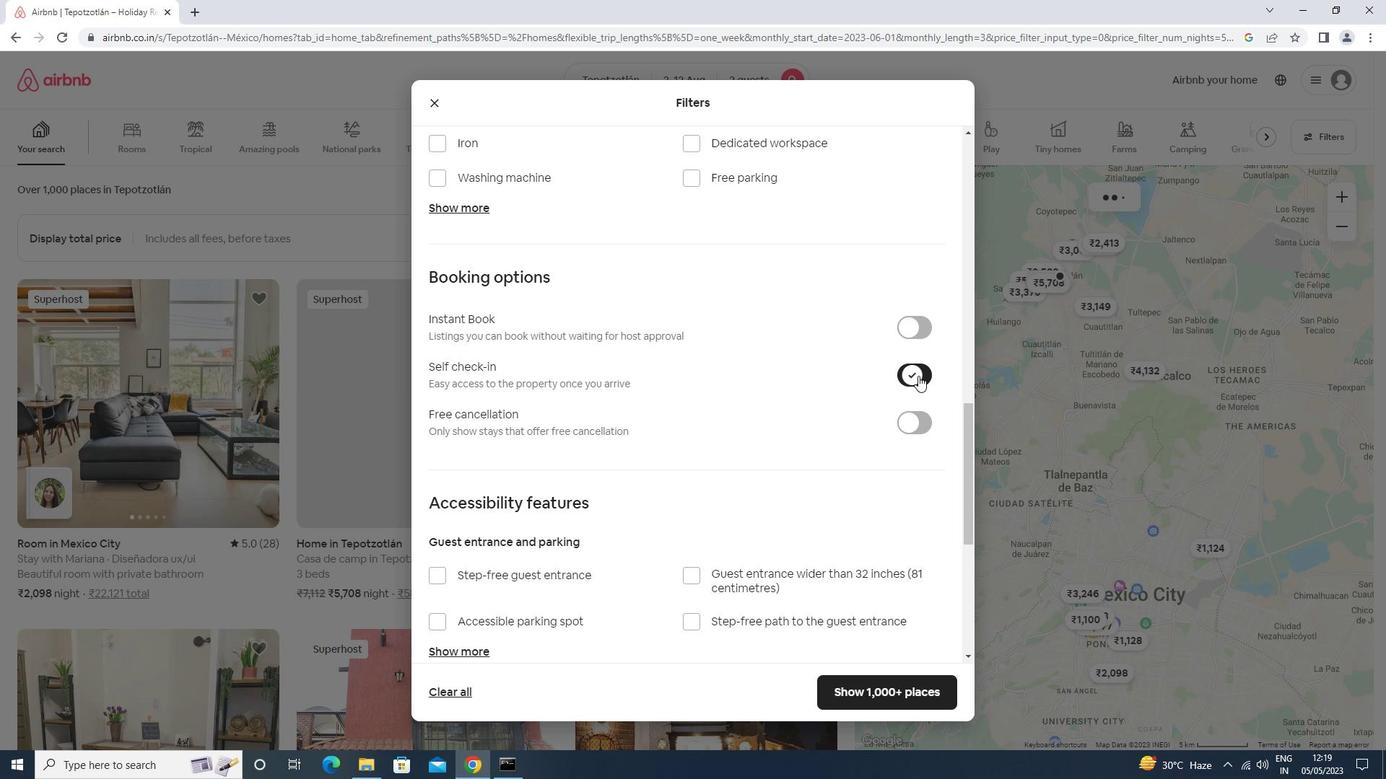 
Action: Mouse scrolled (912, 375) with delta (0, 0)
Screenshot: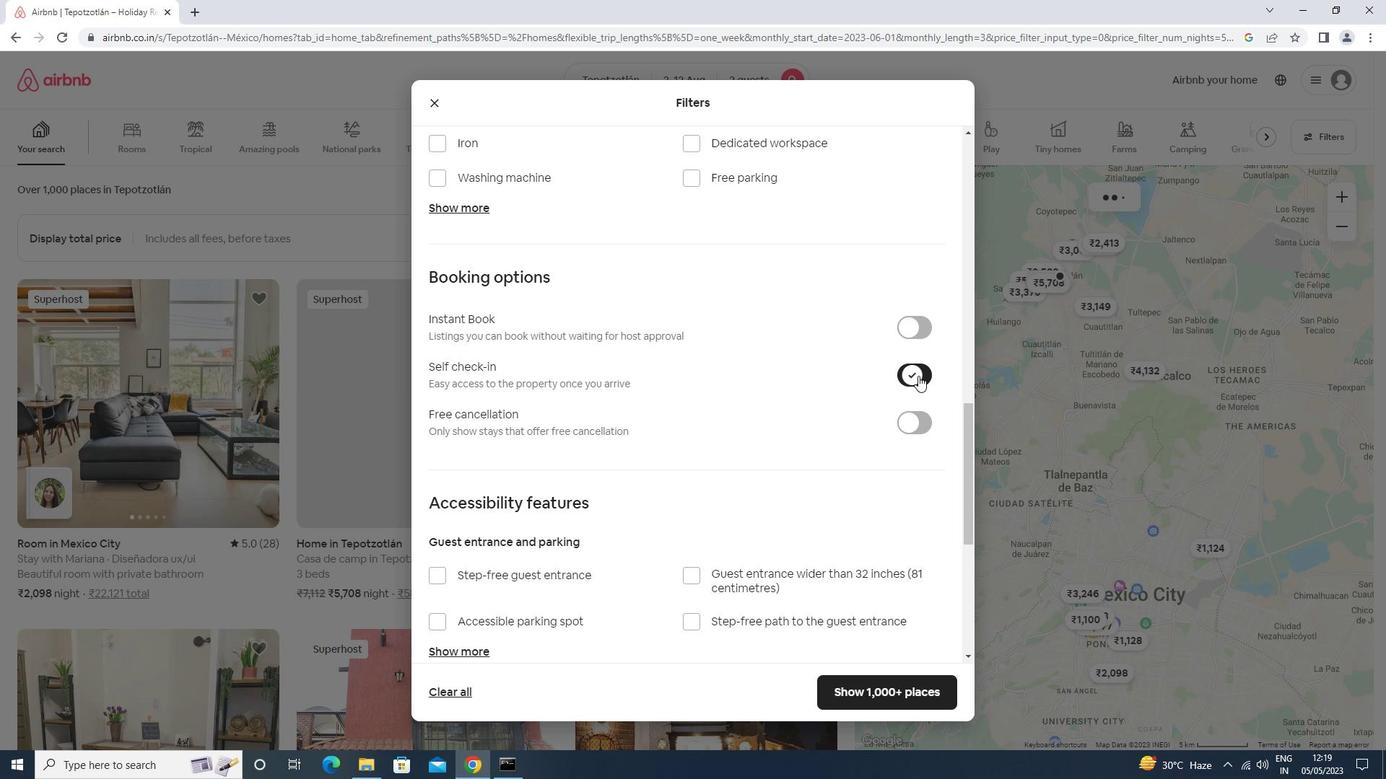 
Action: Mouse moved to (912, 376)
Screenshot: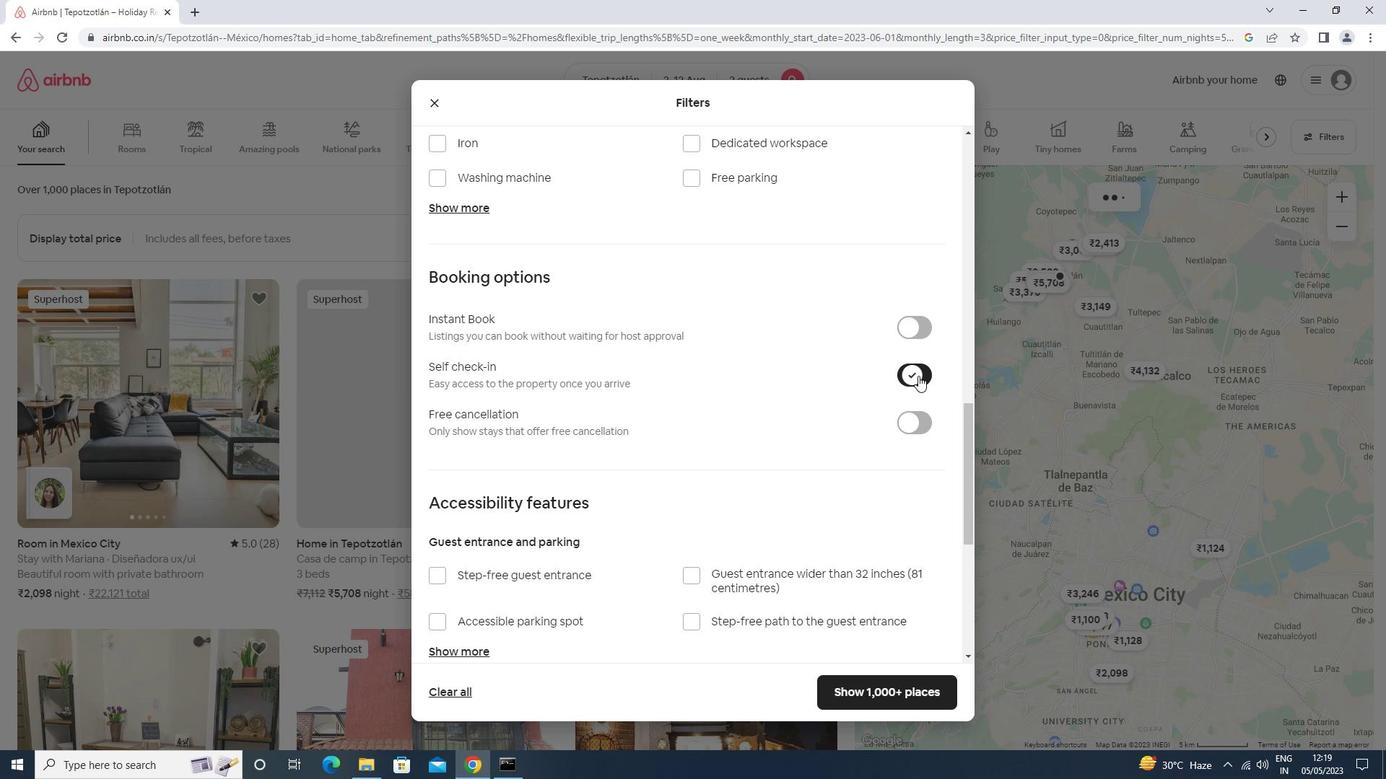 
Action: Mouse scrolled (912, 376) with delta (0, 0)
Screenshot: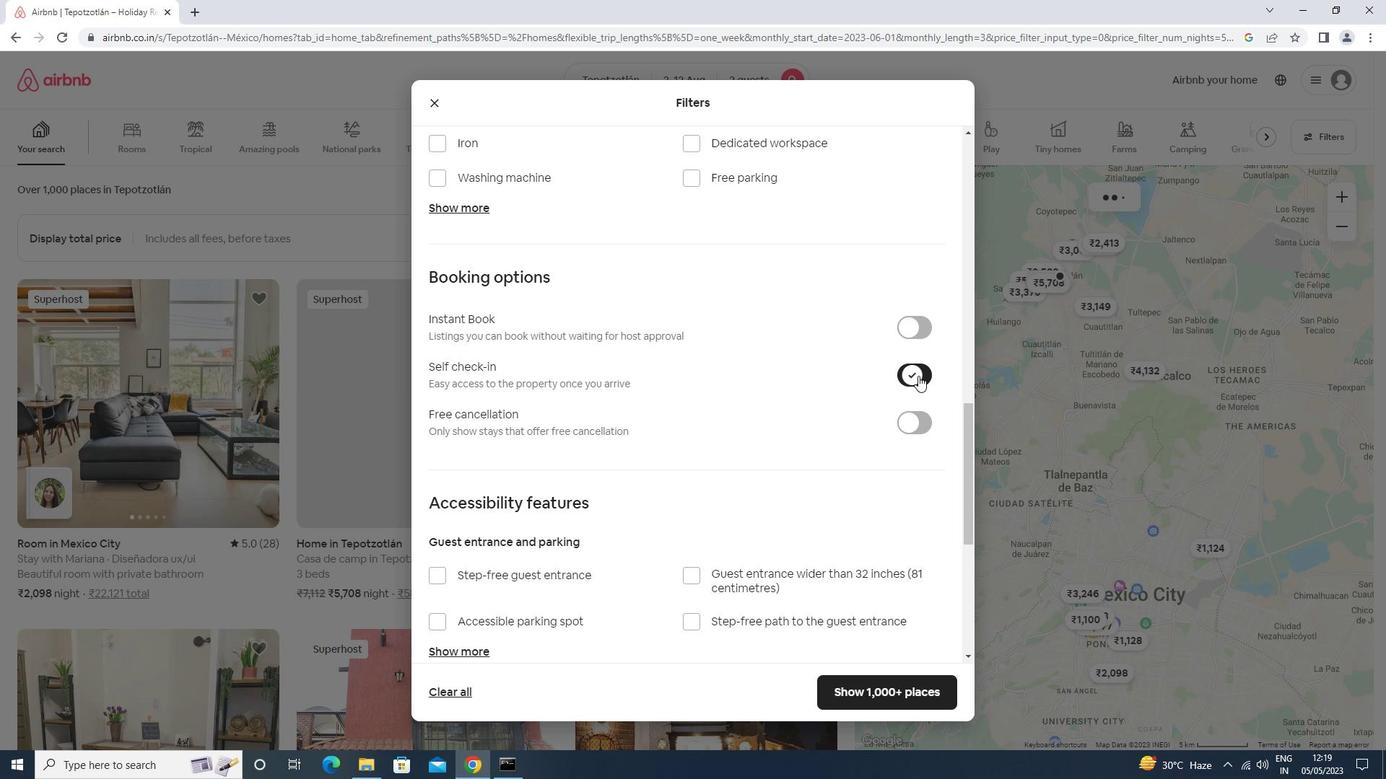 
Action: Mouse moved to (911, 378)
Screenshot: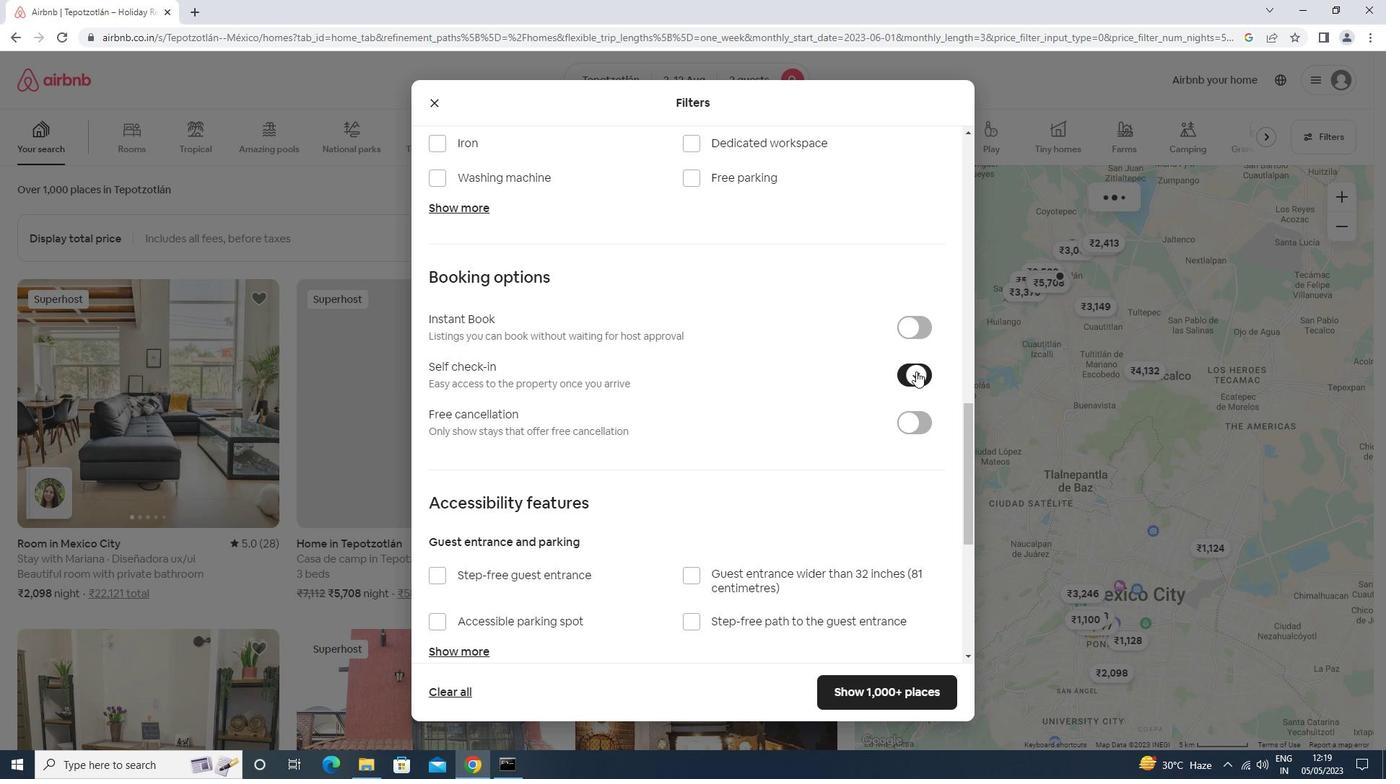 
Action: Mouse scrolled (911, 377) with delta (0, 0)
Screenshot: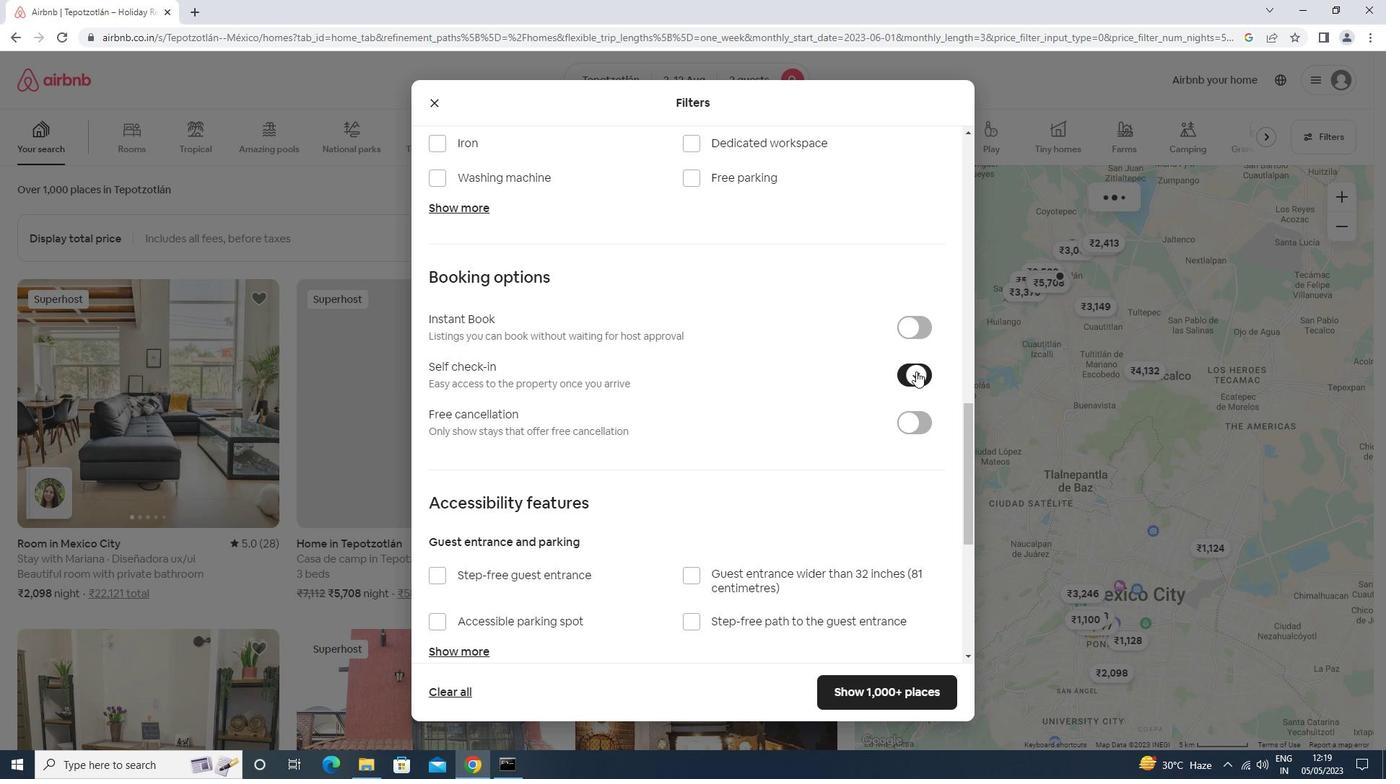 
Action: Mouse moved to (909, 379)
Screenshot: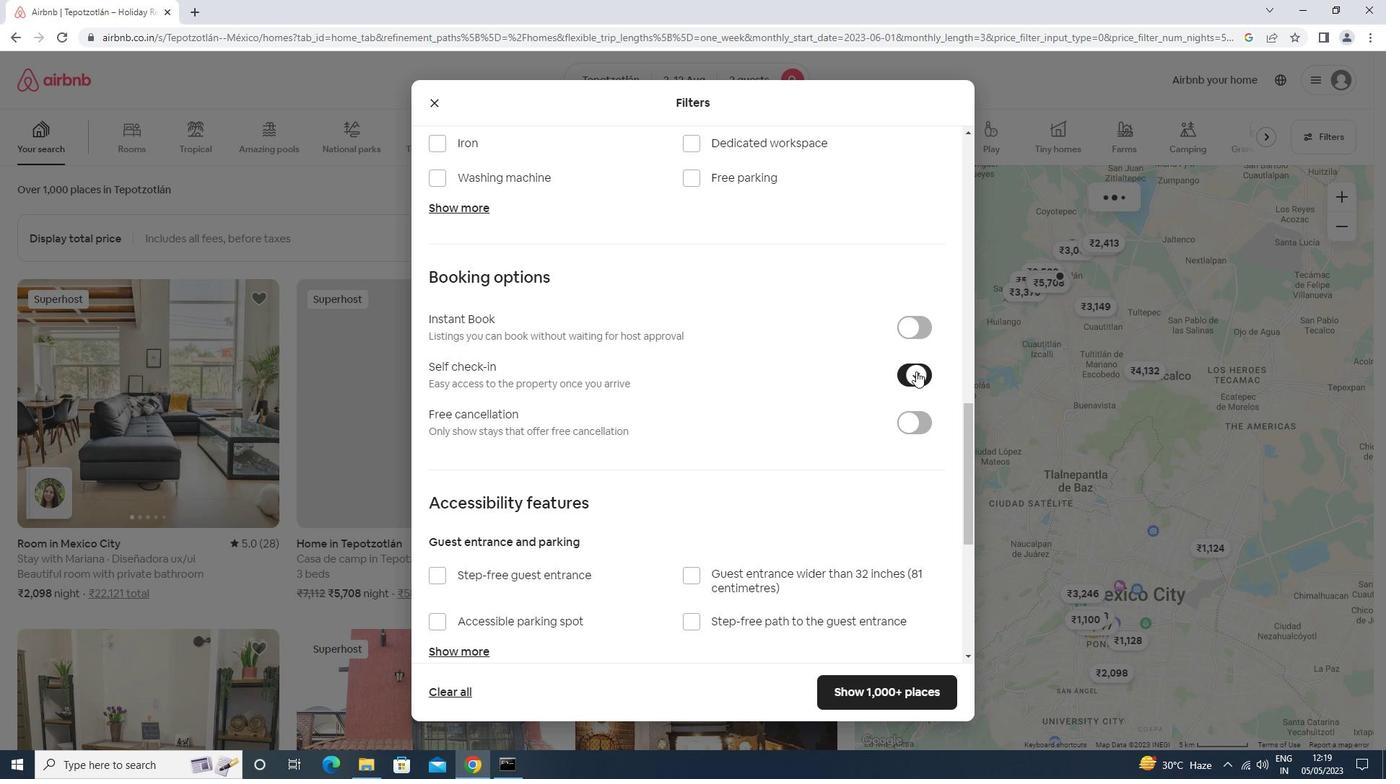 
Action: Mouse scrolled (909, 379) with delta (0, 0)
Screenshot: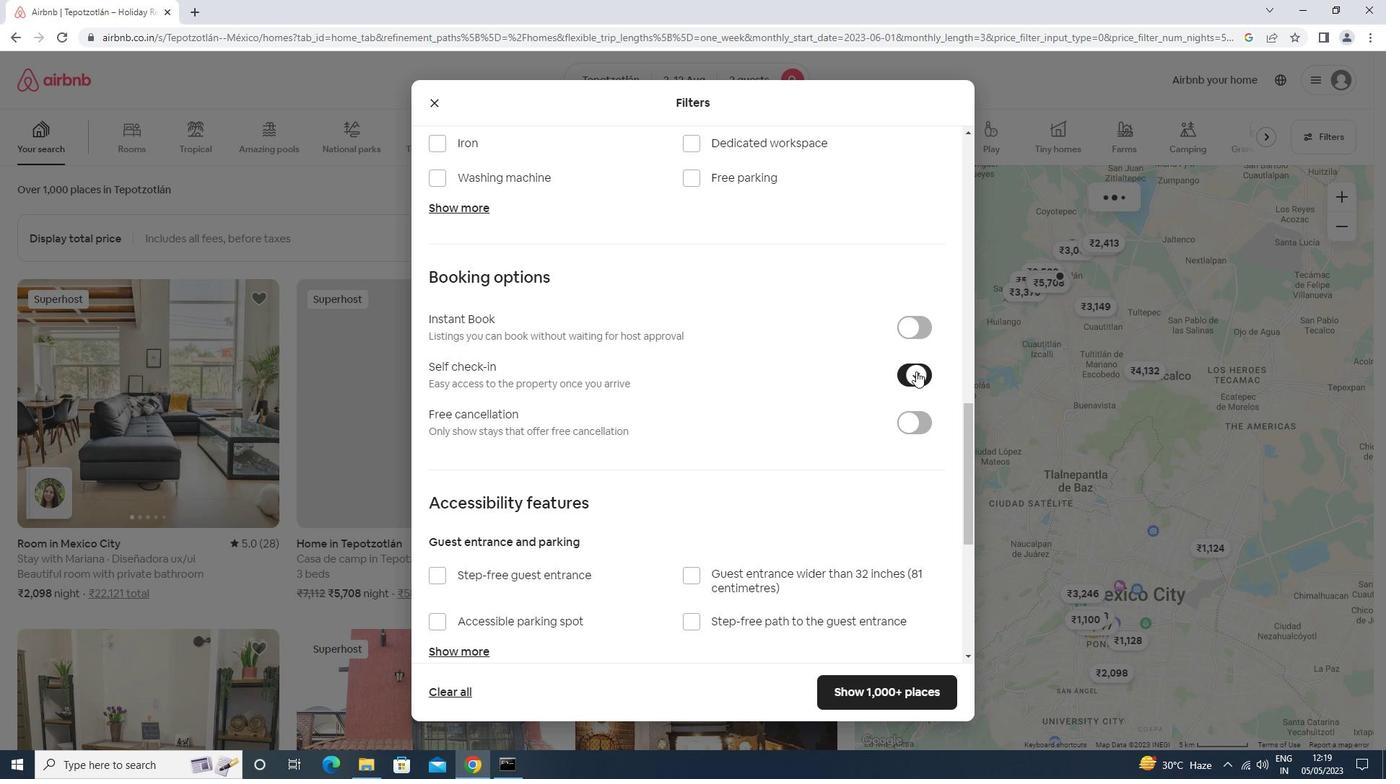 
Action: Mouse moved to (904, 389)
Screenshot: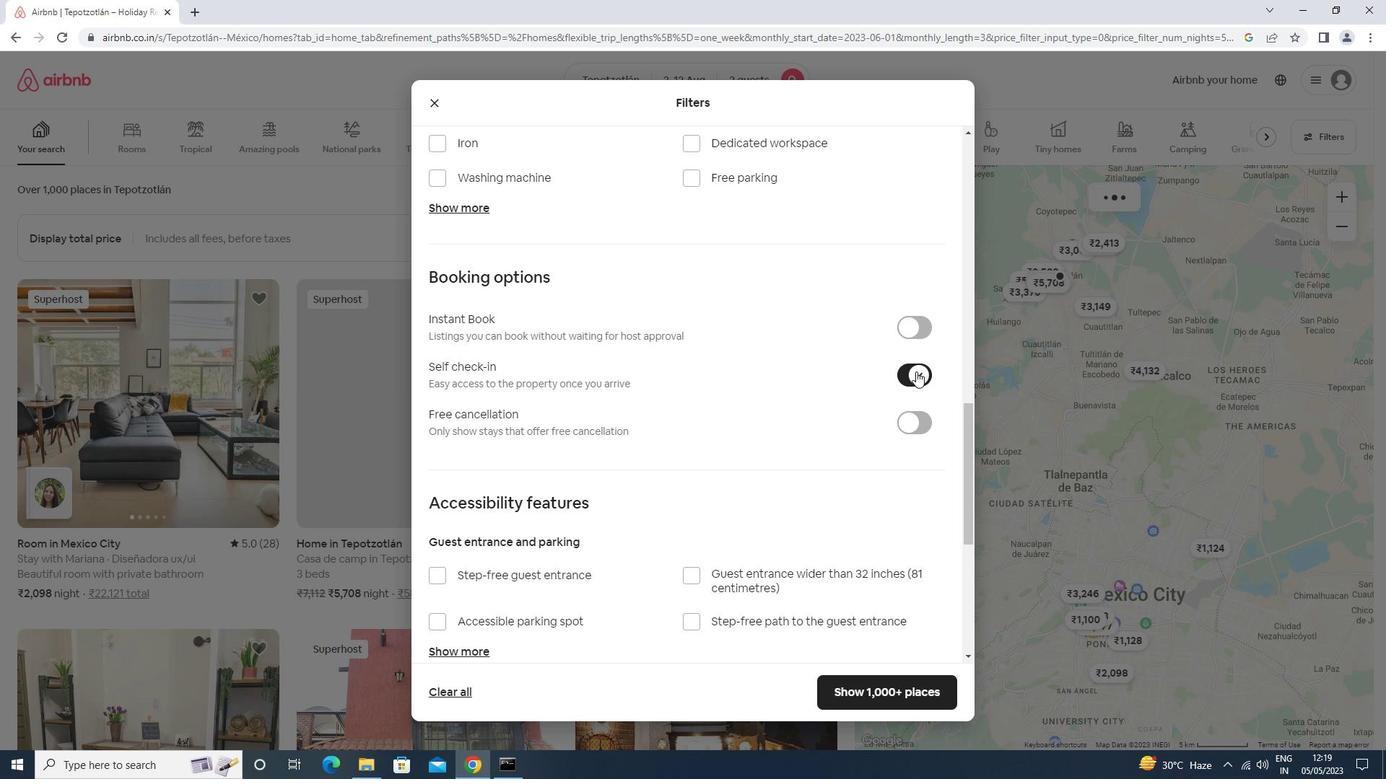 
Action: Mouse scrolled (904, 388) with delta (0, 0)
Screenshot: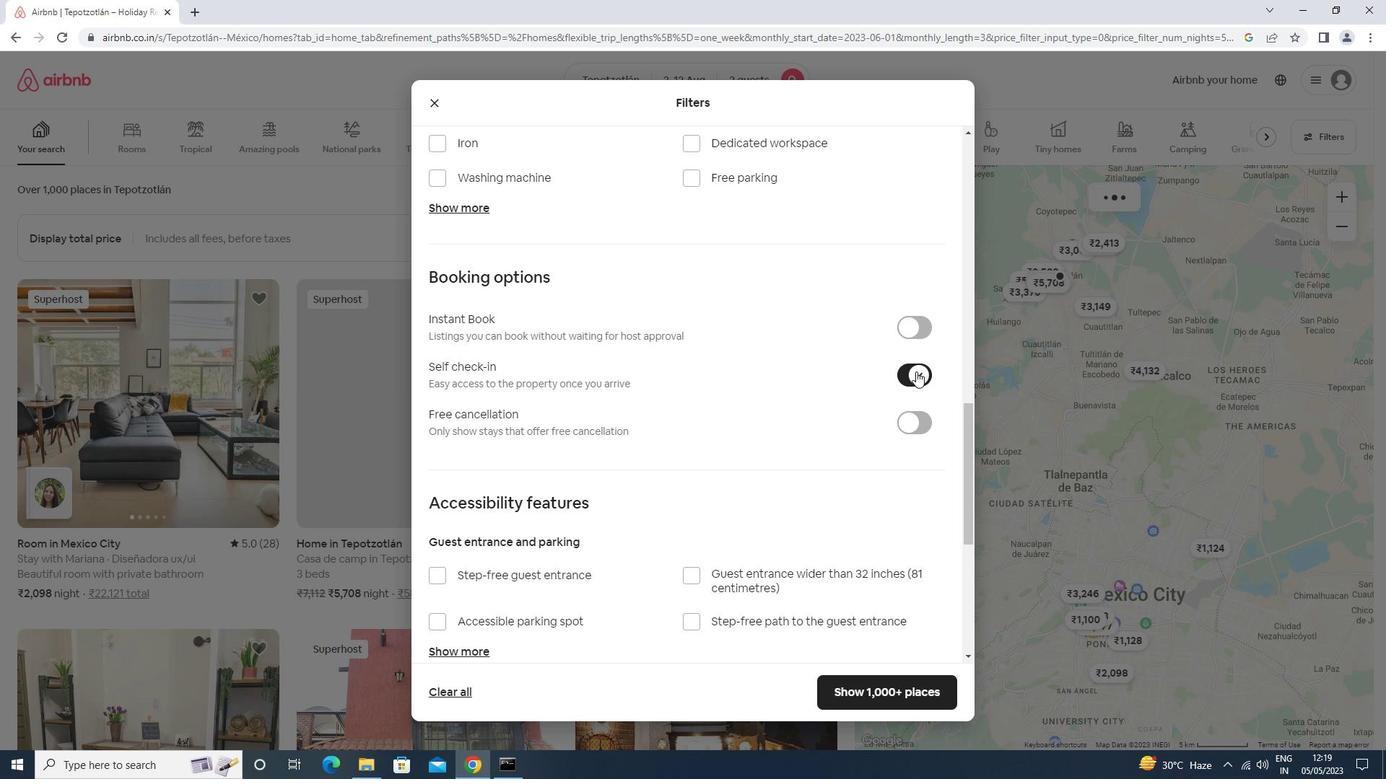 
Action: Mouse moved to (493, 558)
Screenshot: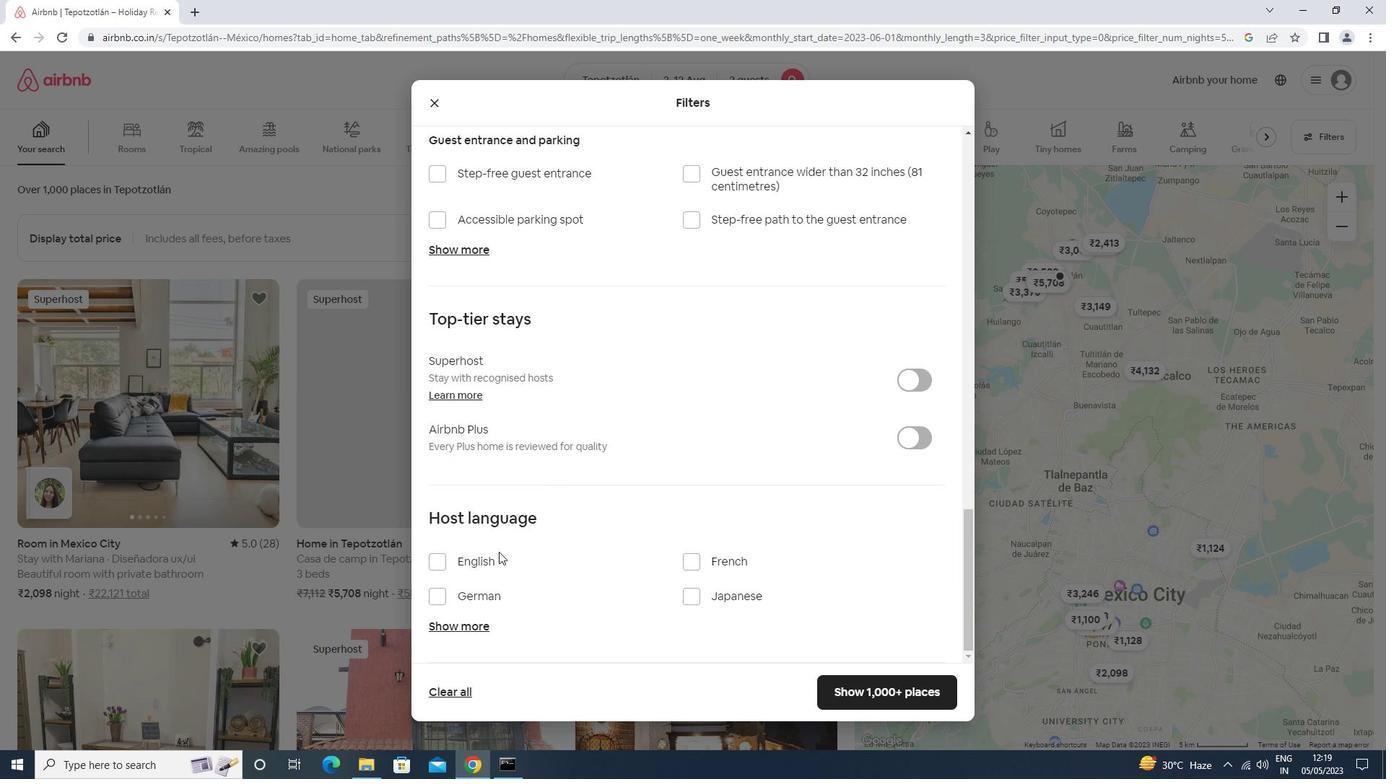 
Action: Mouse pressed left at (493, 558)
Screenshot: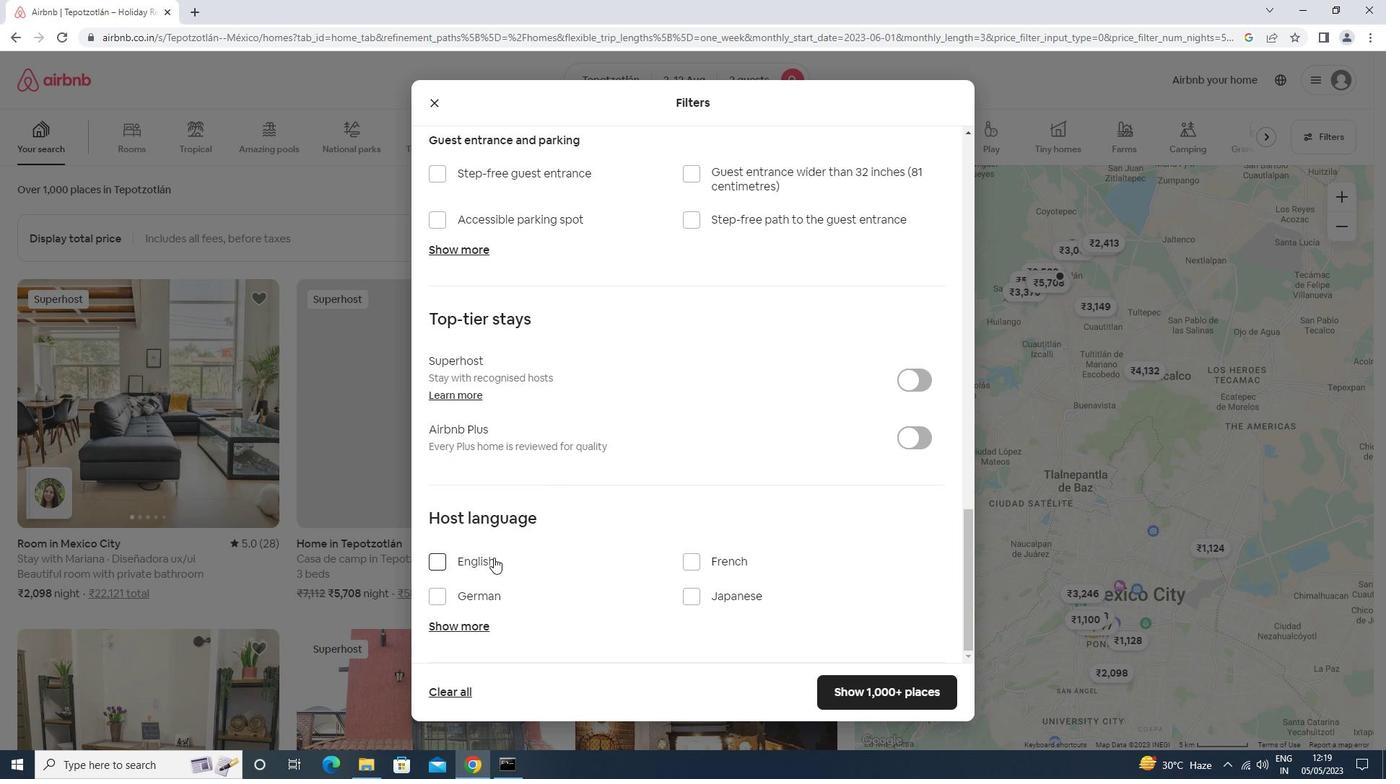 
Action: Mouse moved to (845, 684)
Screenshot: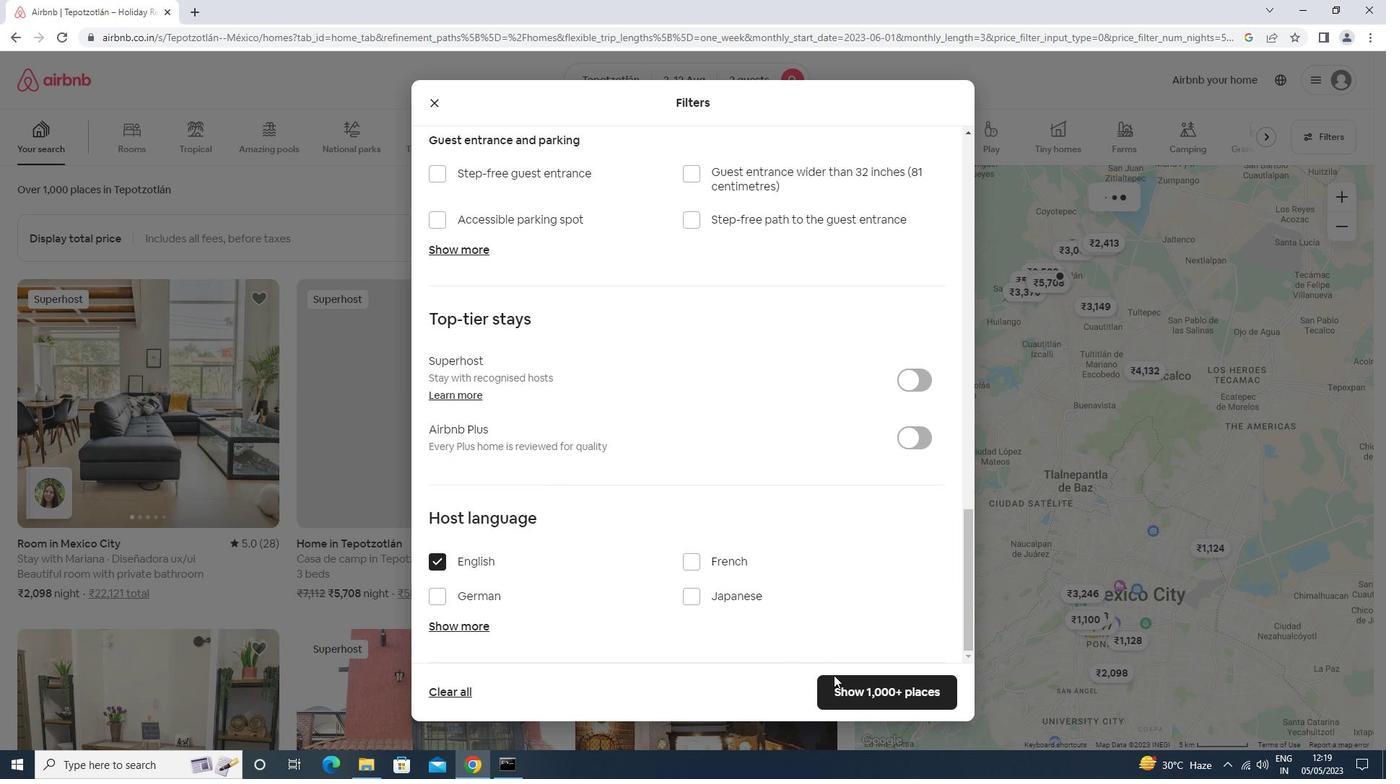 
Action: Mouse pressed left at (845, 684)
Screenshot: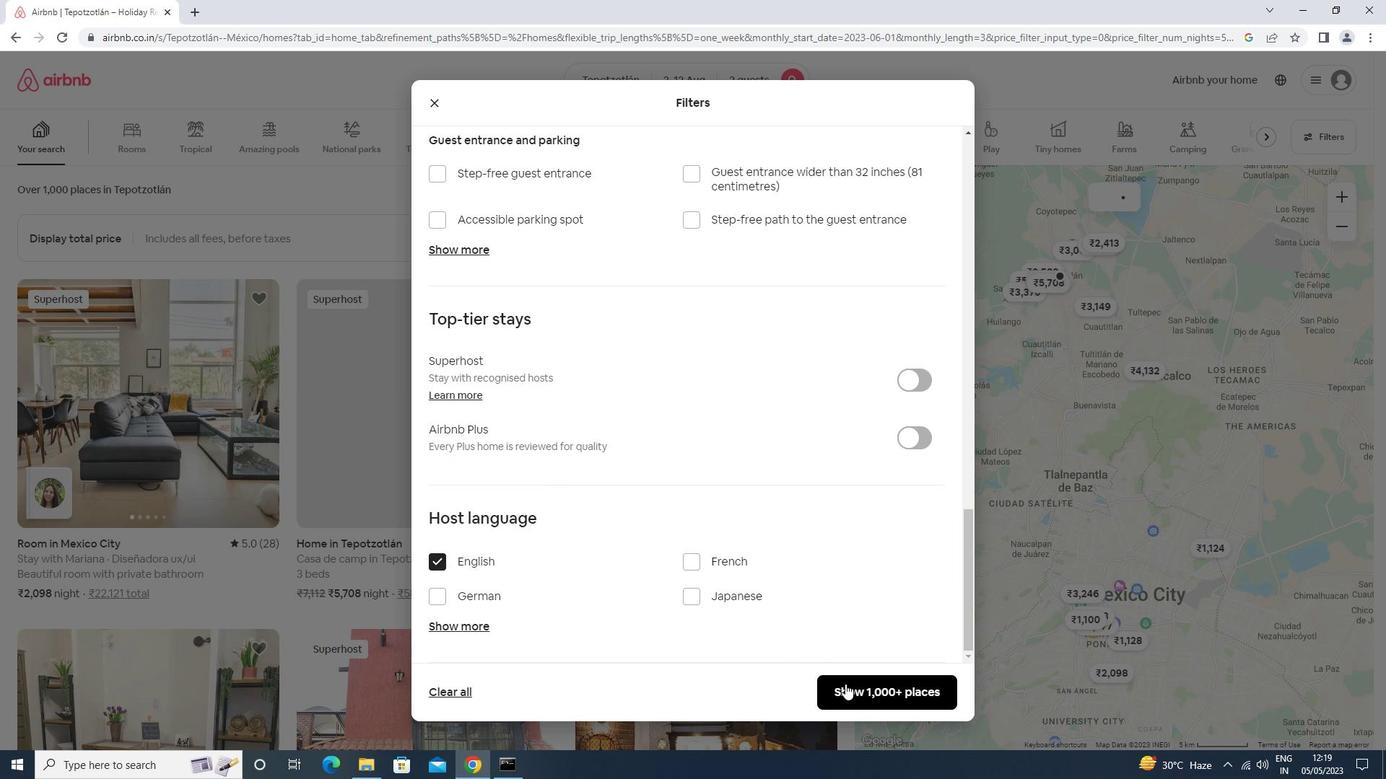 
